 Task: Find connections with filter location Southall with filter topic #Personaldevelopmentwith filter profile language English with filter current company Entrepreneur First with filter school Arena Animation with filter industry Philanthropic Fundraising Services with filter service category Financial Planning with filter keywords title Human Resources
Action: Mouse moved to (673, 98)
Screenshot: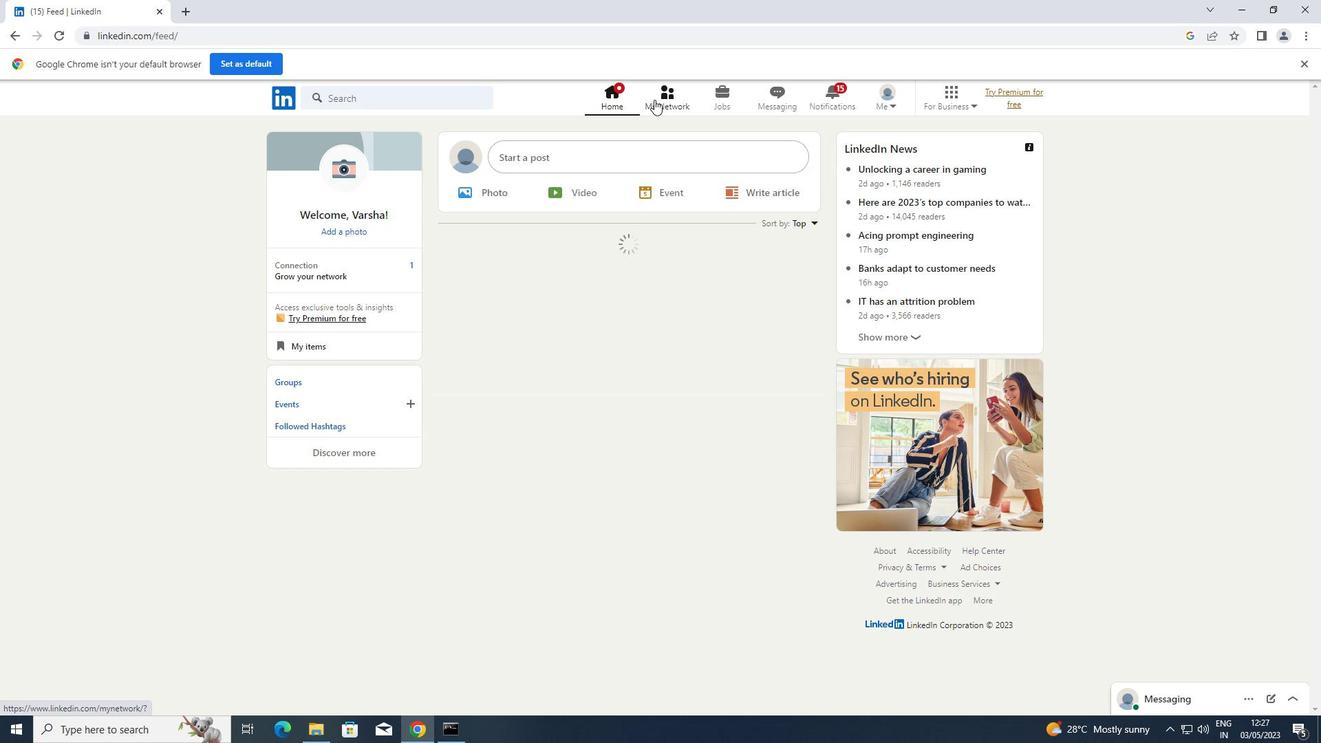 
Action: Mouse pressed left at (673, 98)
Screenshot: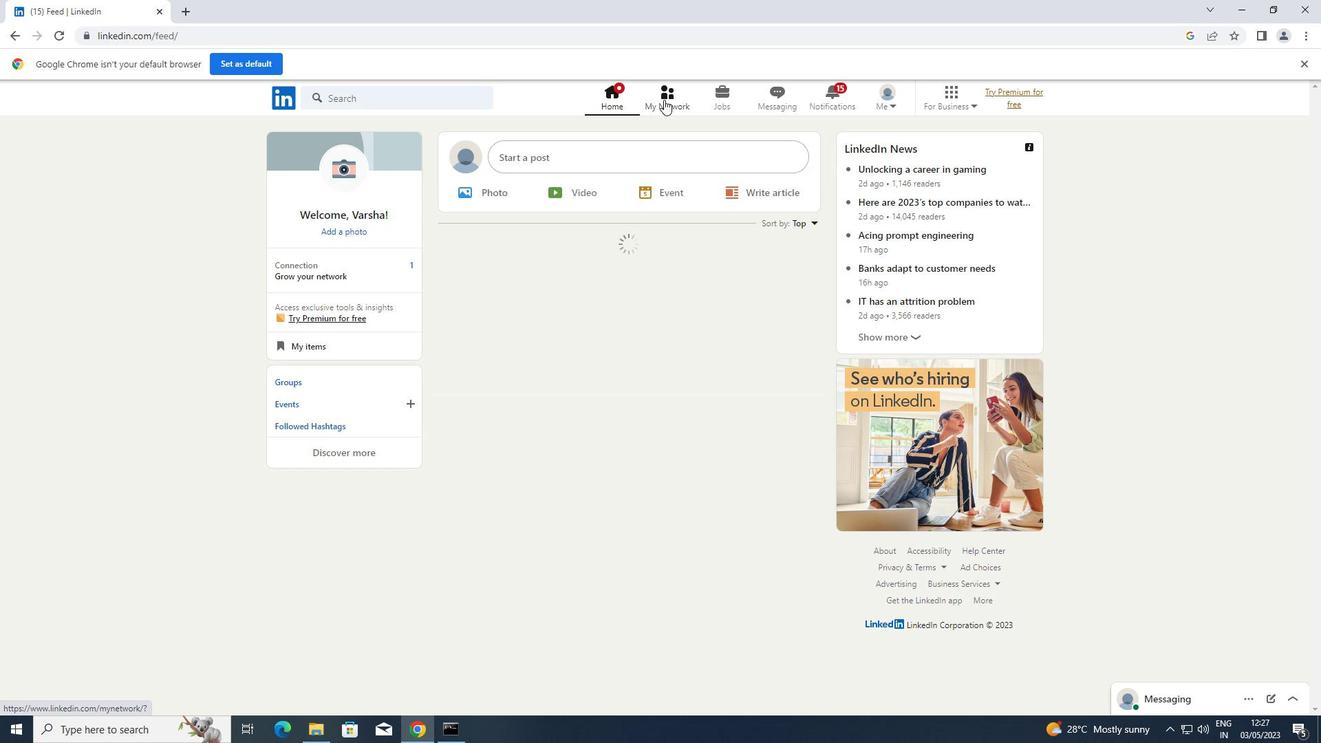 
Action: Mouse moved to (389, 181)
Screenshot: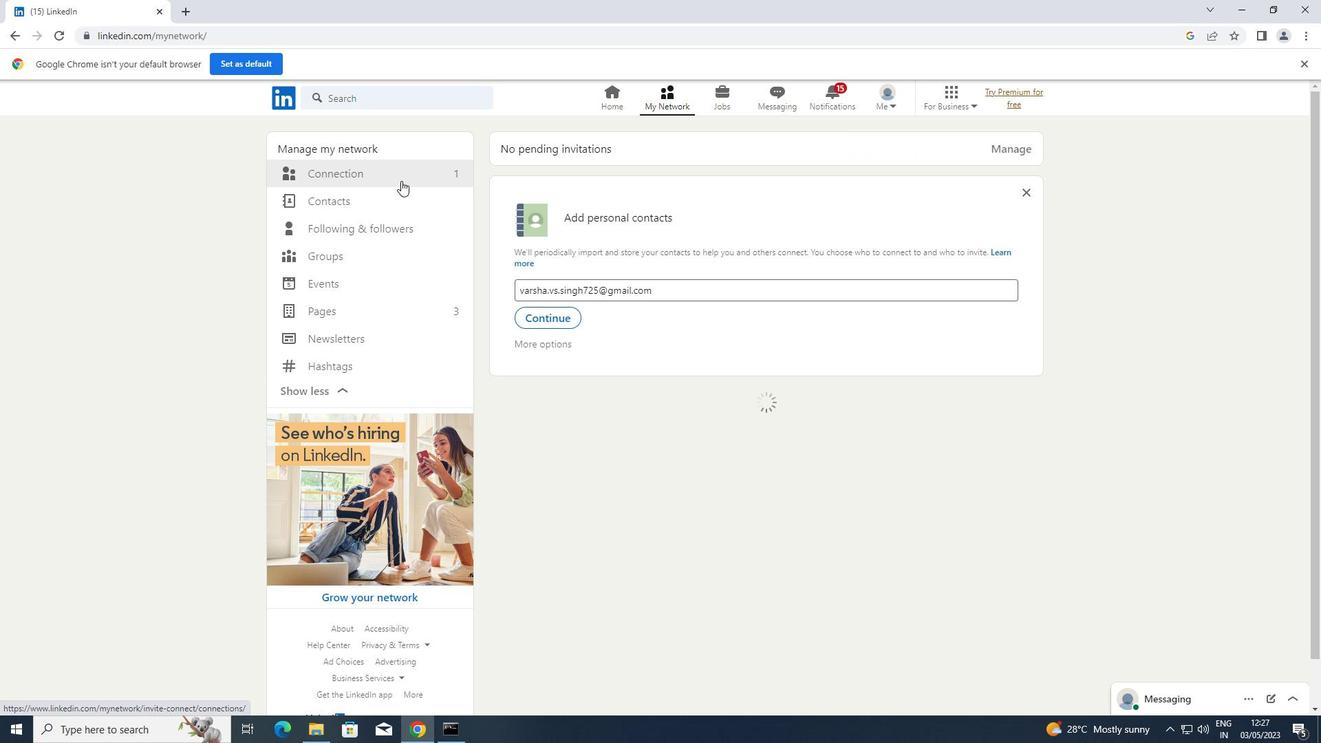 
Action: Mouse pressed left at (389, 181)
Screenshot: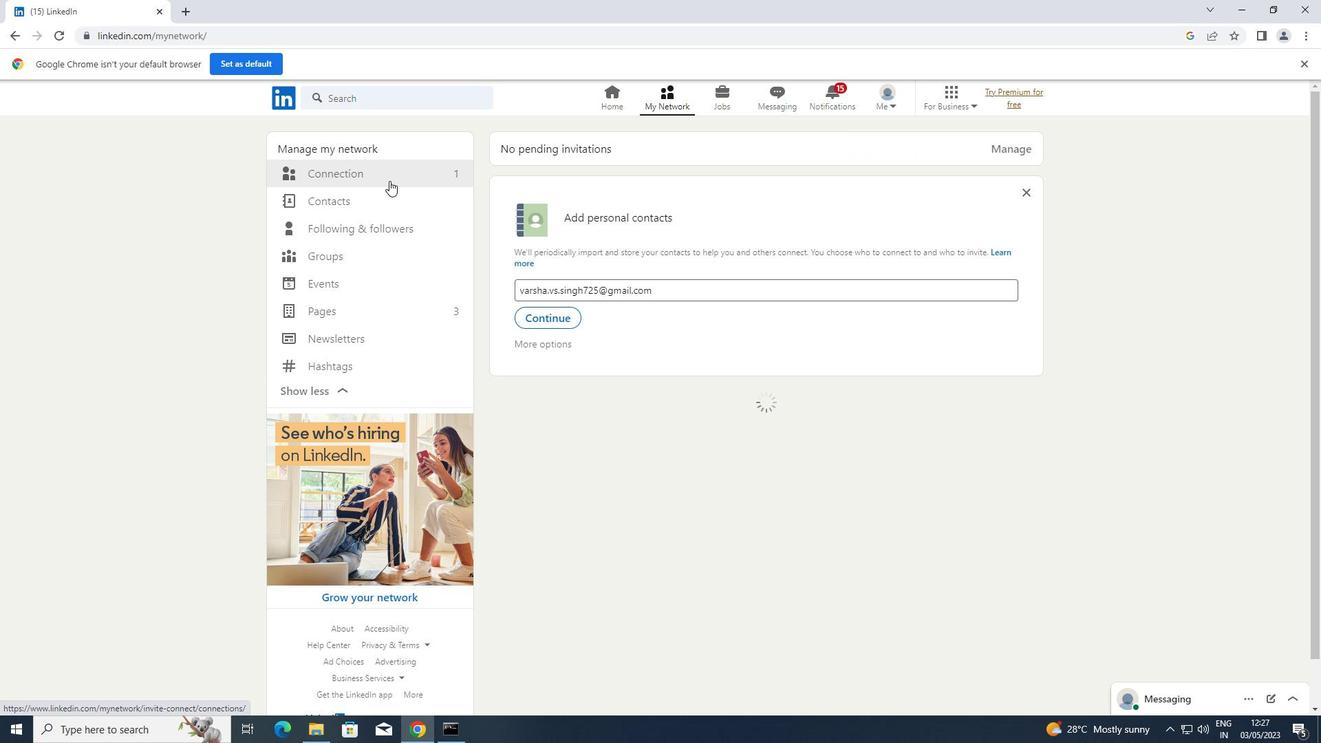 
Action: Mouse moved to (745, 167)
Screenshot: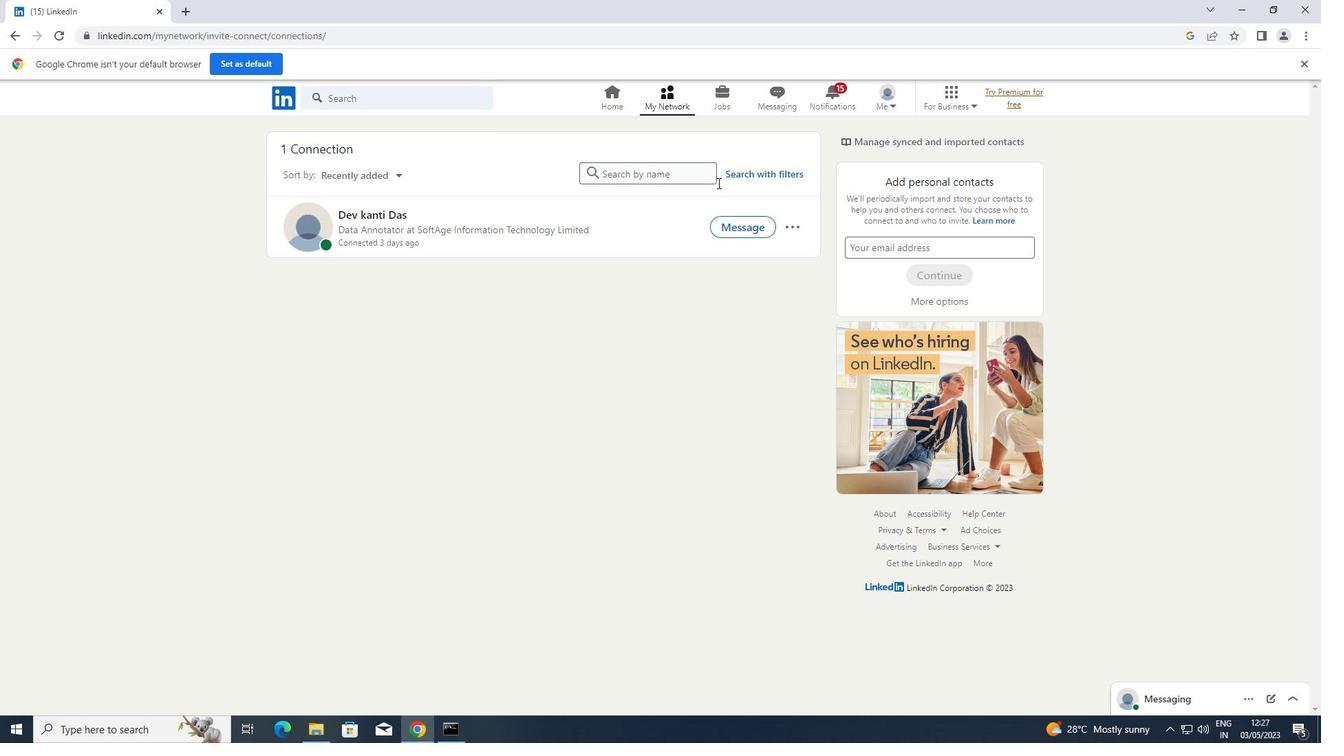
Action: Mouse pressed left at (745, 167)
Screenshot: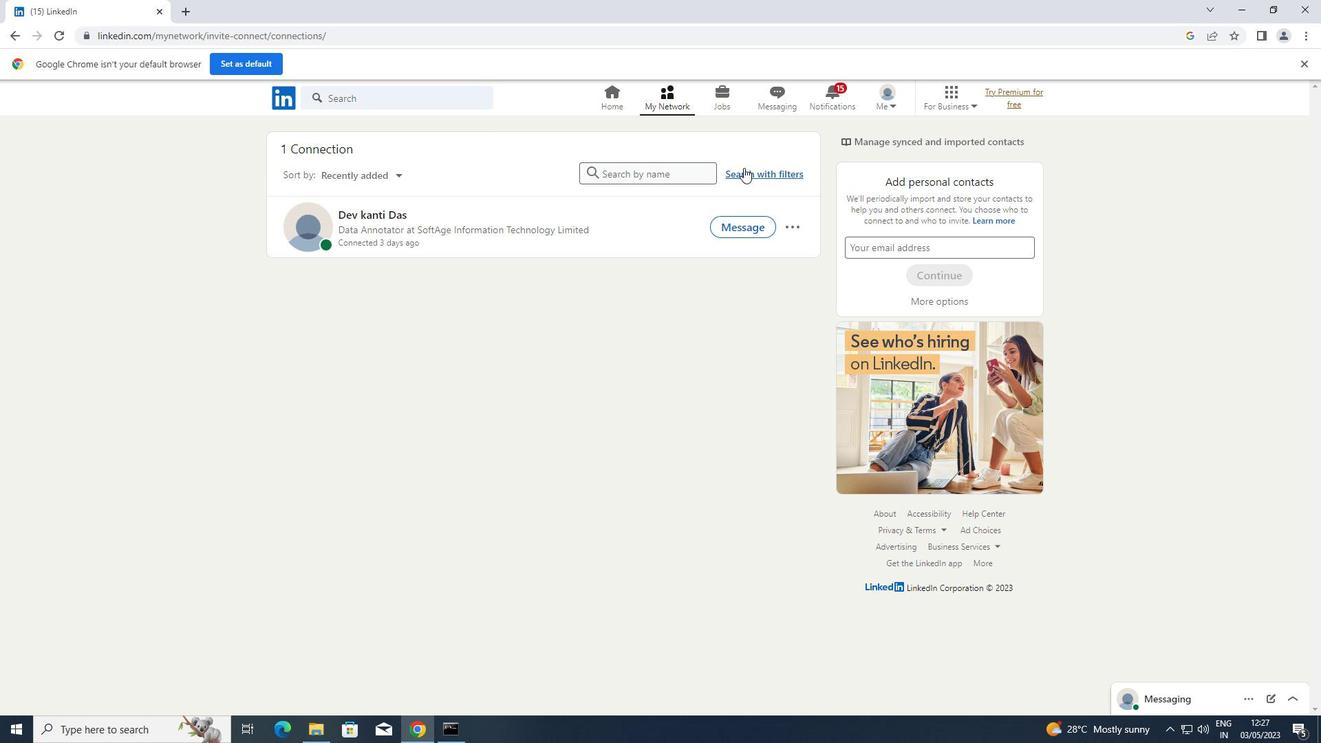 
Action: Mouse moved to (717, 138)
Screenshot: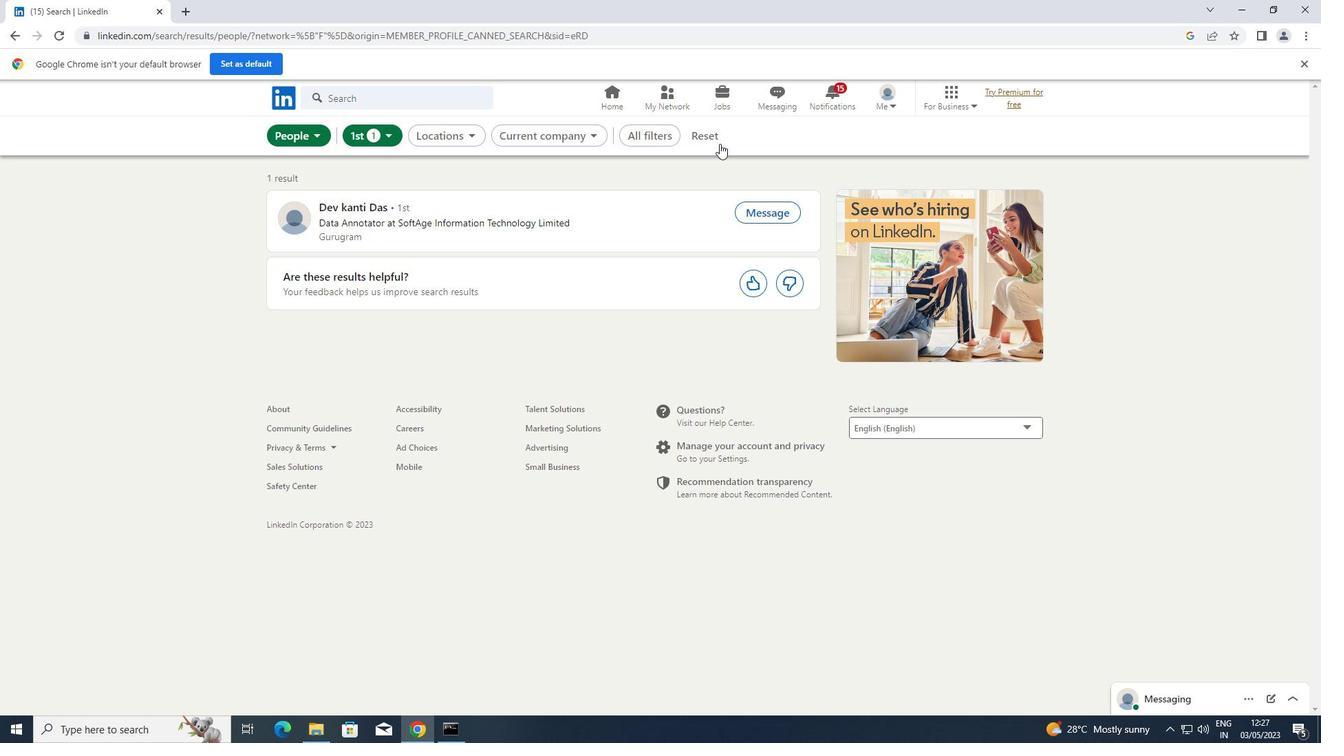 
Action: Mouse pressed left at (717, 138)
Screenshot: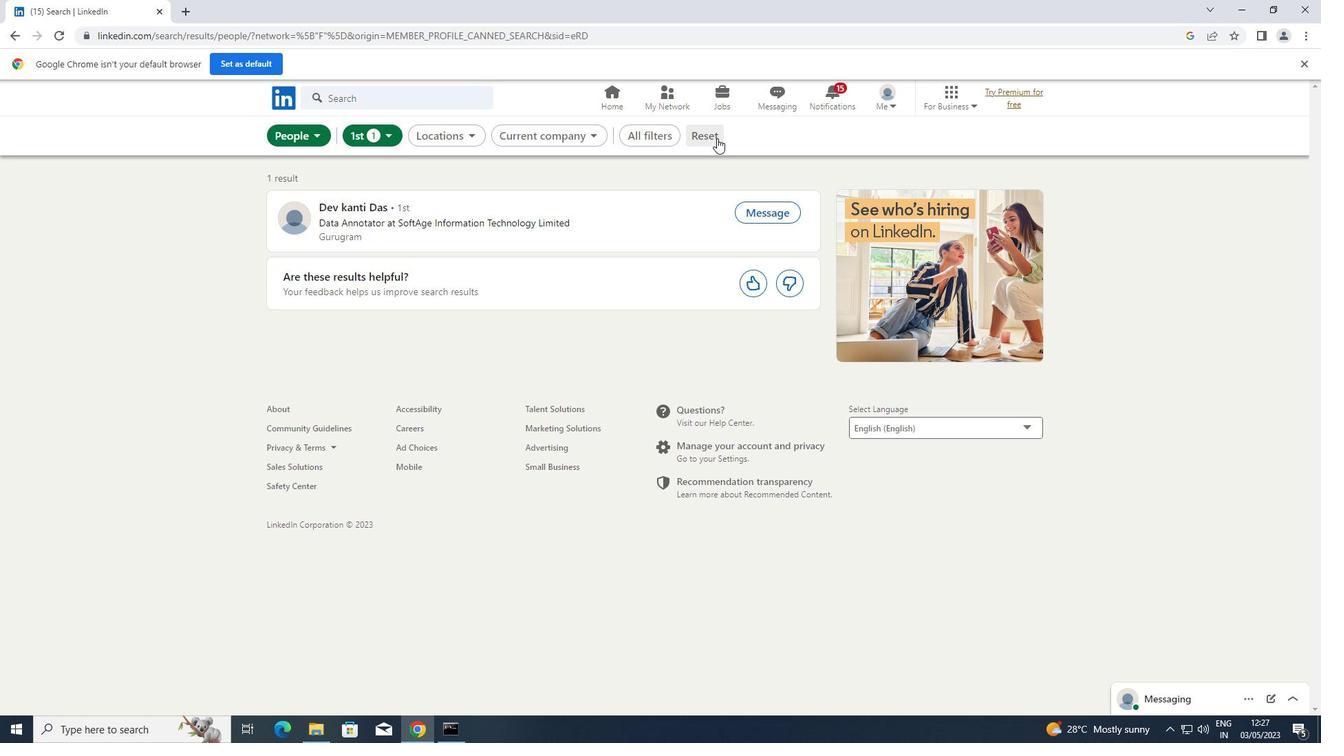 
Action: Mouse moved to (699, 135)
Screenshot: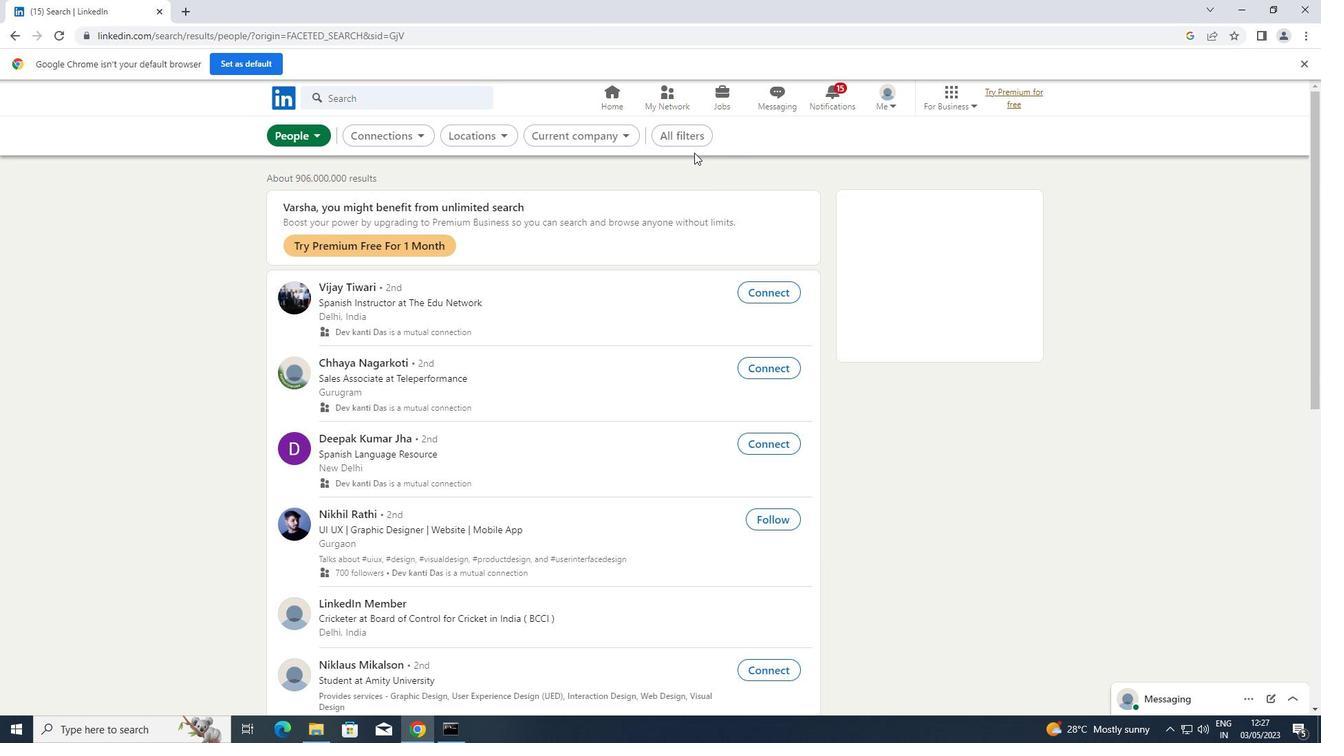 
Action: Mouse pressed left at (699, 135)
Screenshot: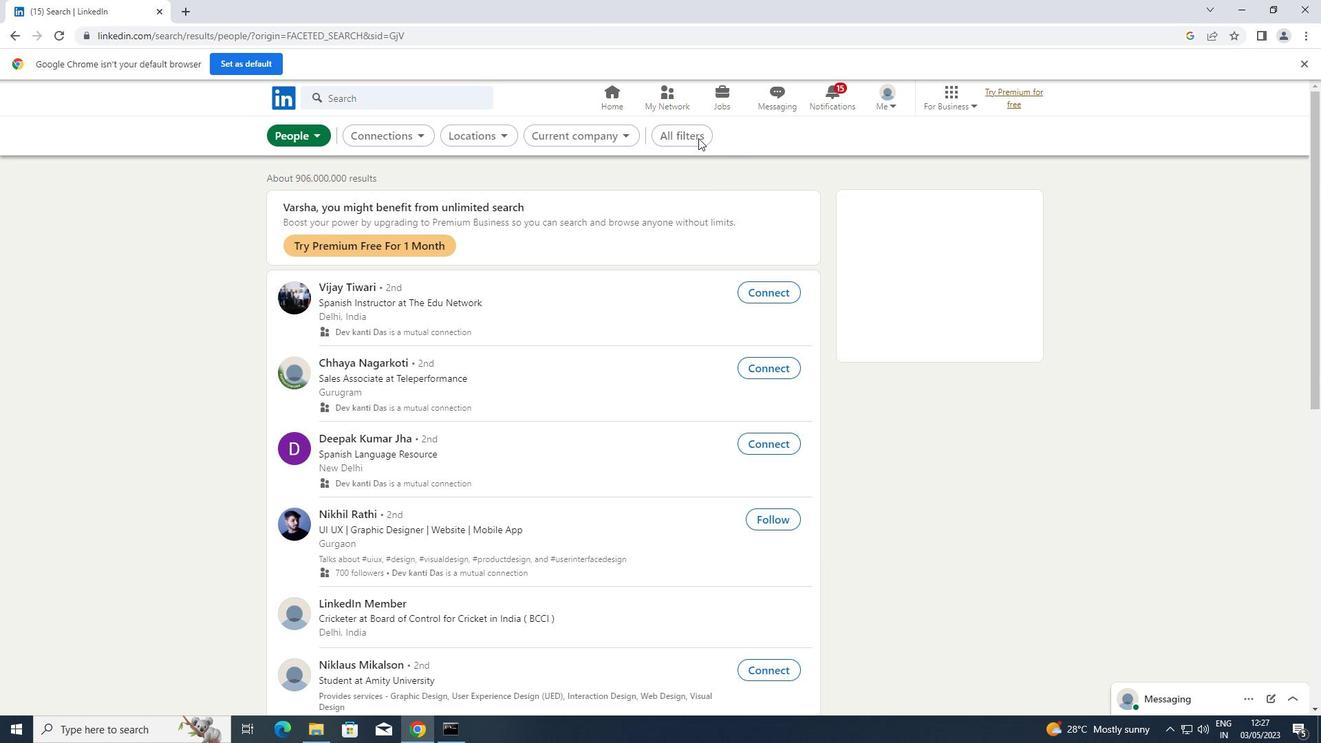 
Action: Mouse moved to (1037, 282)
Screenshot: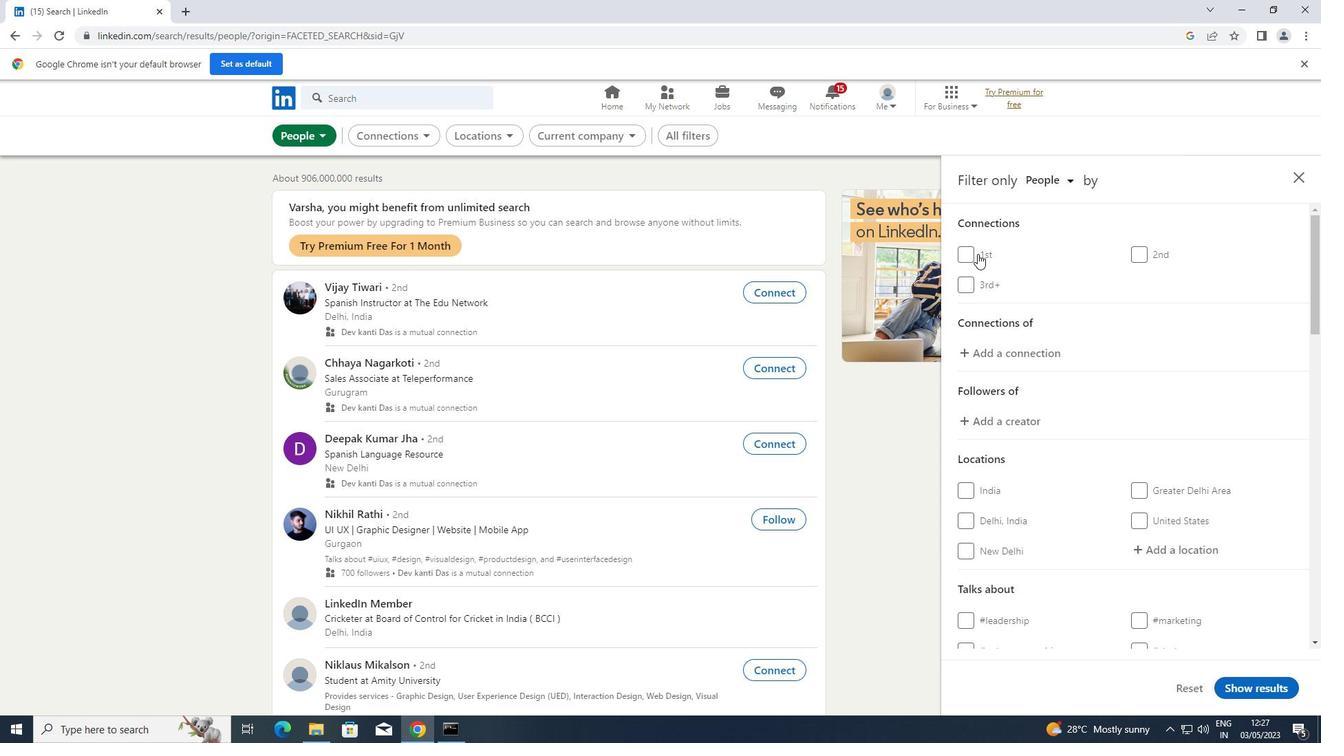 
Action: Mouse scrolled (1037, 281) with delta (0, 0)
Screenshot: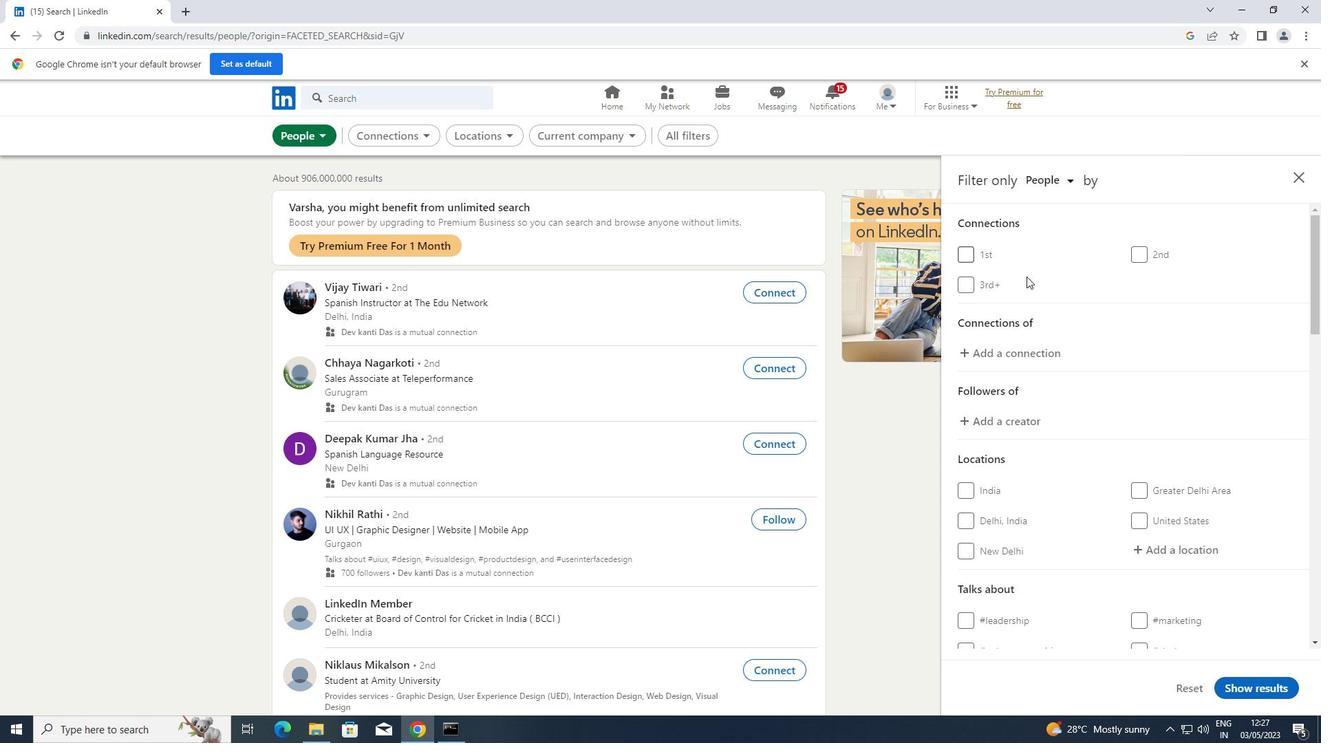 
Action: Mouse scrolled (1037, 281) with delta (0, 0)
Screenshot: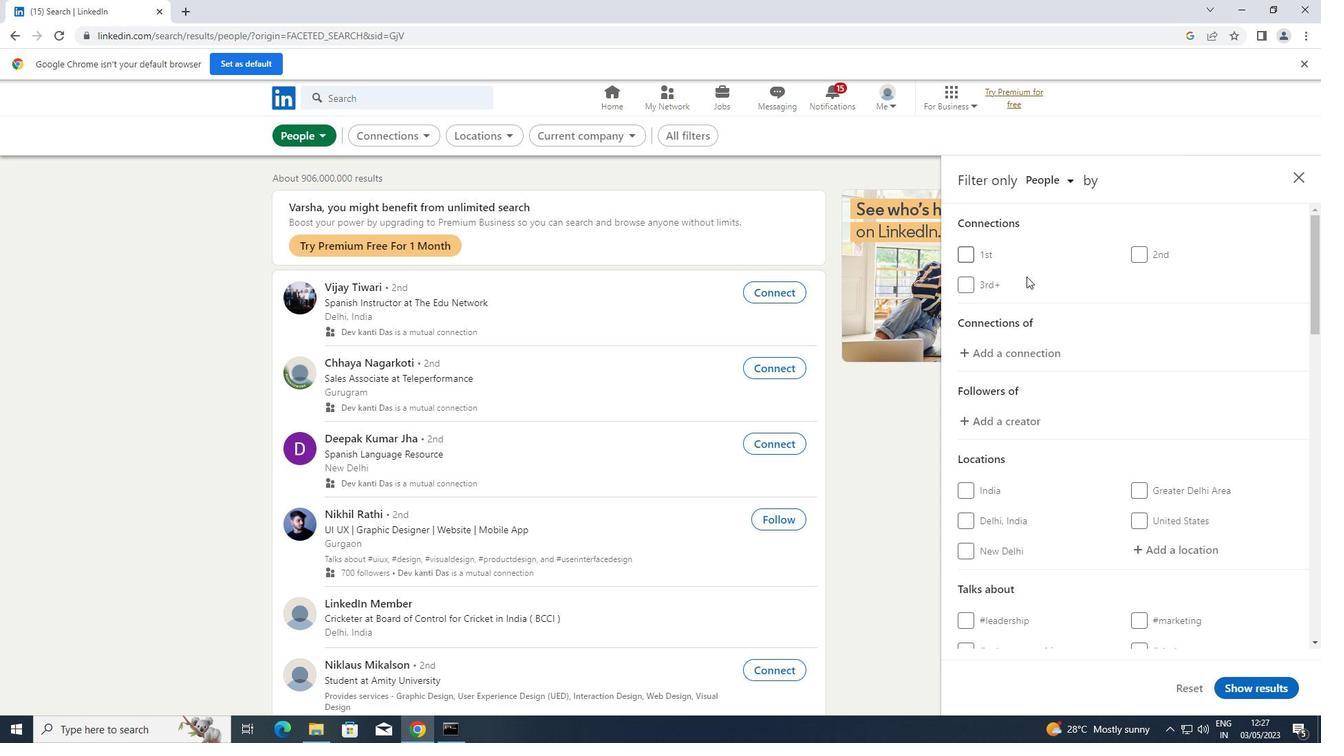 
Action: Mouse scrolled (1037, 281) with delta (0, 0)
Screenshot: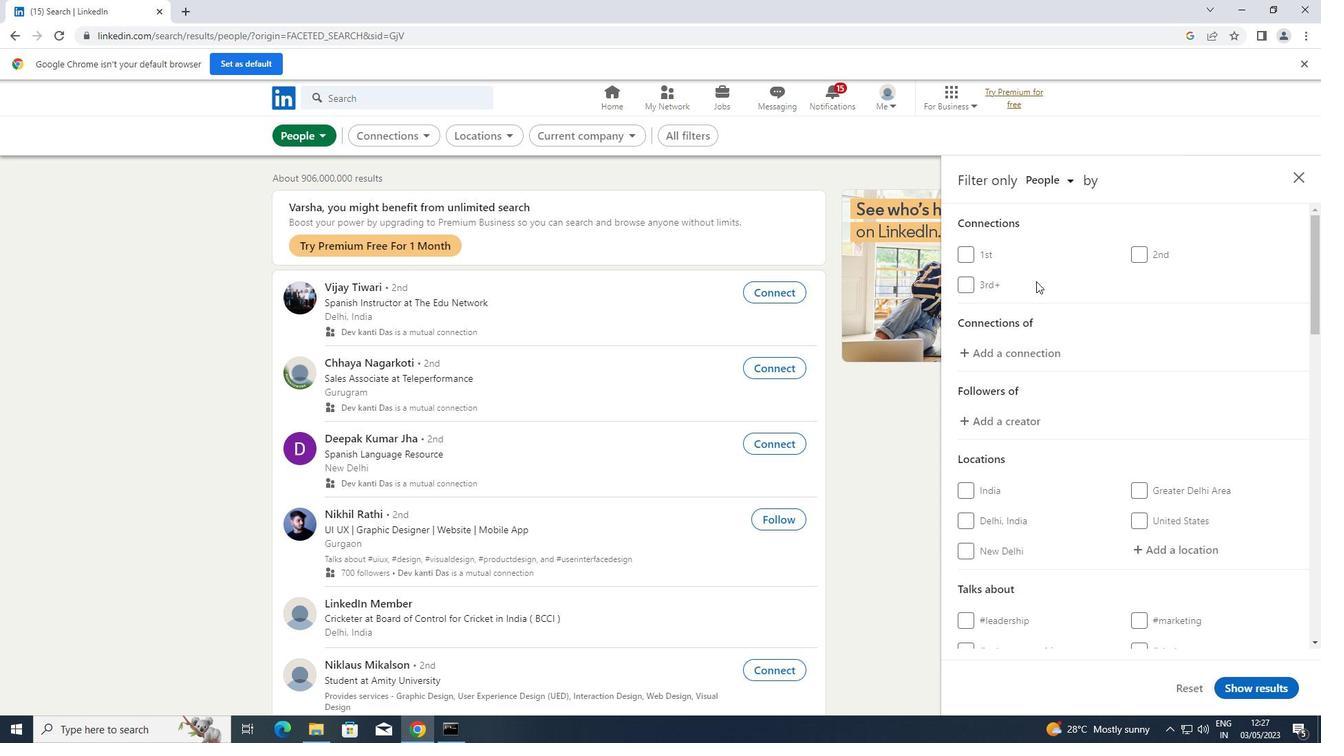 
Action: Mouse moved to (1179, 337)
Screenshot: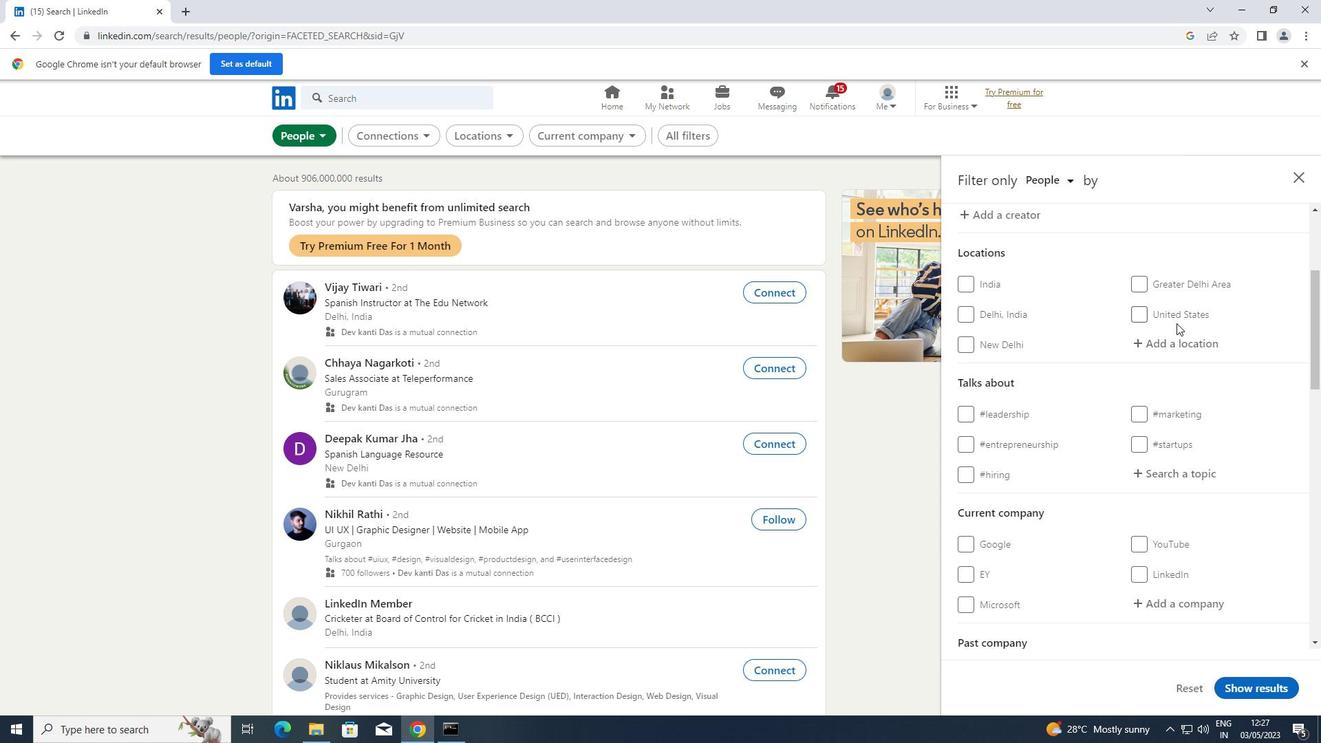 
Action: Mouse pressed left at (1179, 337)
Screenshot: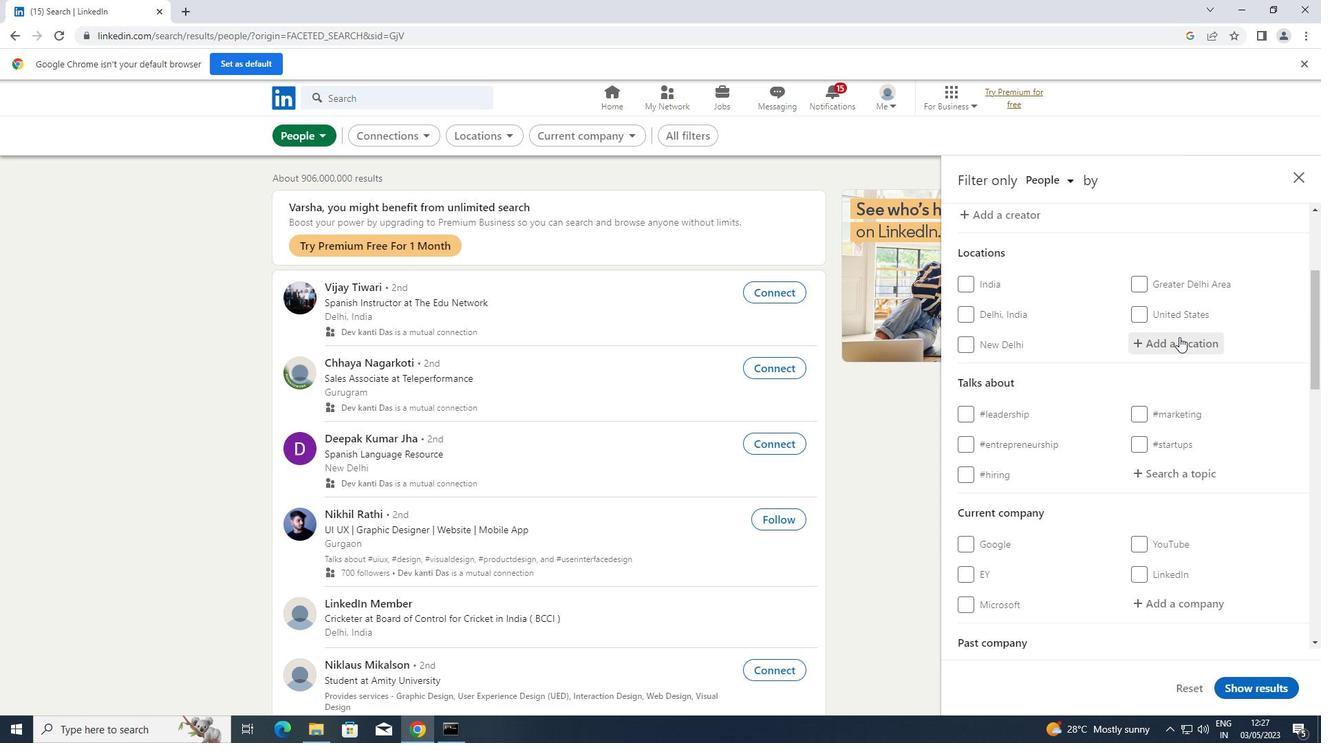 
Action: Key pressed <Key.shift>SOUTHALL
Screenshot: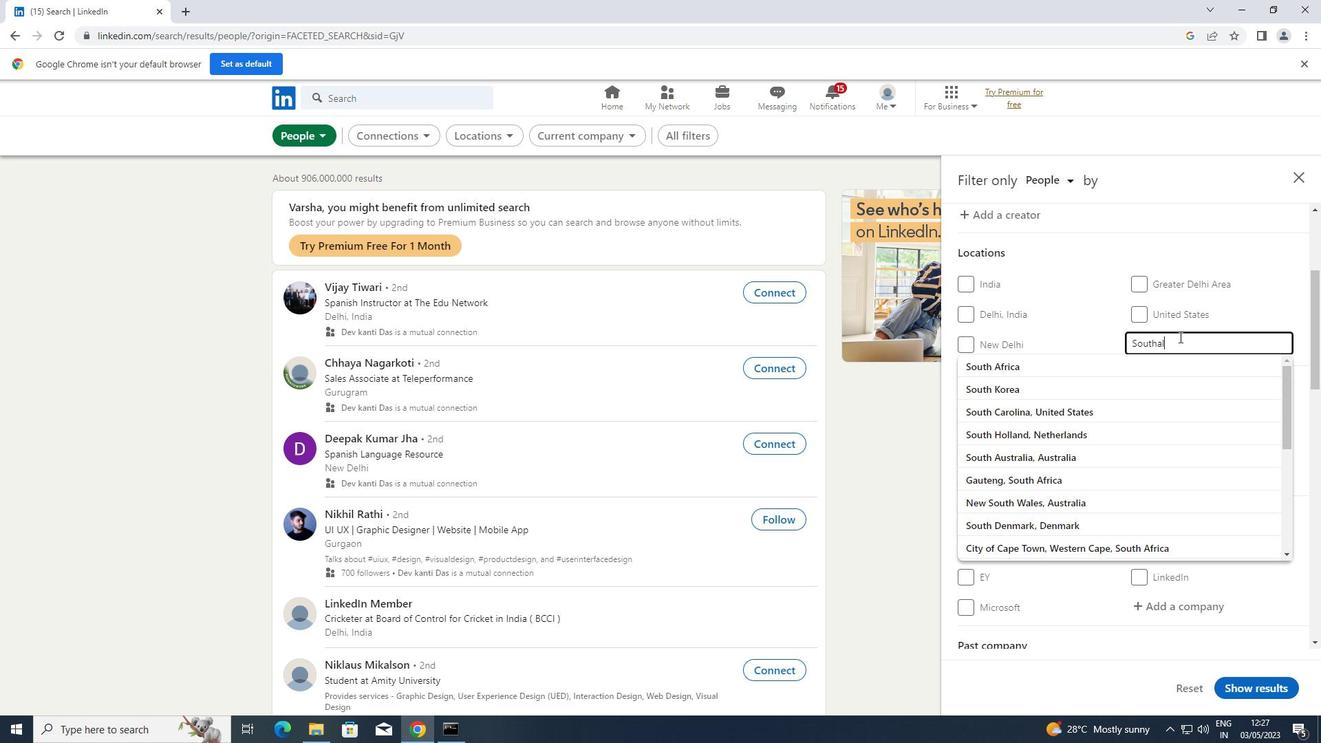 
Action: Mouse moved to (1126, 346)
Screenshot: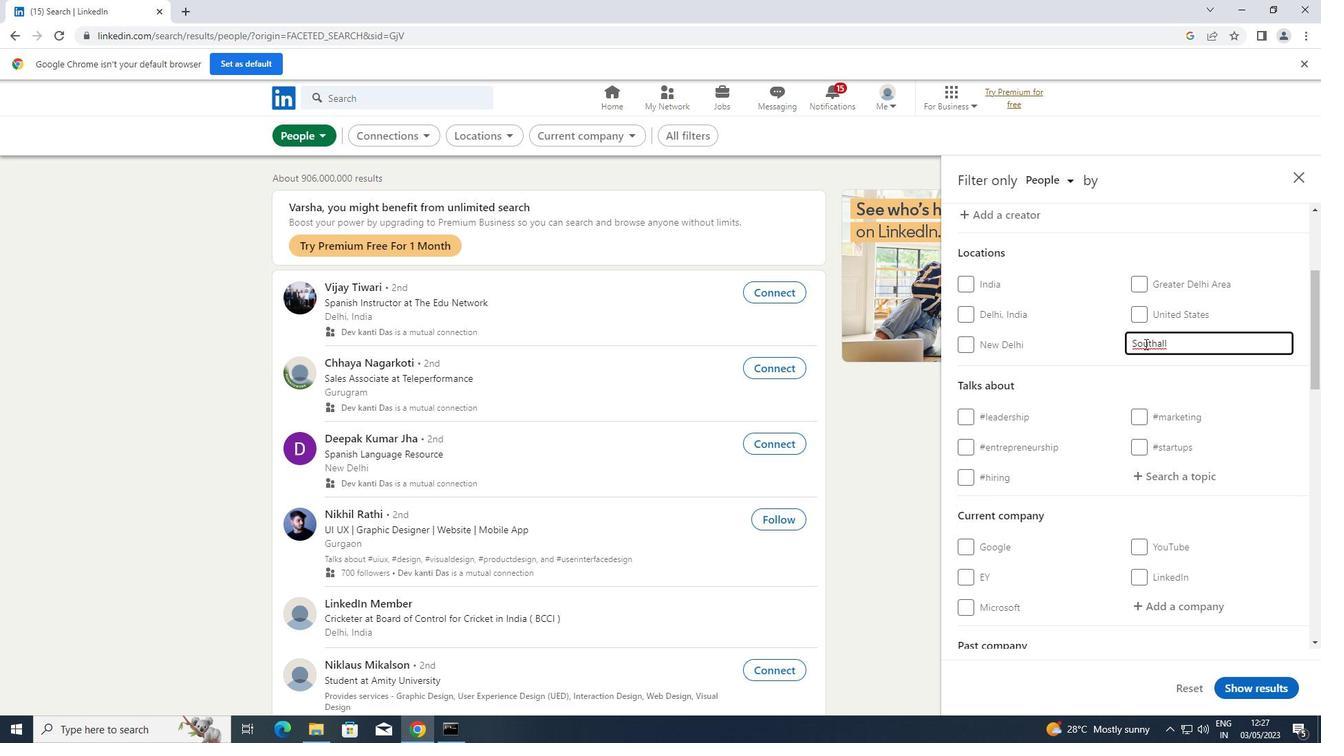 
Action: Mouse scrolled (1126, 345) with delta (0, 0)
Screenshot: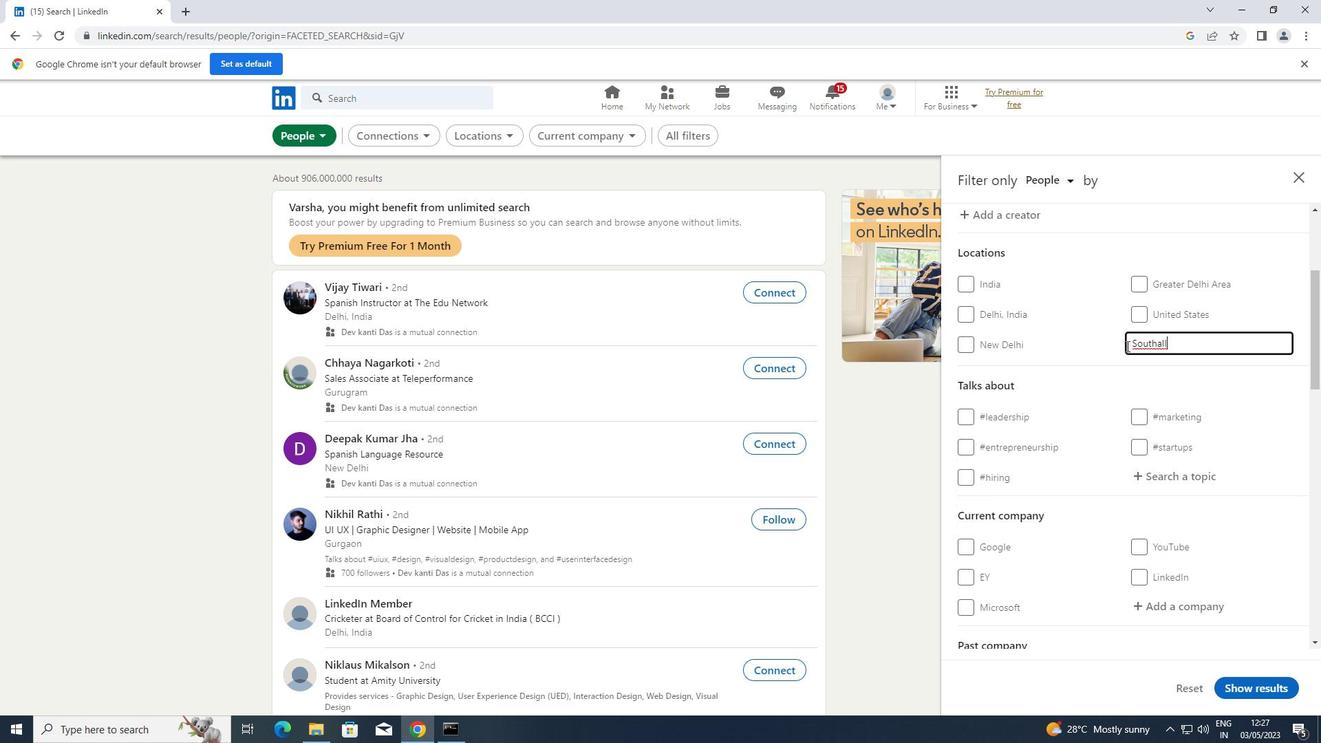 
Action: Mouse scrolled (1126, 345) with delta (0, 0)
Screenshot: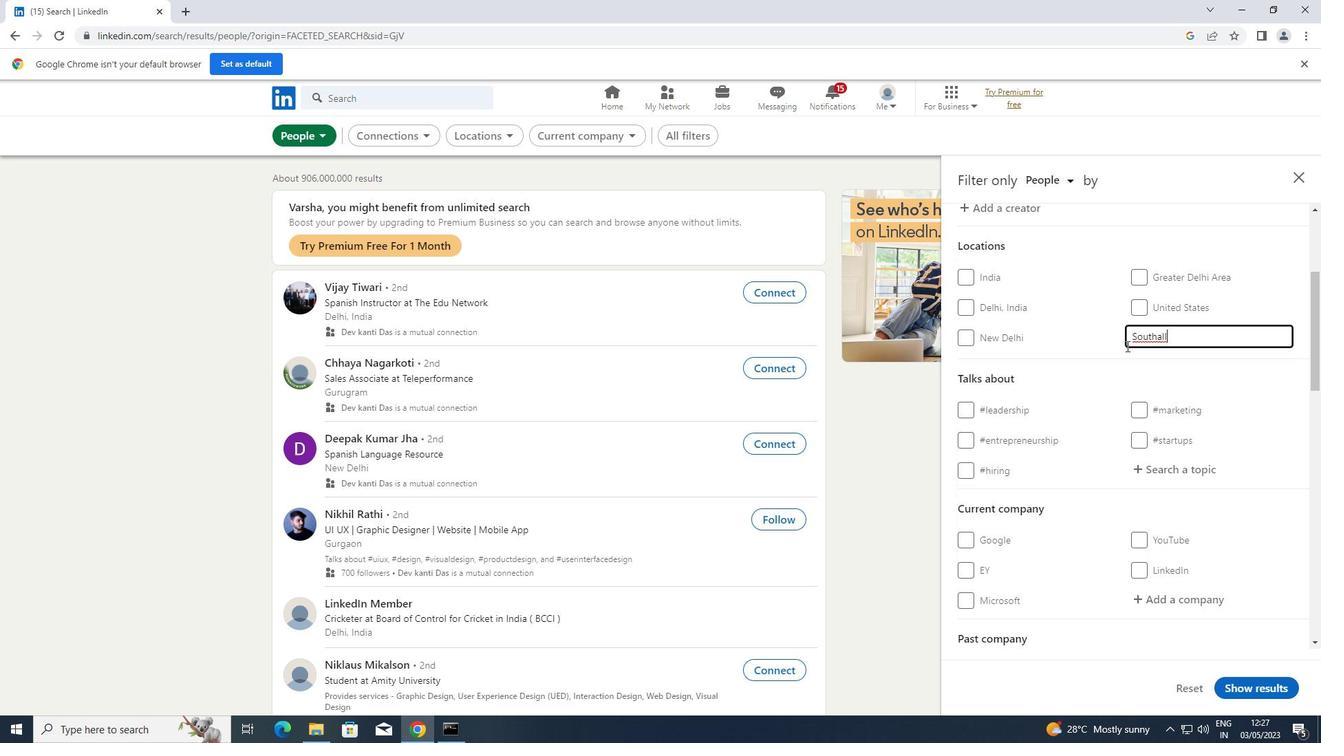 
Action: Mouse moved to (1172, 333)
Screenshot: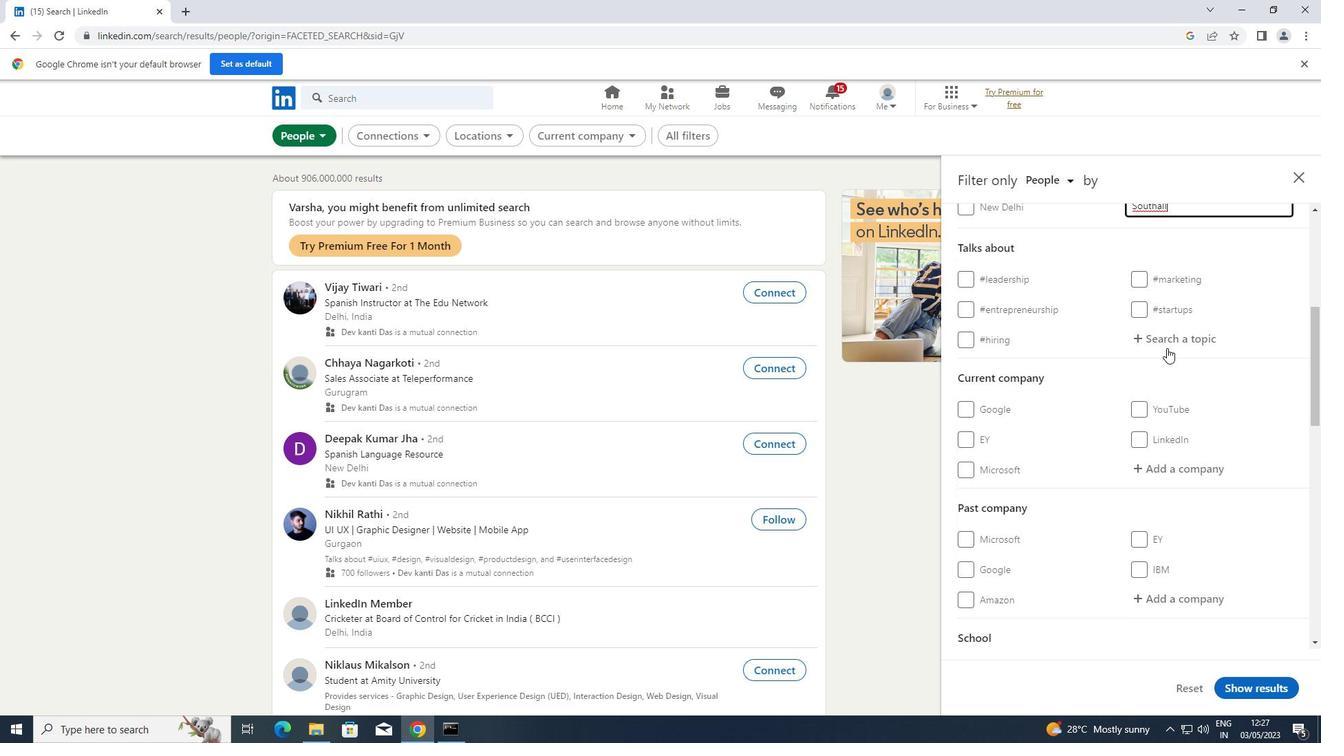 
Action: Mouse pressed left at (1172, 333)
Screenshot: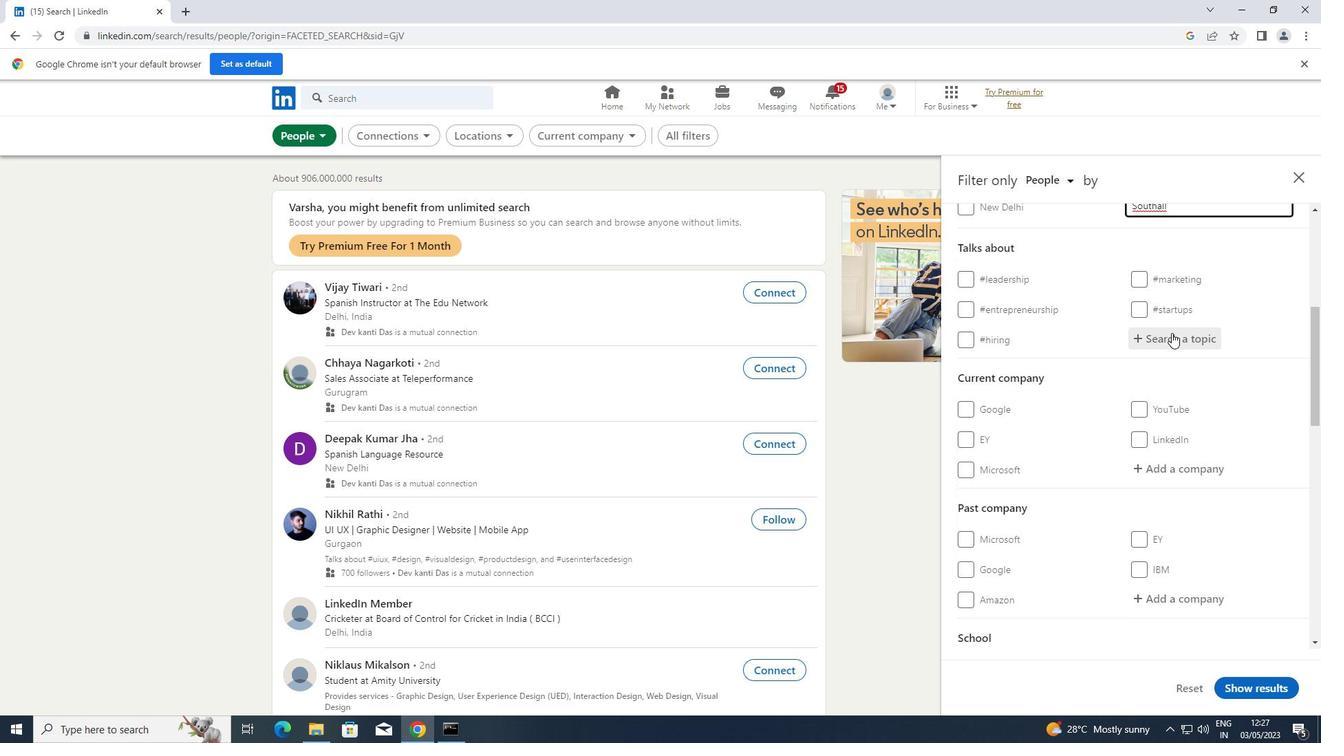 
Action: Key pressed PERSONALDEVE
Screenshot: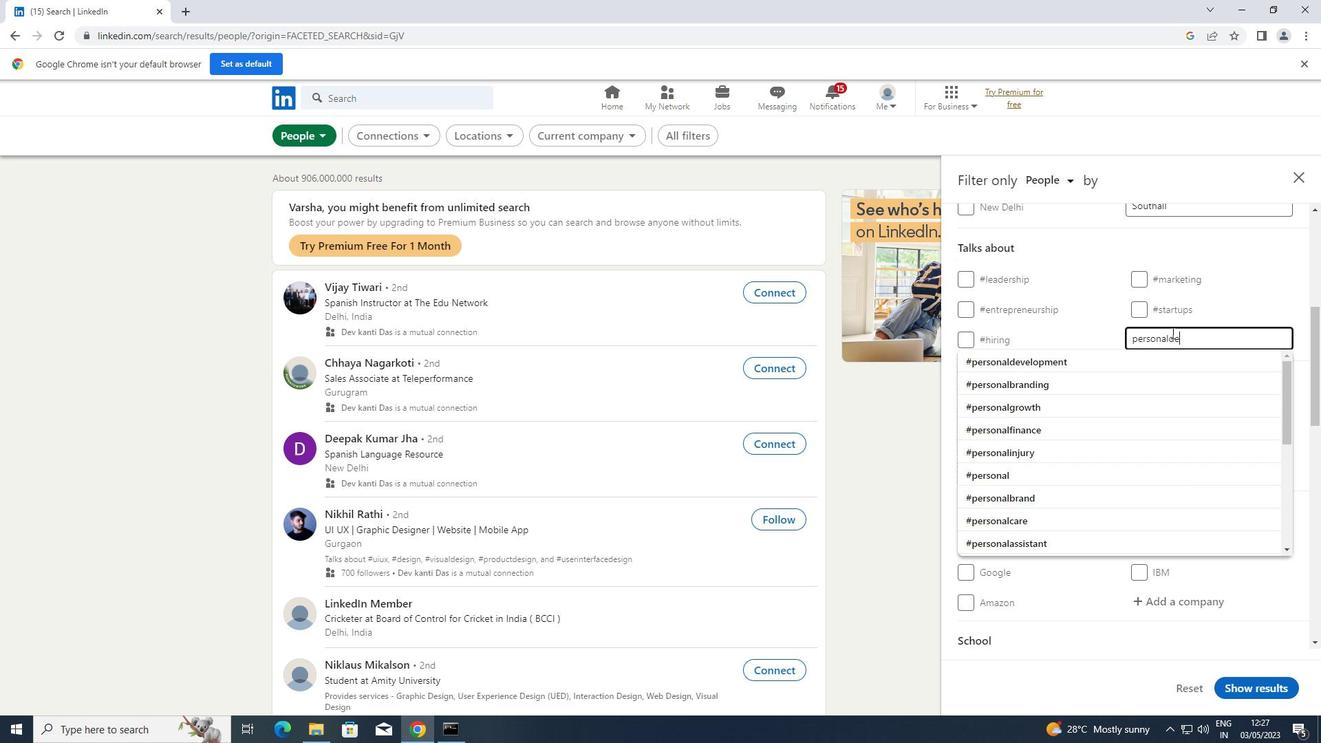 
Action: Mouse moved to (1082, 362)
Screenshot: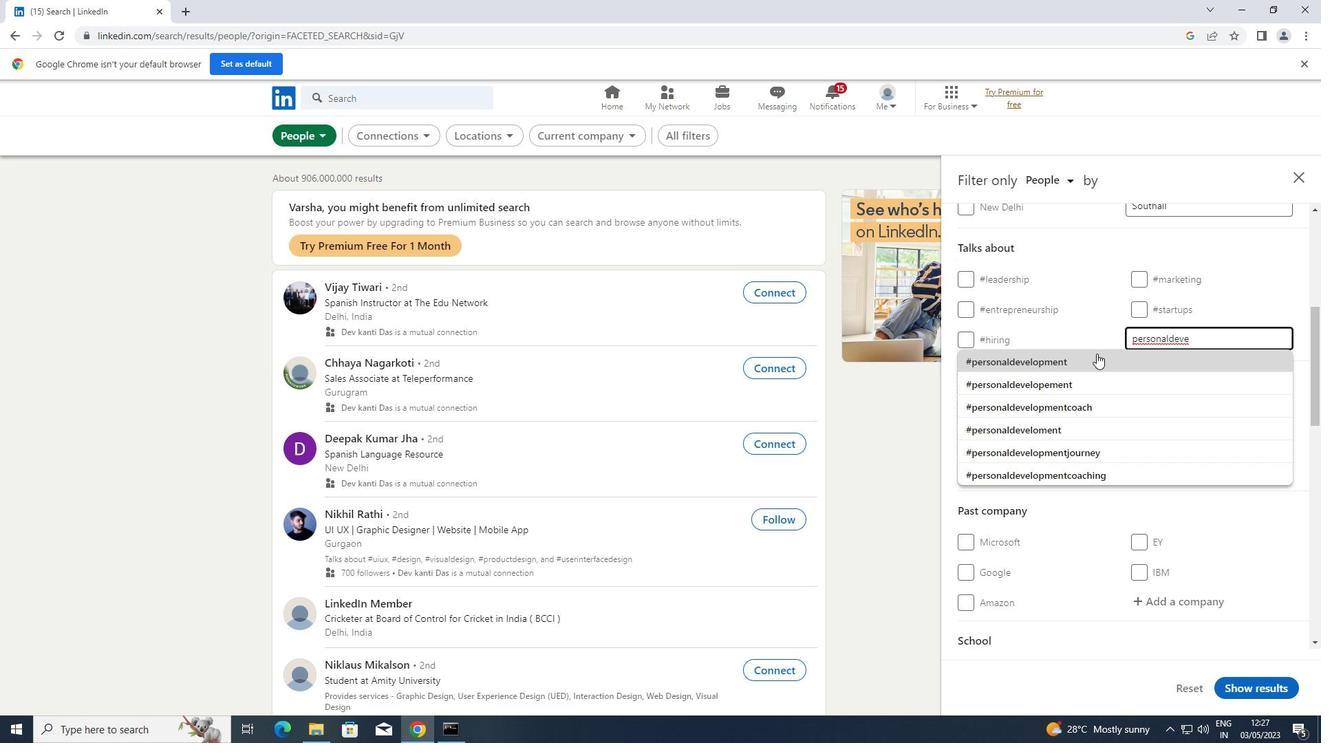 
Action: Mouse pressed left at (1082, 362)
Screenshot: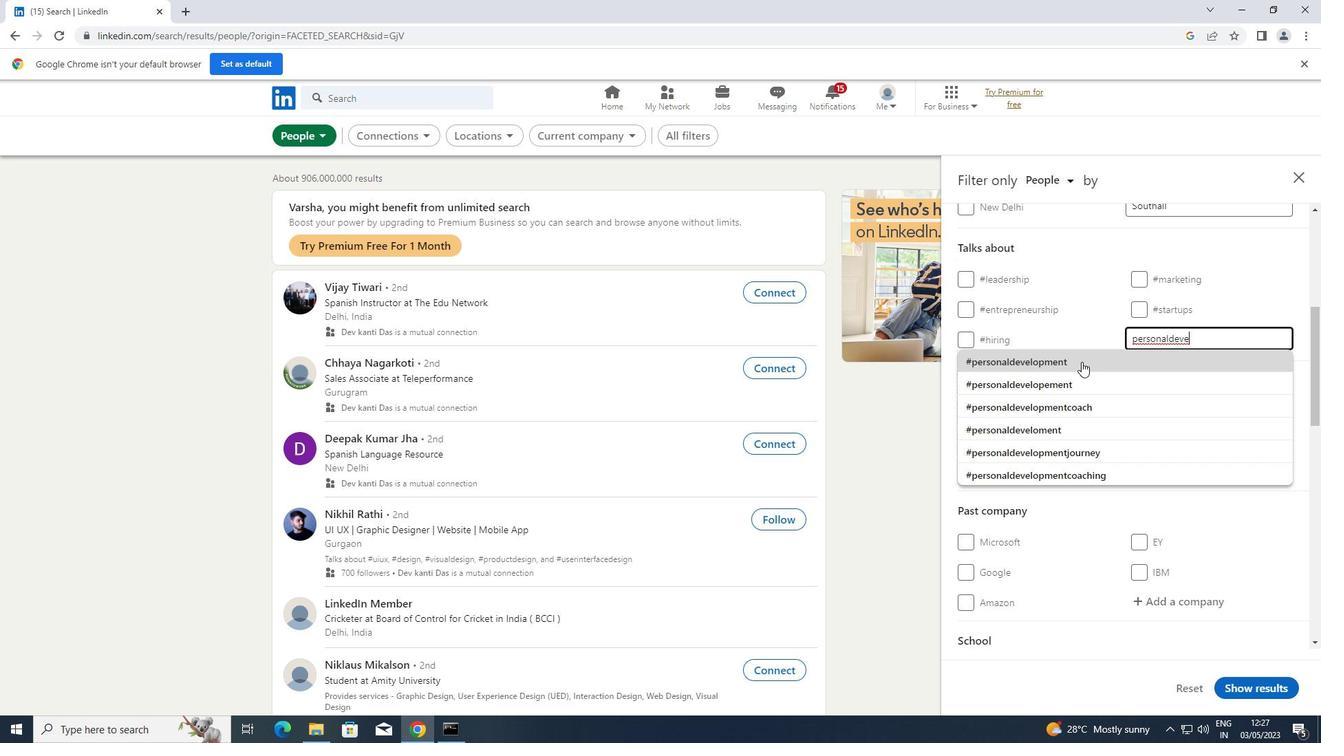 
Action: Mouse scrolled (1082, 361) with delta (0, 0)
Screenshot: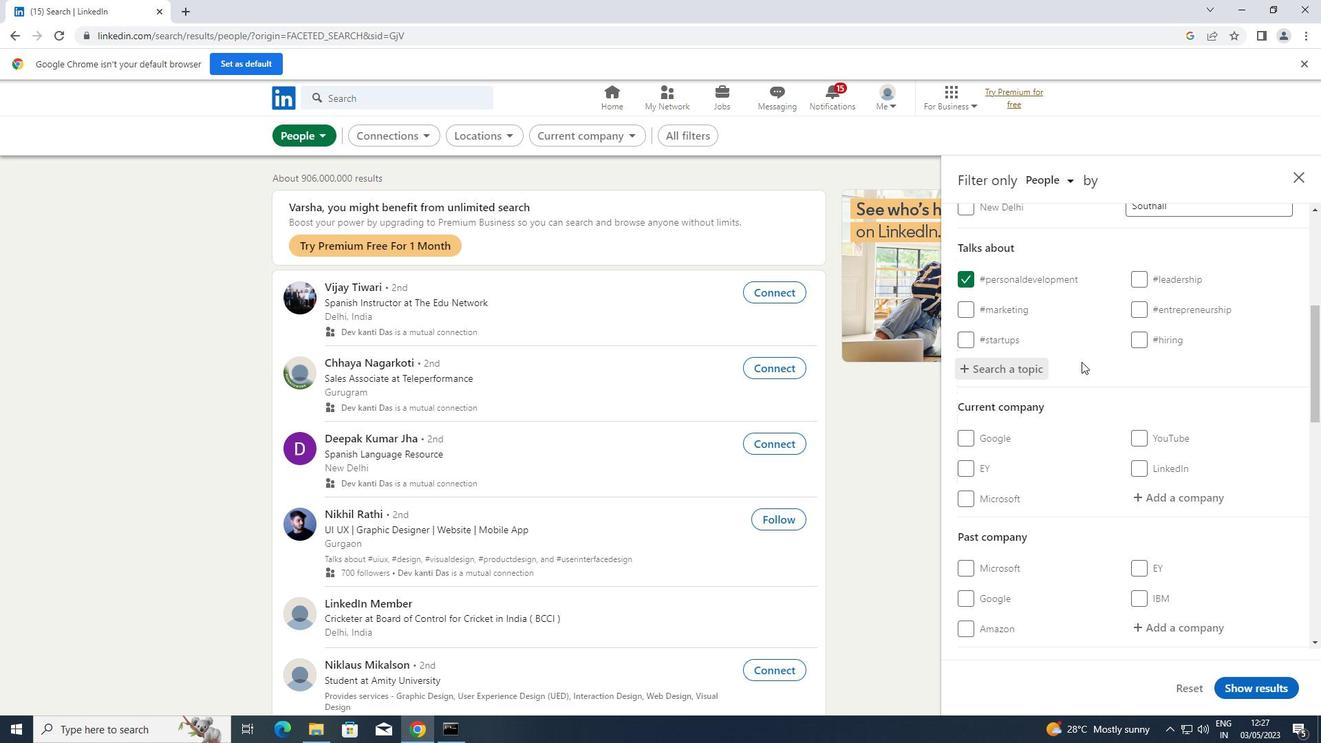 
Action: Mouse scrolled (1082, 361) with delta (0, 0)
Screenshot: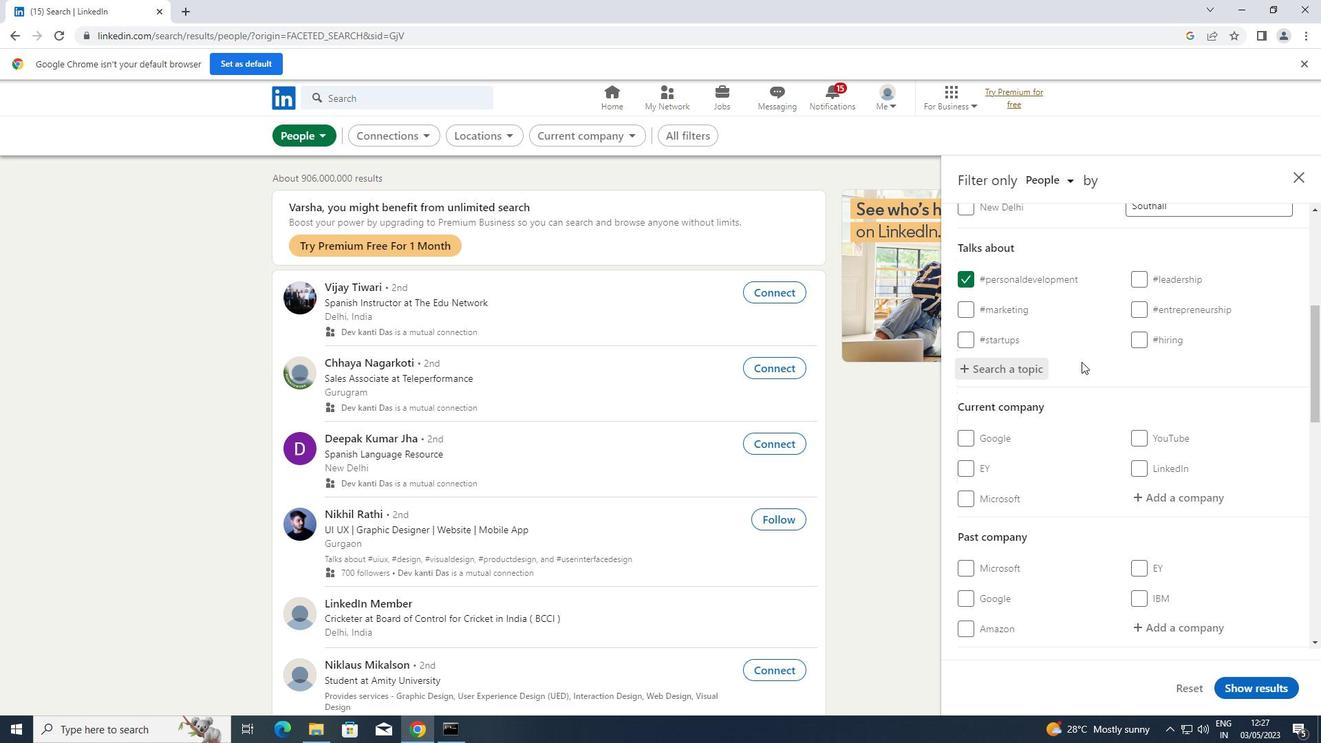 
Action: Mouse scrolled (1082, 361) with delta (0, 0)
Screenshot: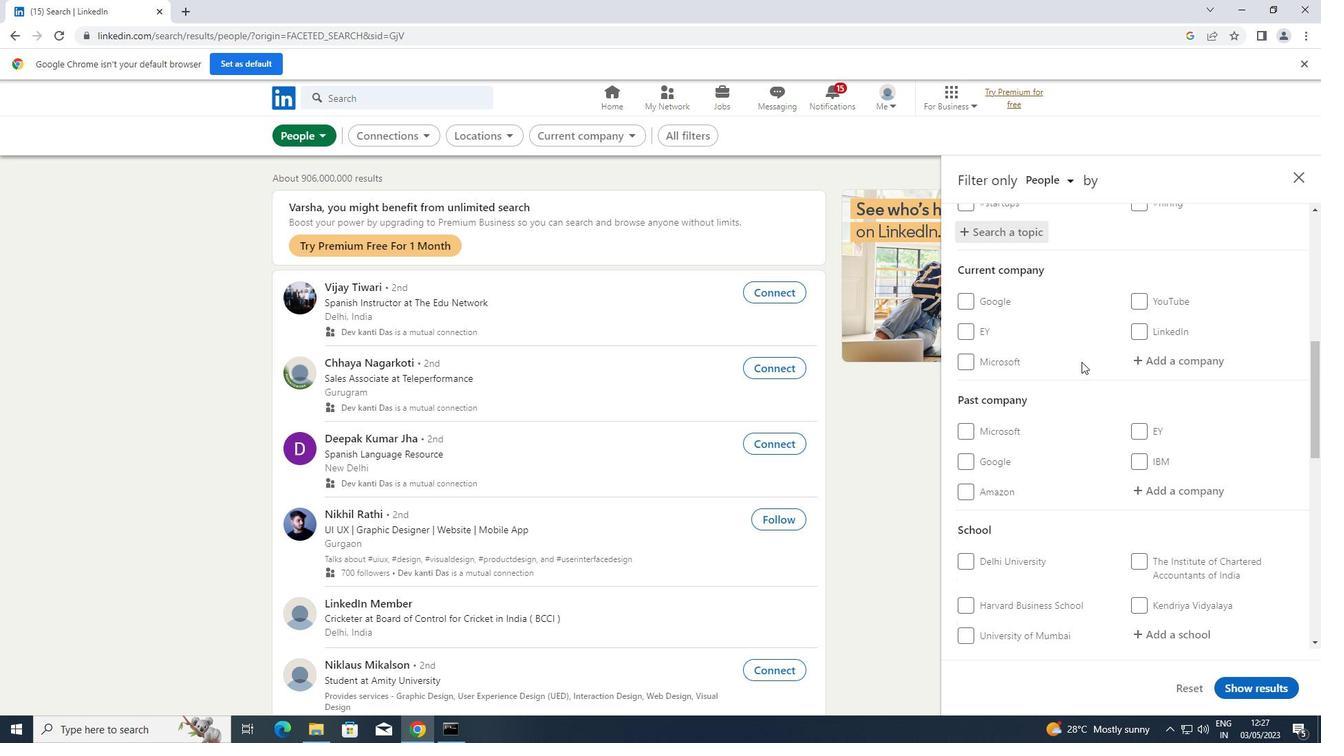 
Action: Mouse scrolled (1082, 361) with delta (0, 0)
Screenshot: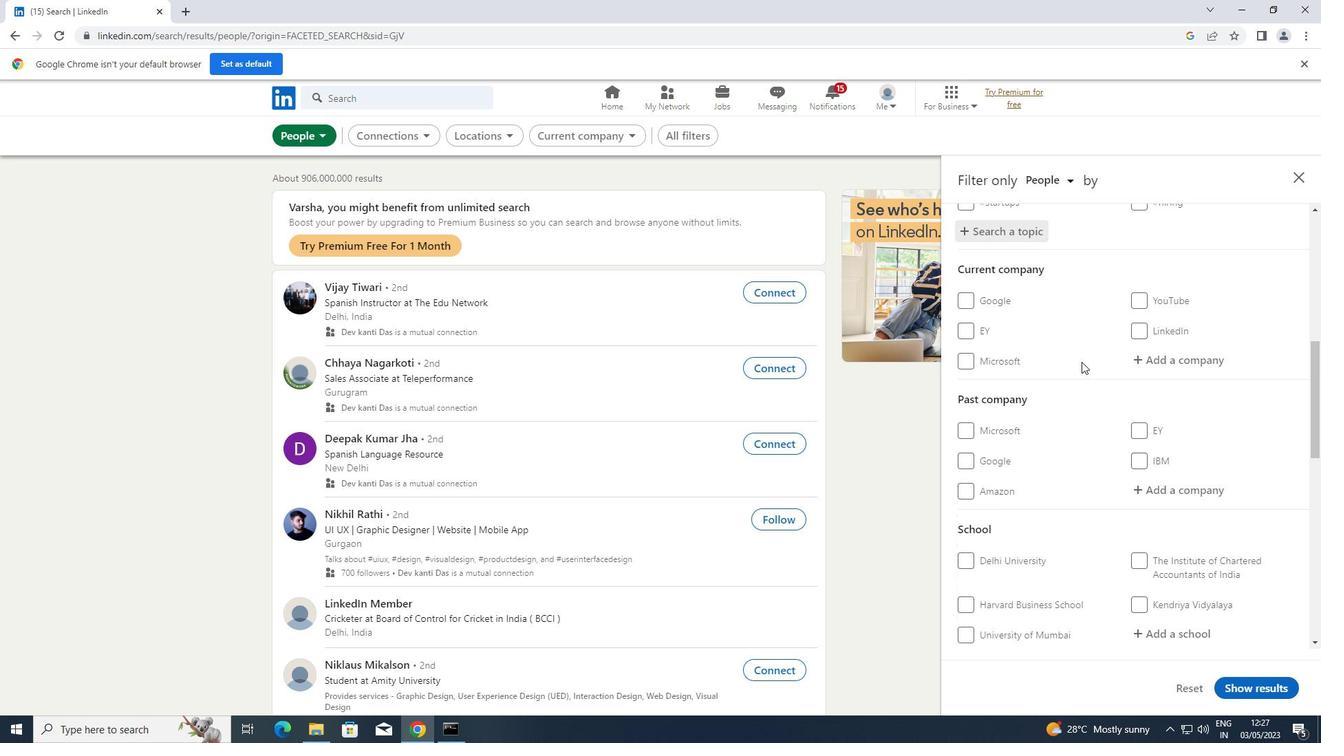 
Action: Mouse scrolled (1082, 361) with delta (0, 0)
Screenshot: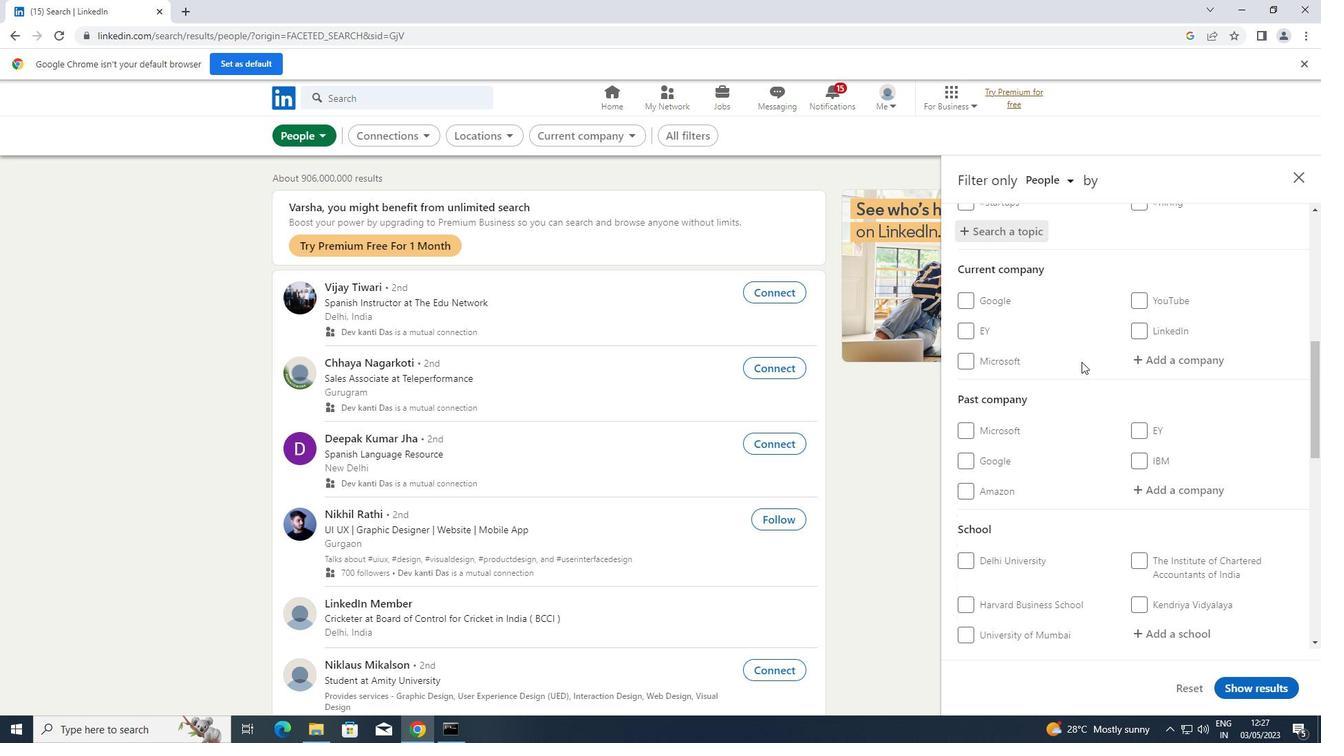 
Action: Mouse scrolled (1082, 361) with delta (0, 0)
Screenshot: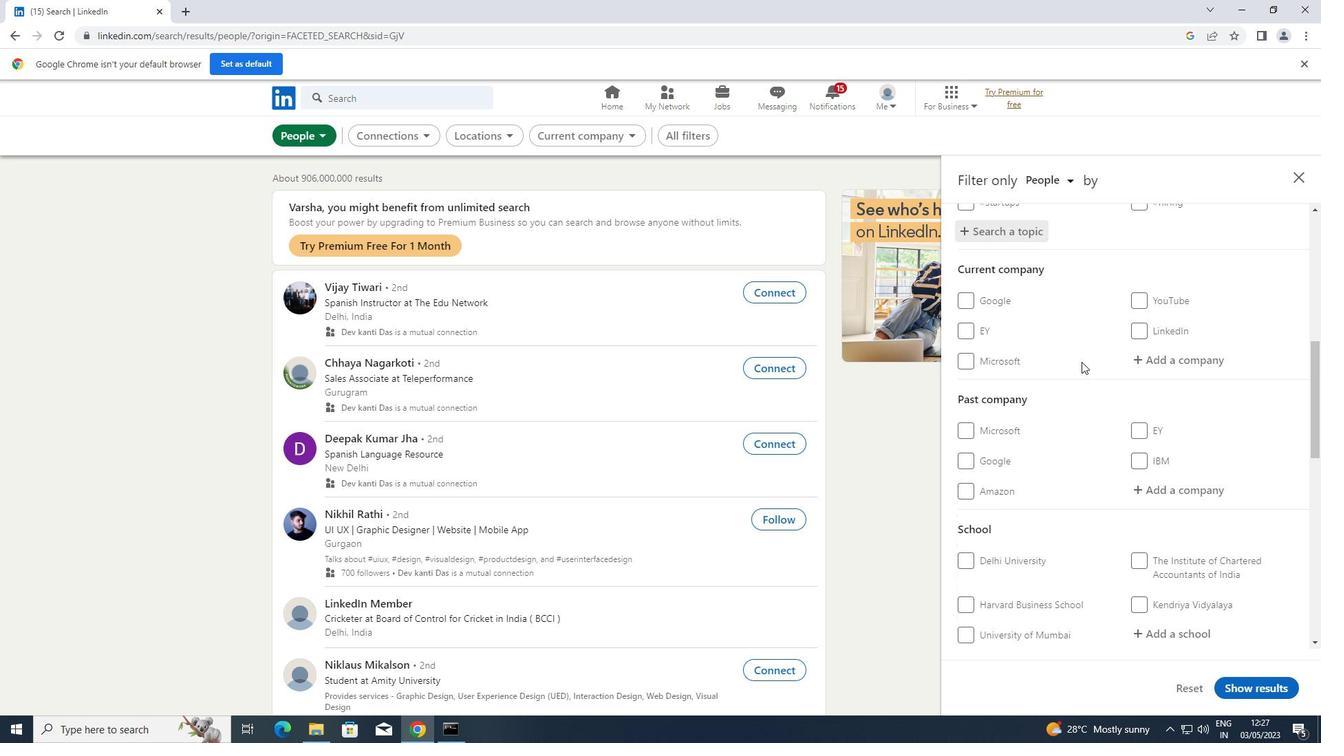 
Action: Mouse moved to (966, 585)
Screenshot: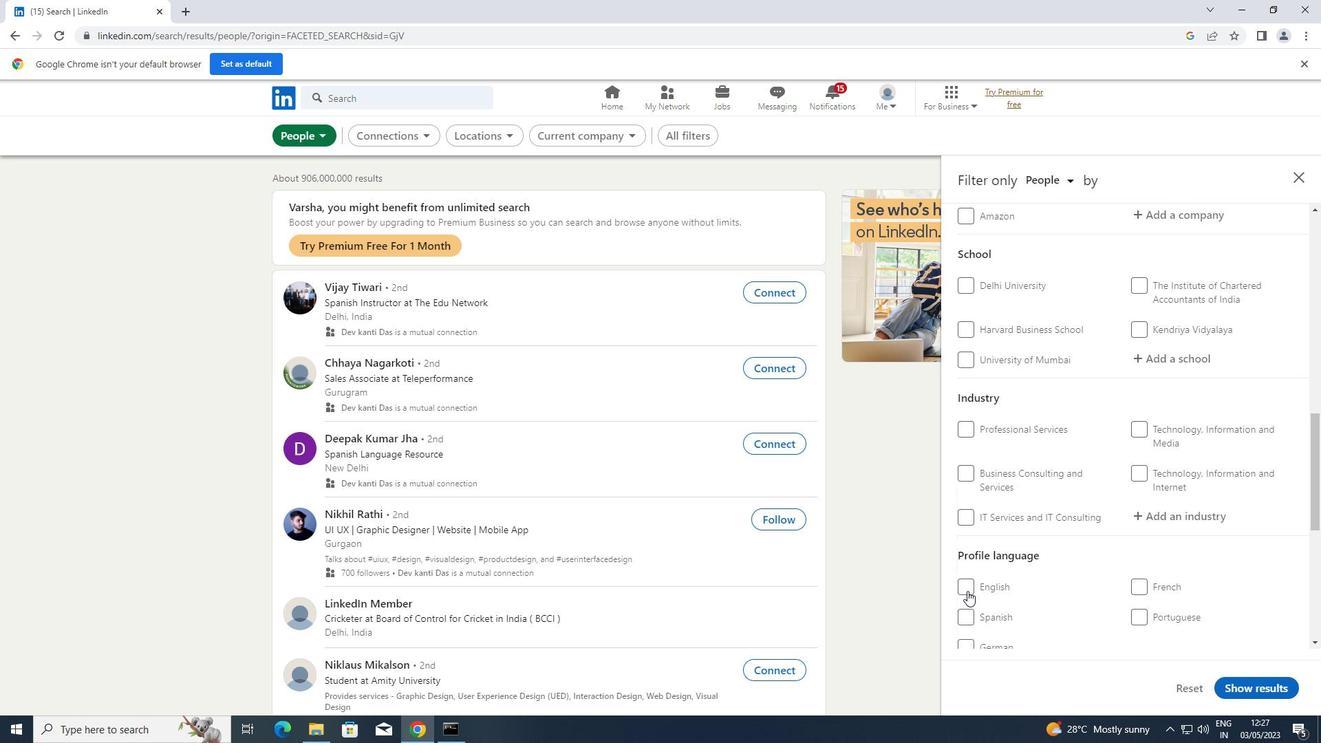 
Action: Mouse pressed left at (966, 585)
Screenshot: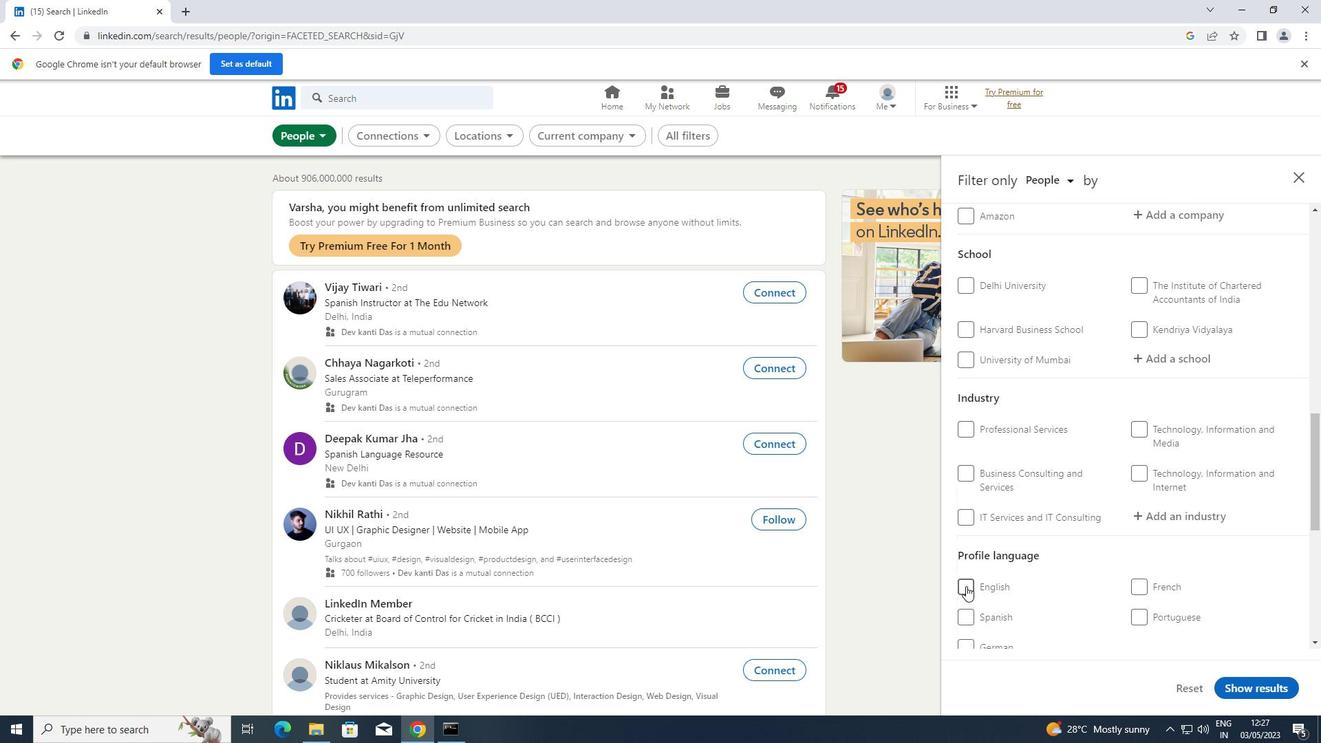 
Action: Mouse moved to (987, 482)
Screenshot: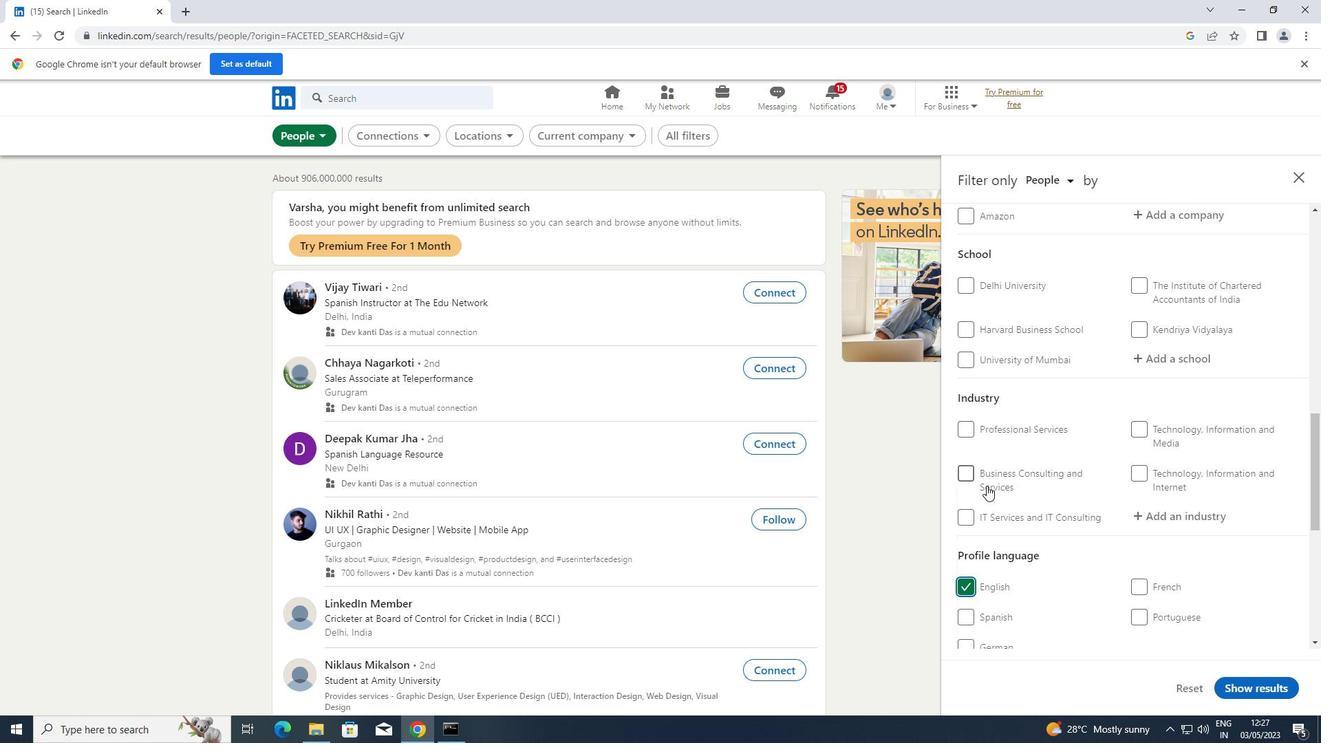 
Action: Mouse scrolled (987, 483) with delta (0, 0)
Screenshot: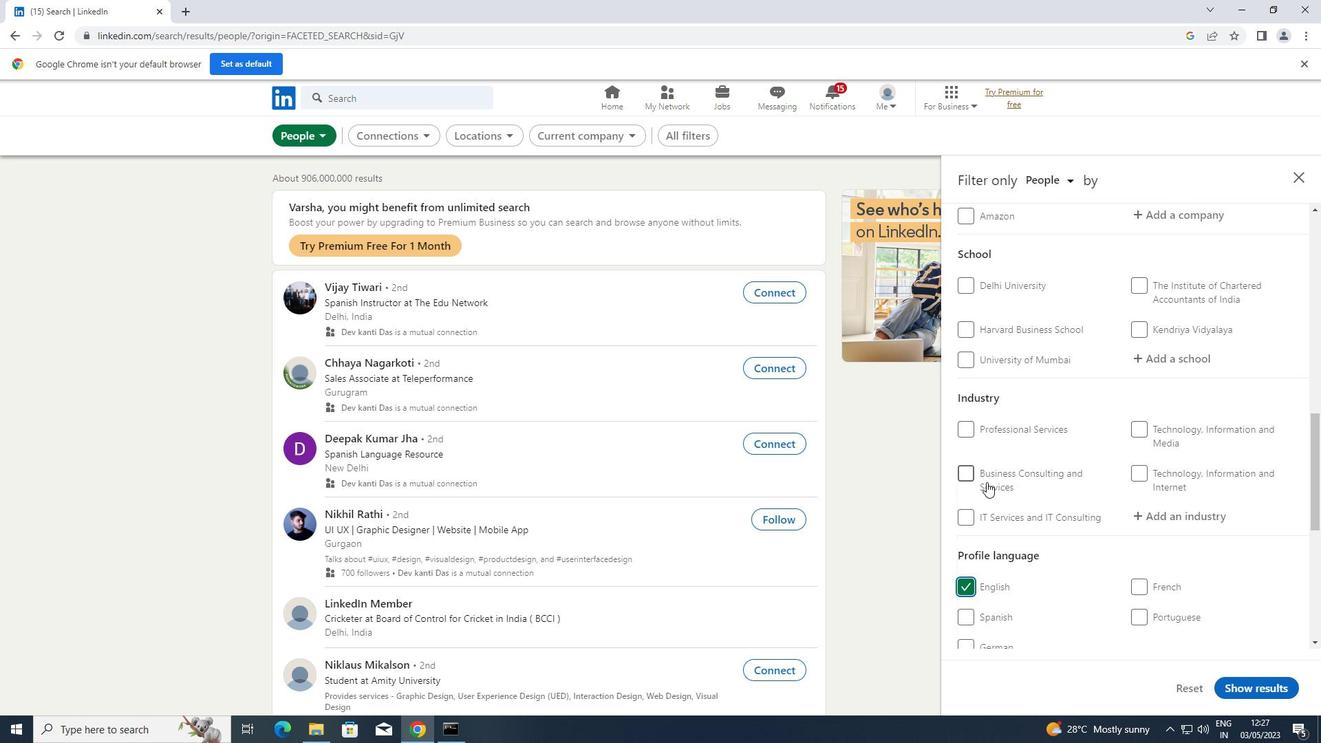 
Action: Mouse scrolled (987, 483) with delta (0, 0)
Screenshot: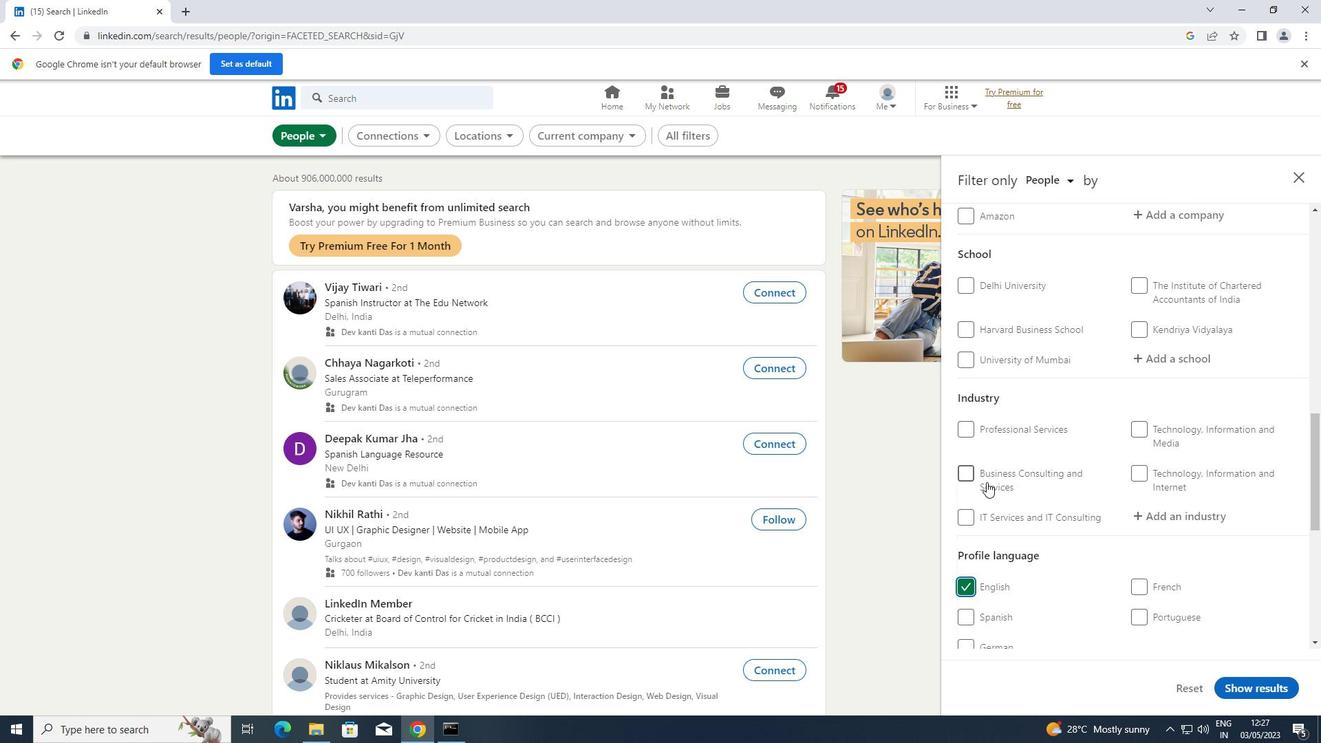
Action: Mouse scrolled (987, 483) with delta (0, 0)
Screenshot: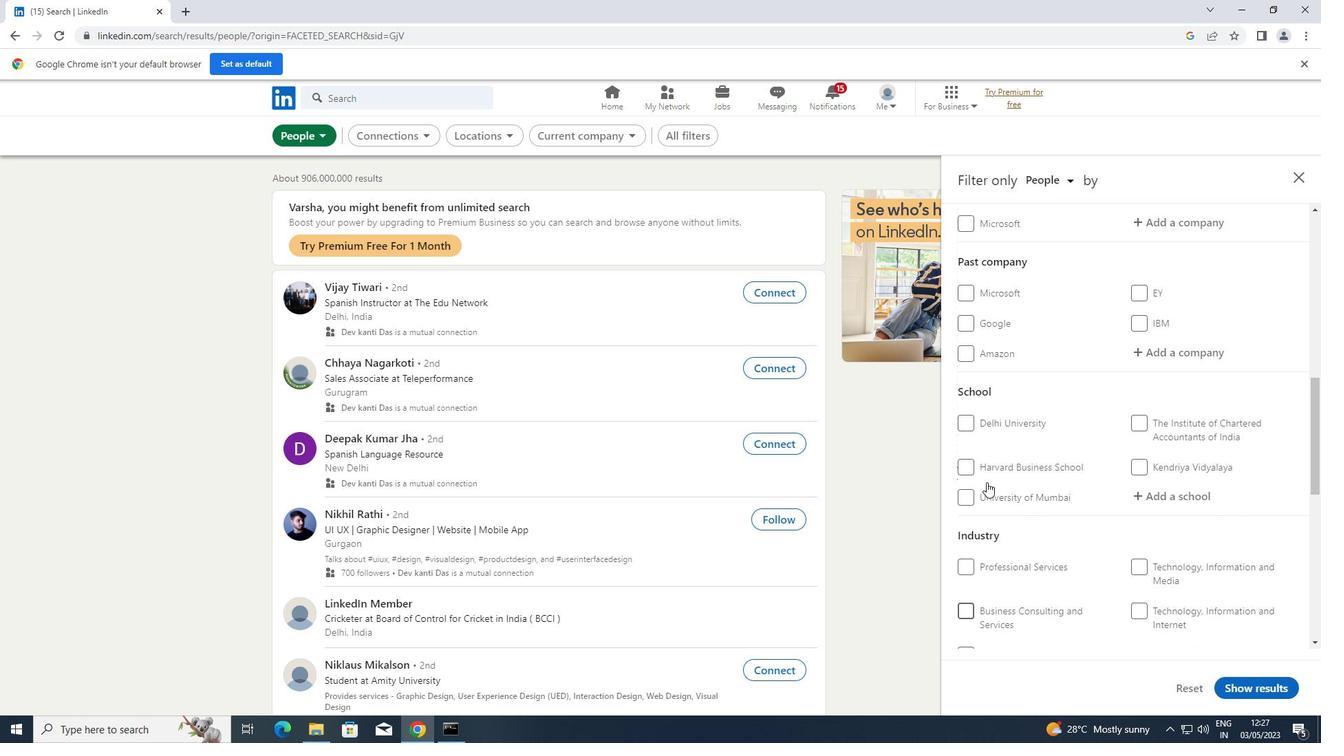 
Action: Mouse moved to (996, 477)
Screenshot: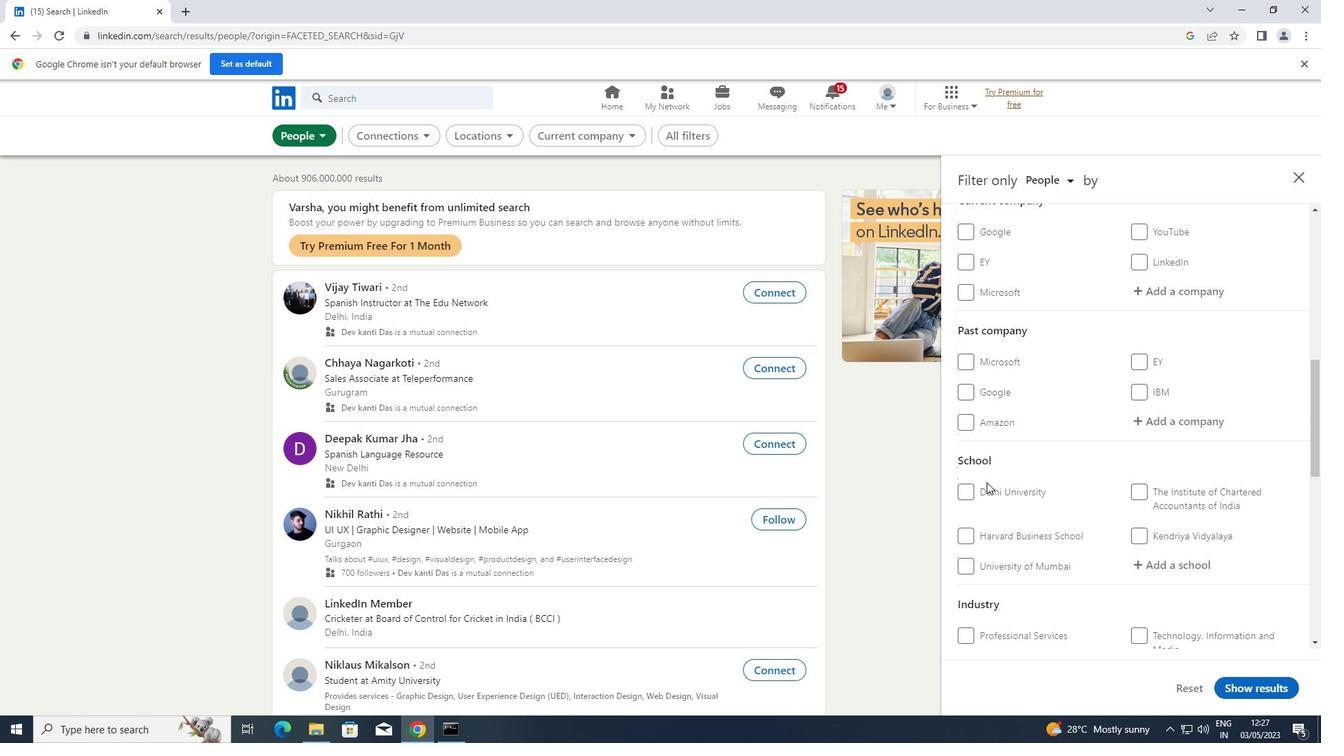 
Action: Mouse scrolled (996, 478) with delta (0, 0)
Screenshot: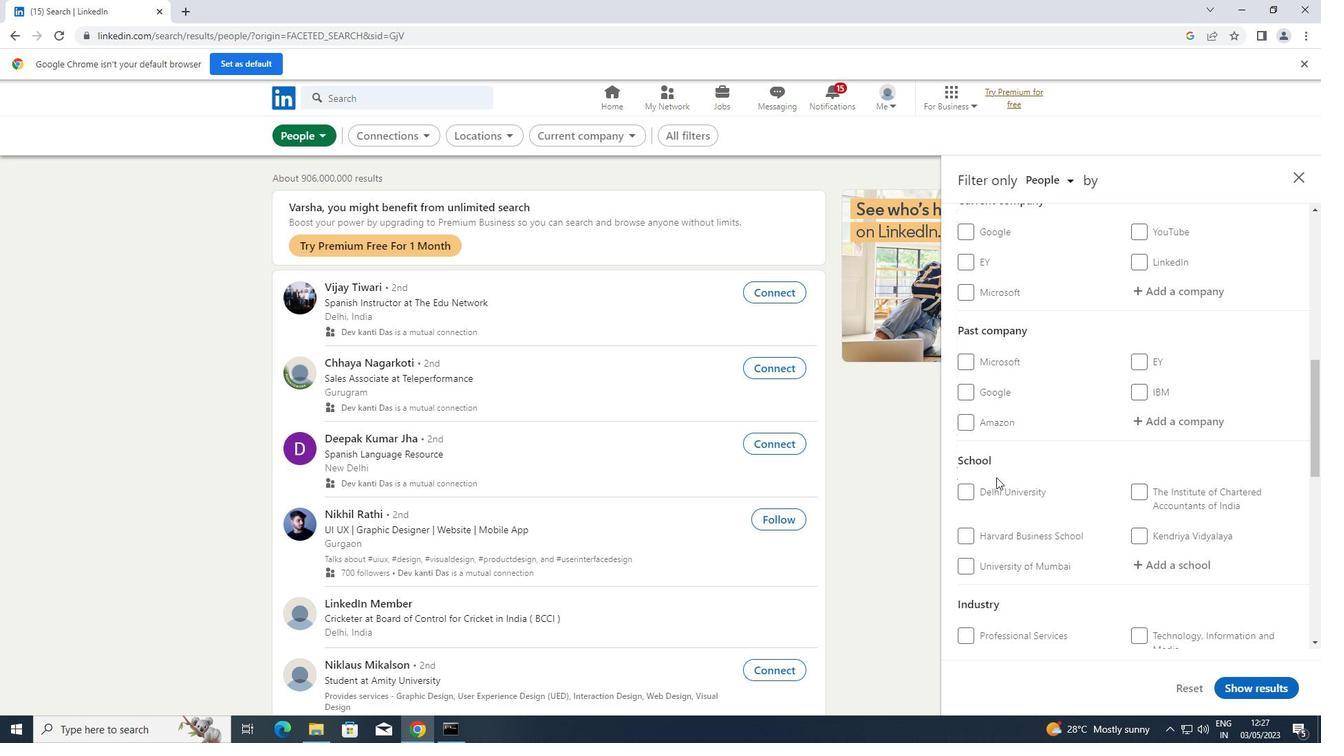 
Action: Mouse moved to (1146, 357)
Screenshot: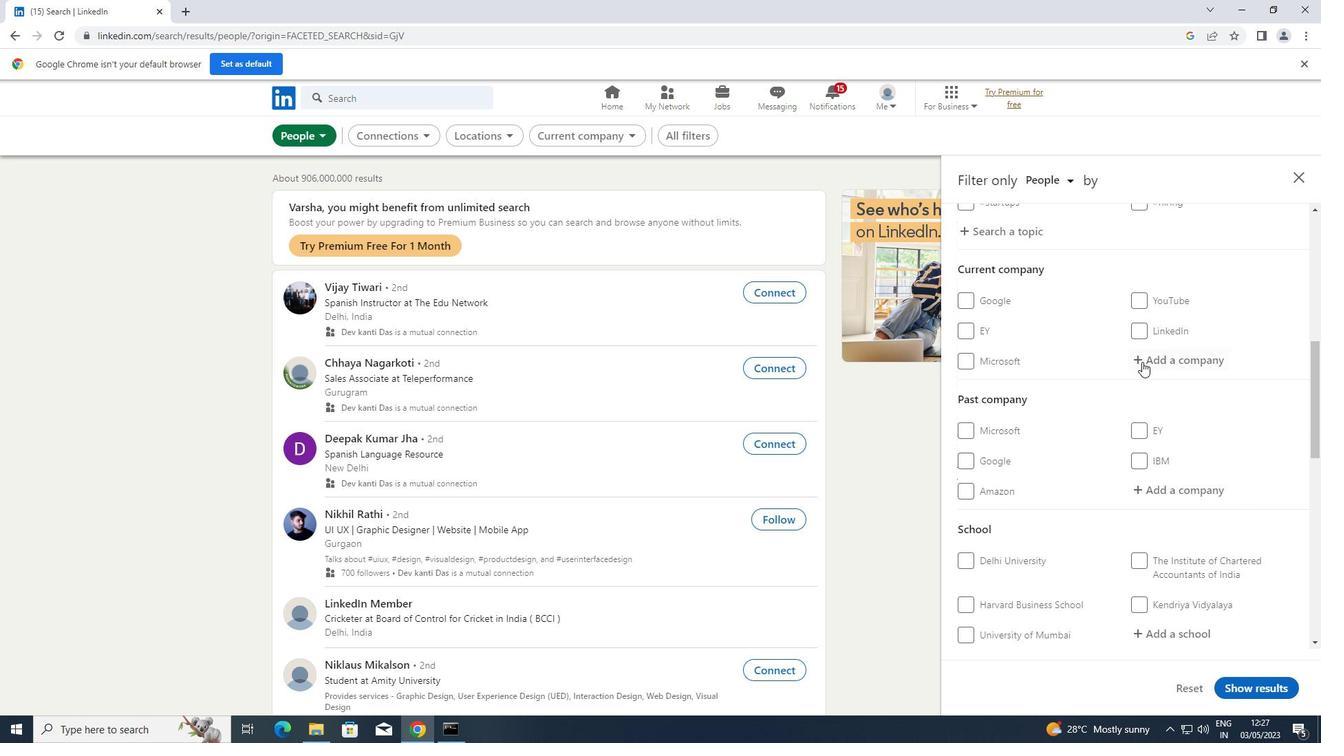 
Action: Mouse pressed left at (1146, 357)
Screenshot: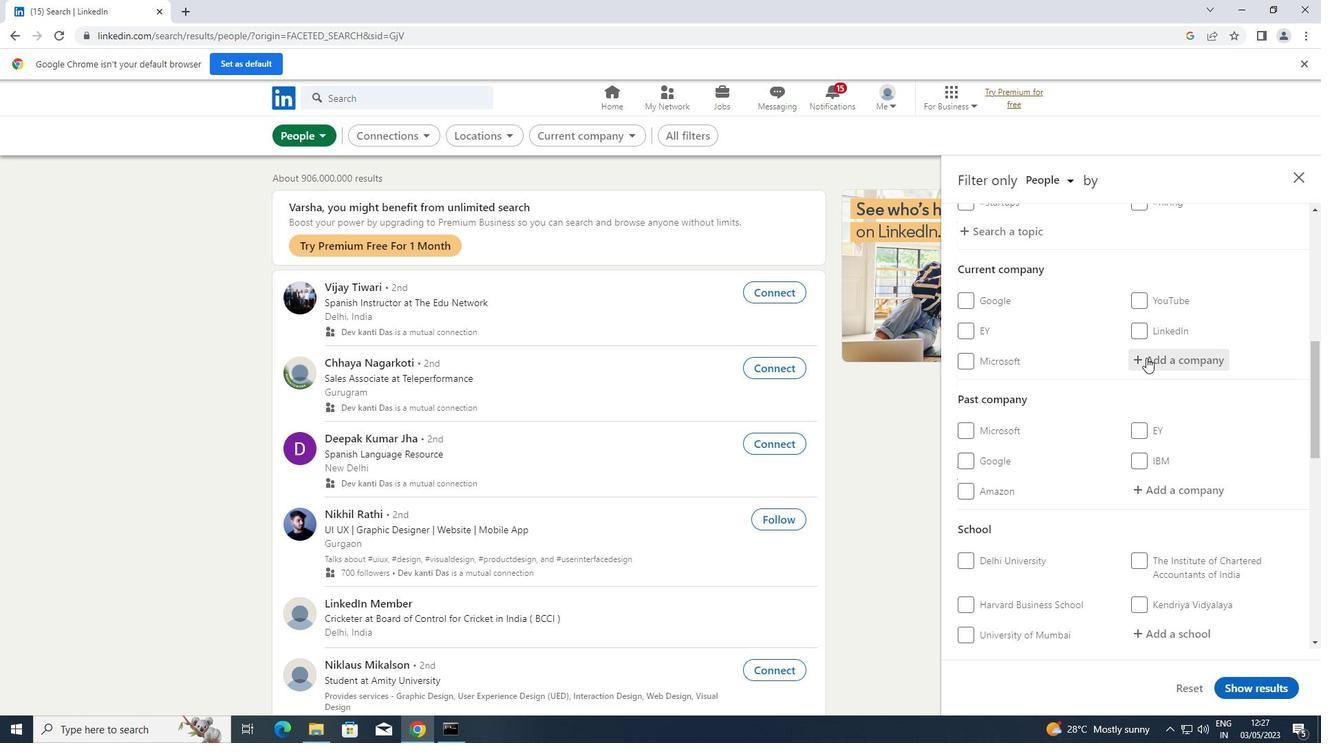 
Action: Key pressed EM<Key.backspace>NTREPRENEUR
Screenshot: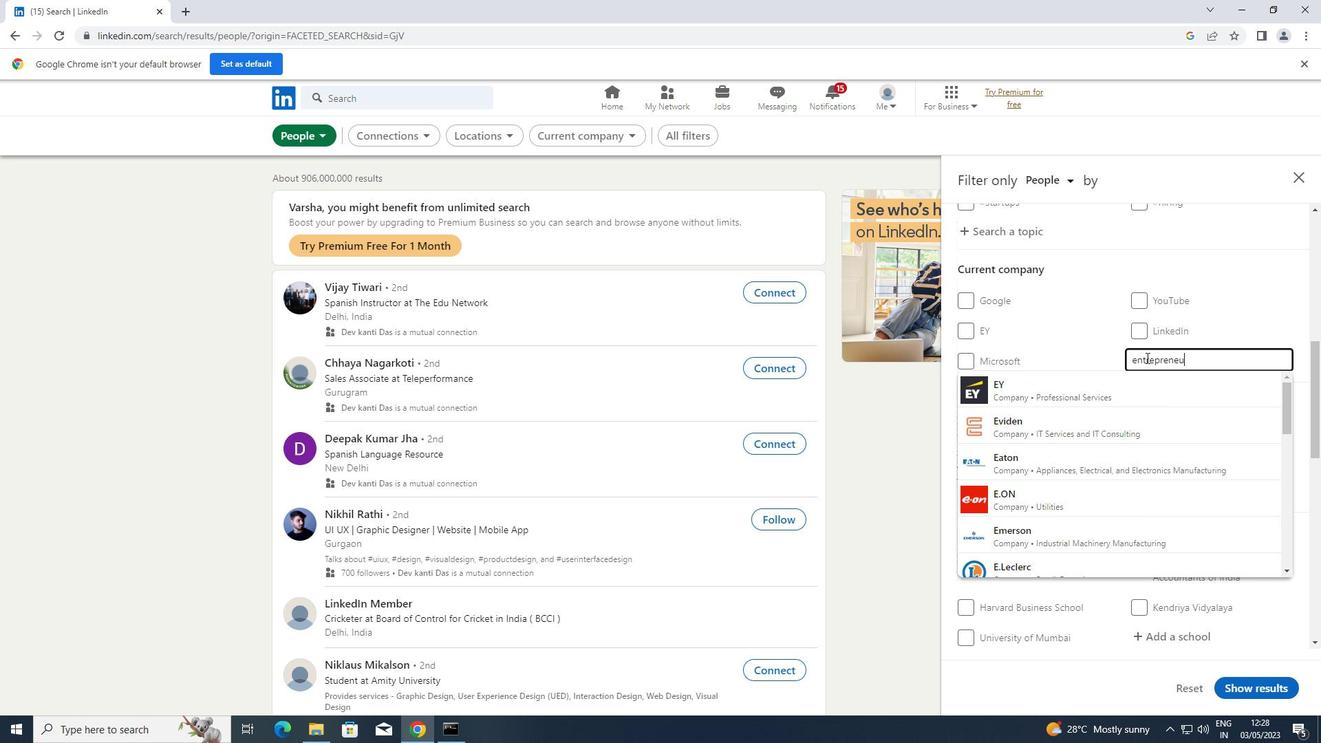 
Action: Mouse moved to (1089, 387)
Screenshot: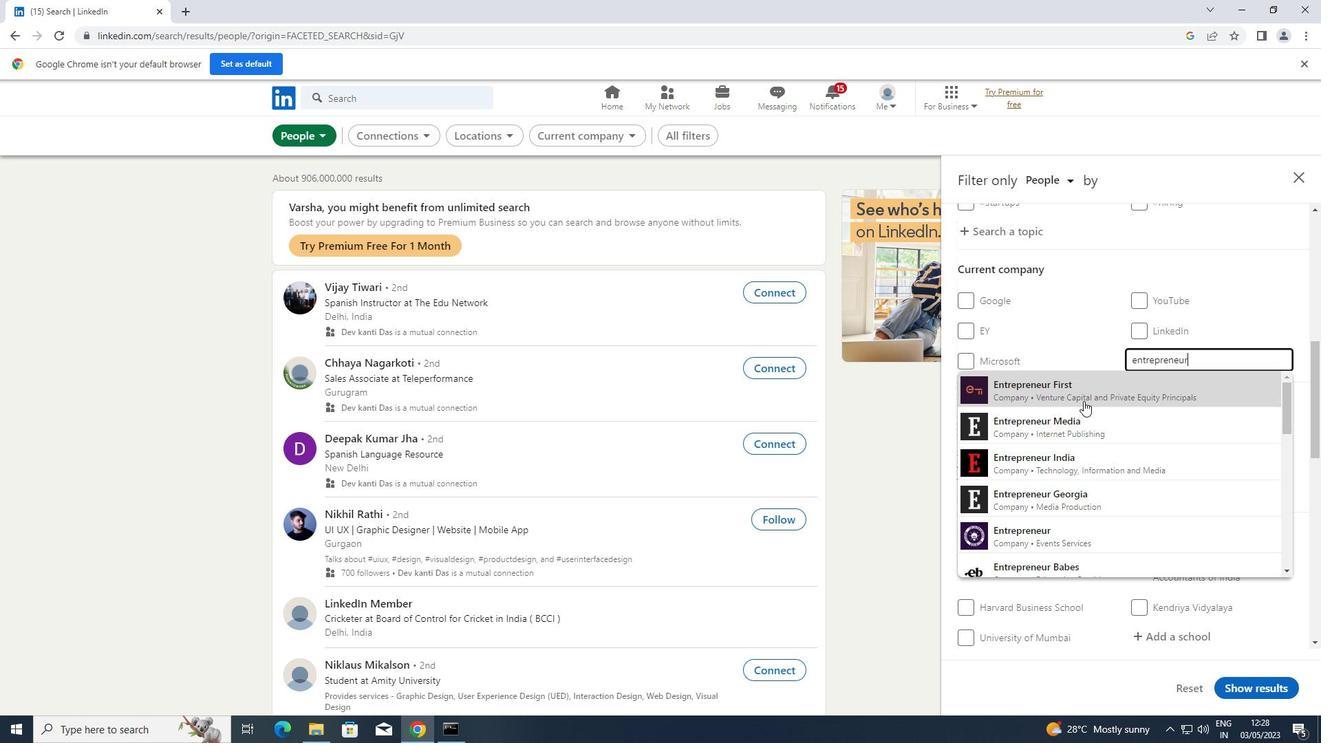 
Action: Mouse pressed left at (1089, 387)
Screenshot: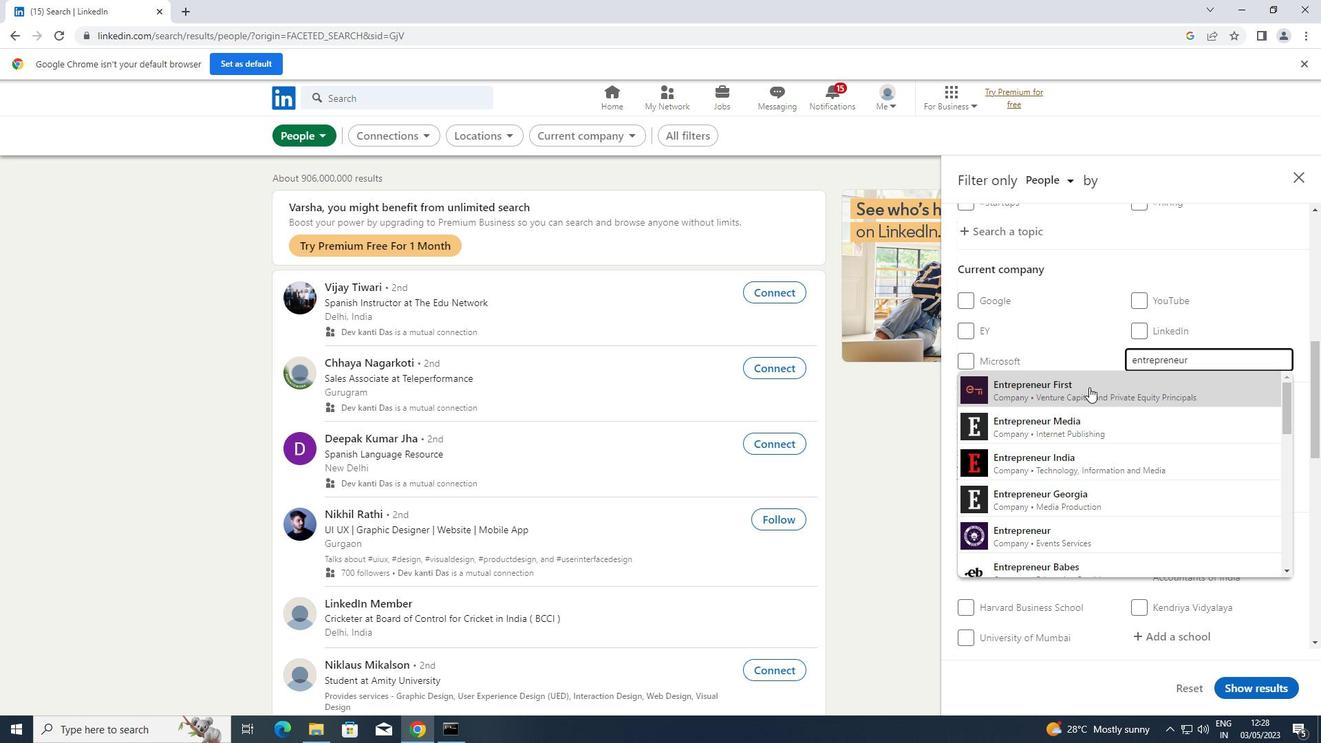 
Action: Mouse scrolled (1089, 386) with delta (0, 0)
Screenshot: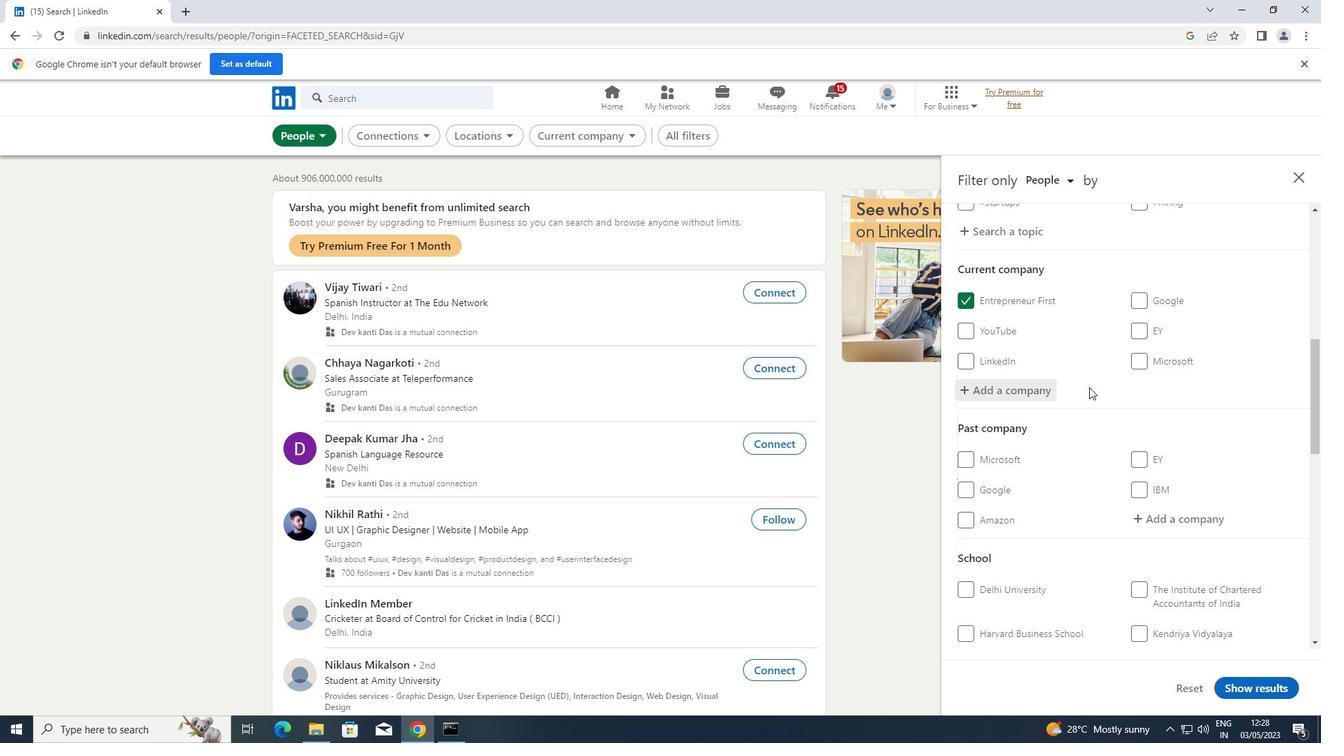 
Action: Mouse scrolled (1089, 386) with delta (0, 0)
Screenshot: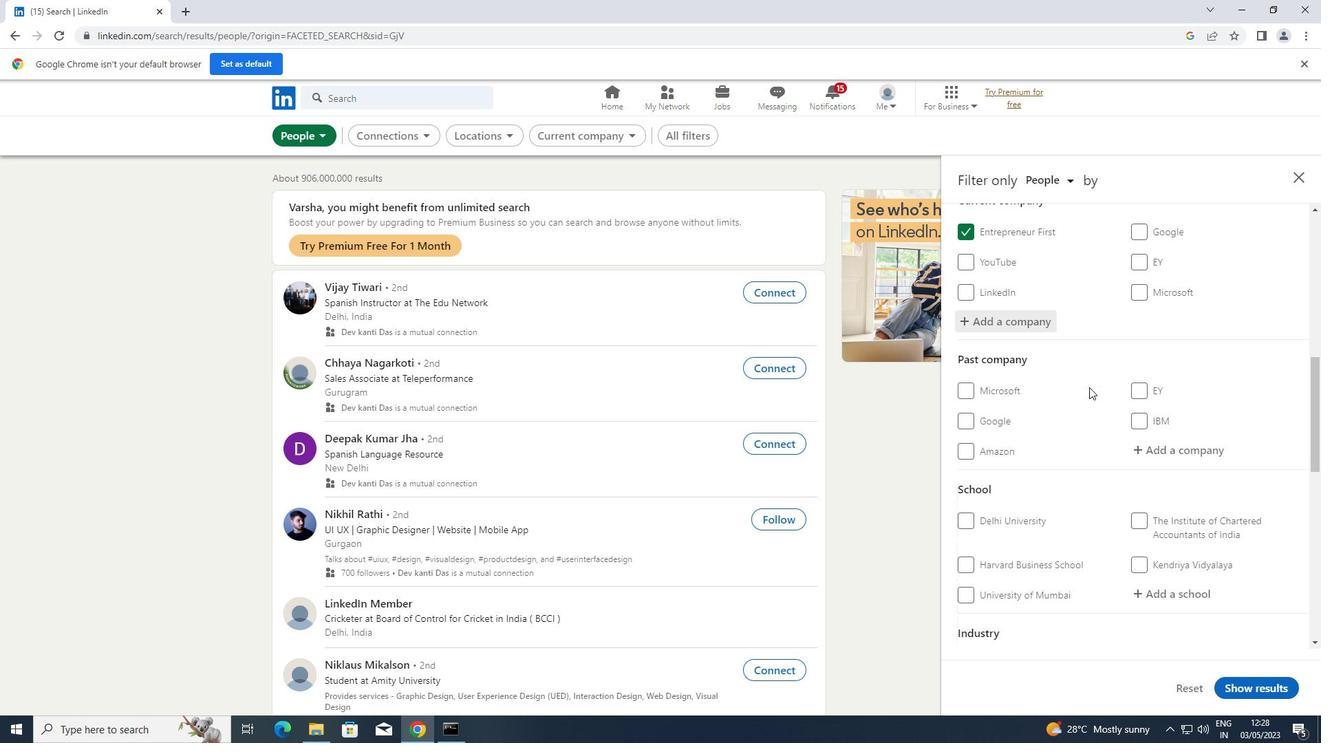 
Action: Mouse moved to (1176, 524)
Screenshot: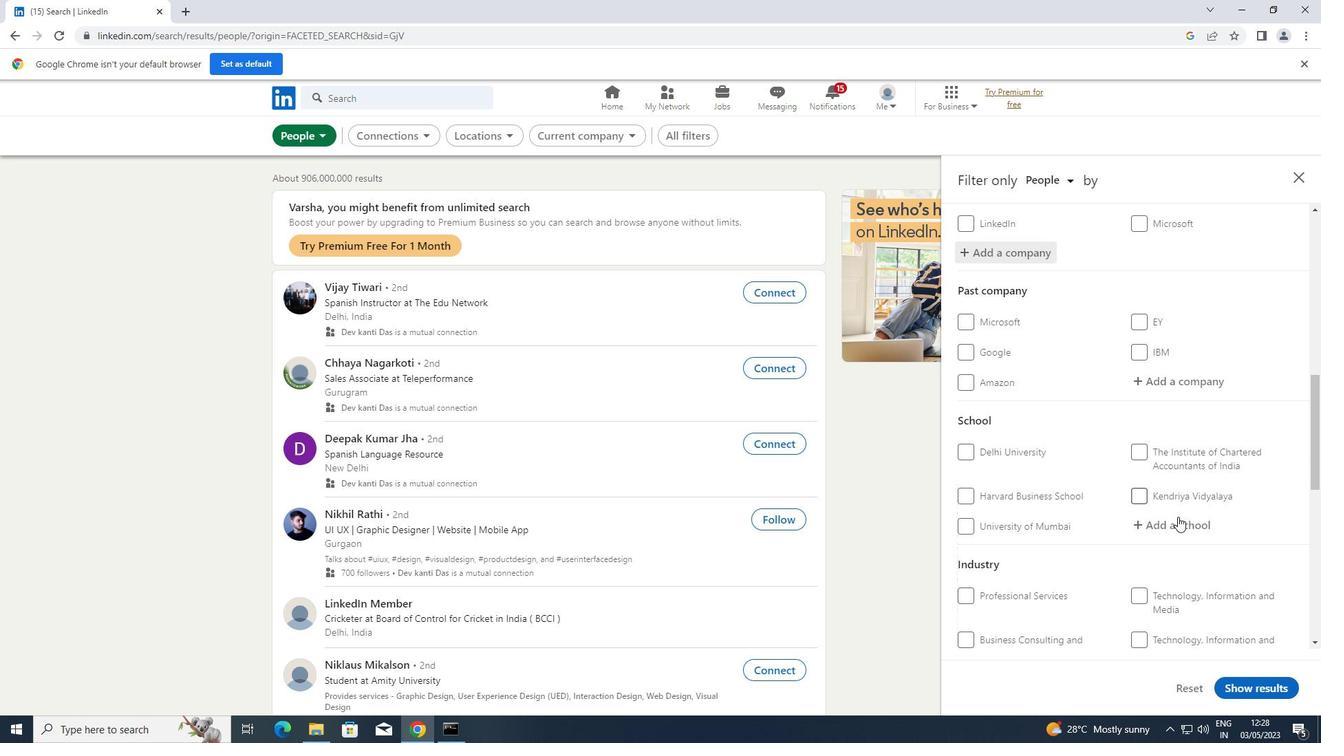 
Action: Mouse pressed left at (1176, 524)
Screenshot: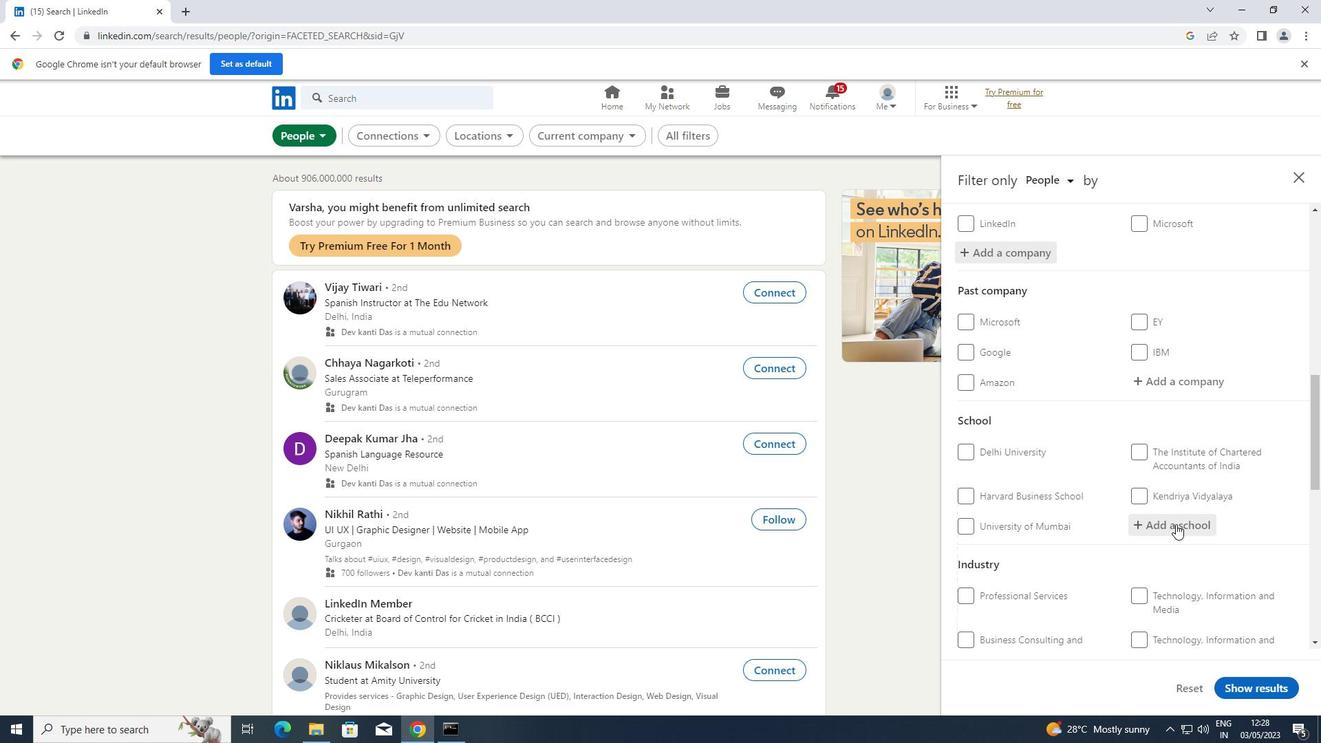 
Action: Key pressed <Key.shift>ARENA
Screenshot: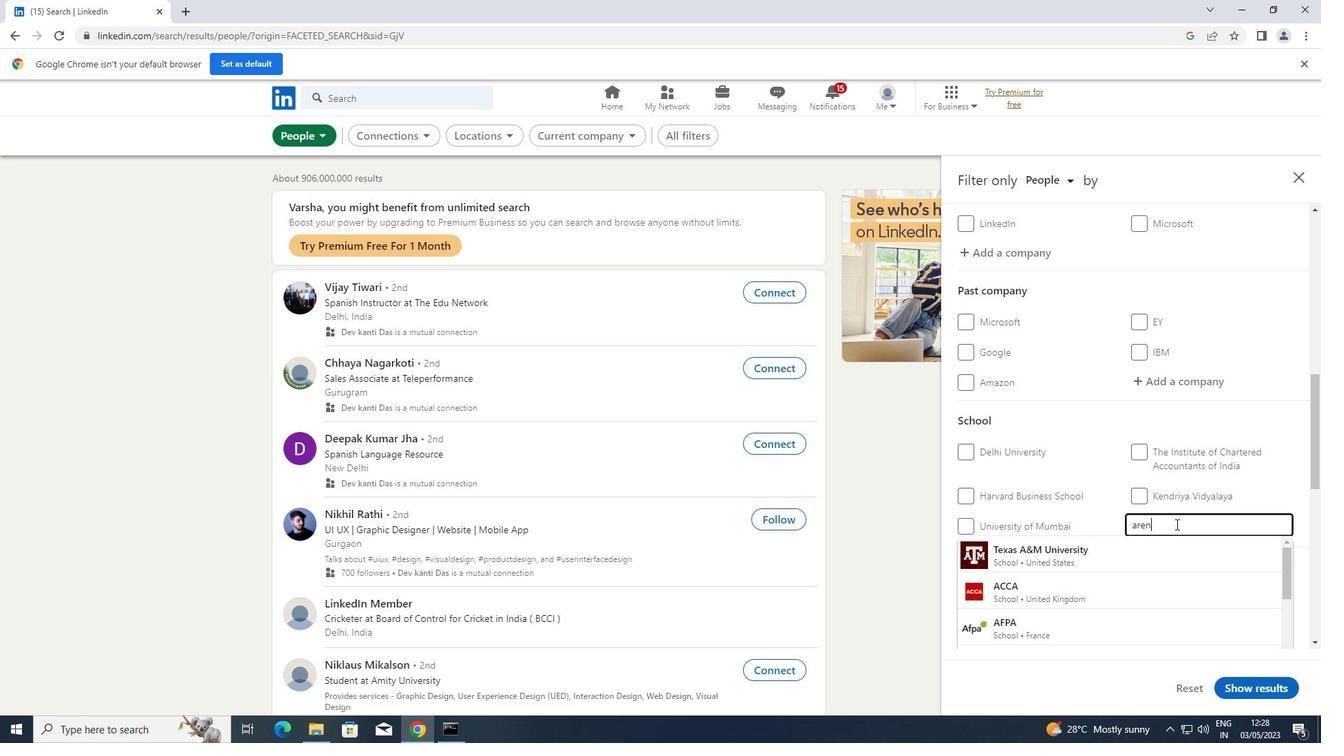 
Action: Mouse moved to (1093, 555)
Screenshot: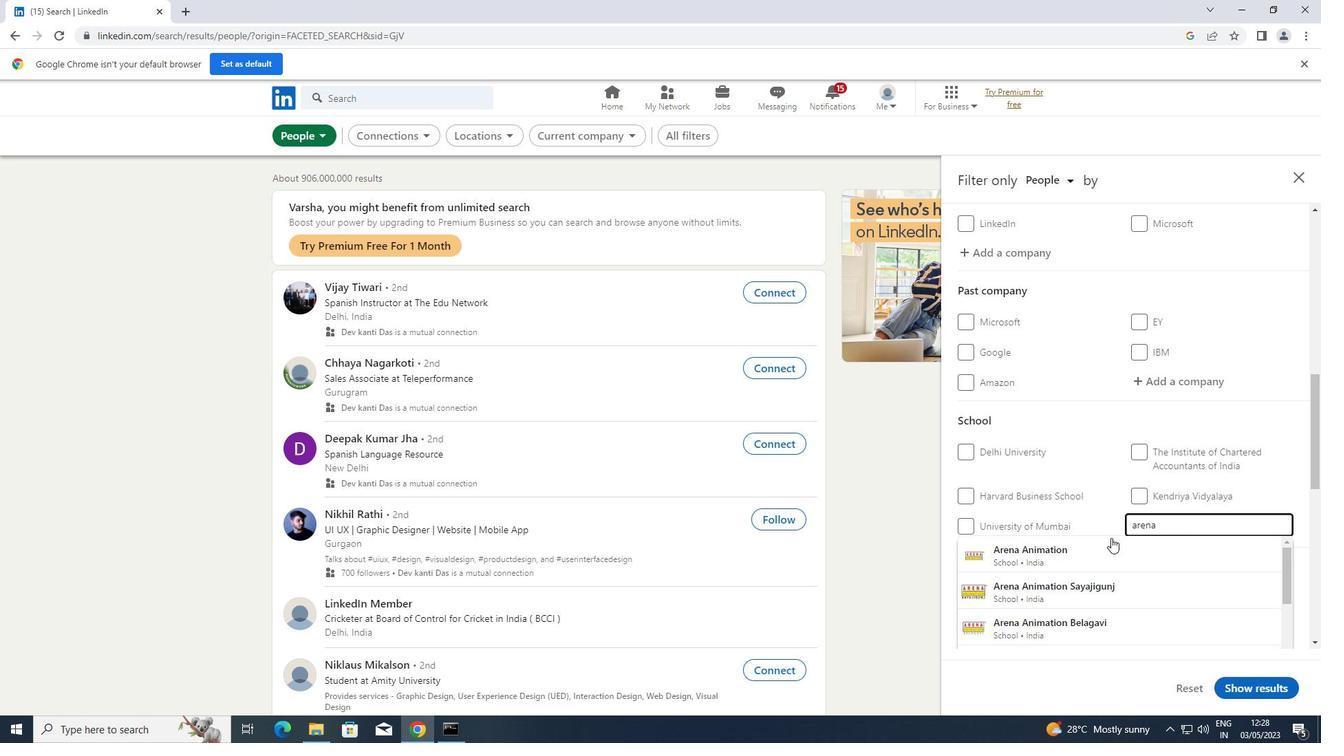 
Action: Mouse pressed left at (1093, 555)
Screenshot: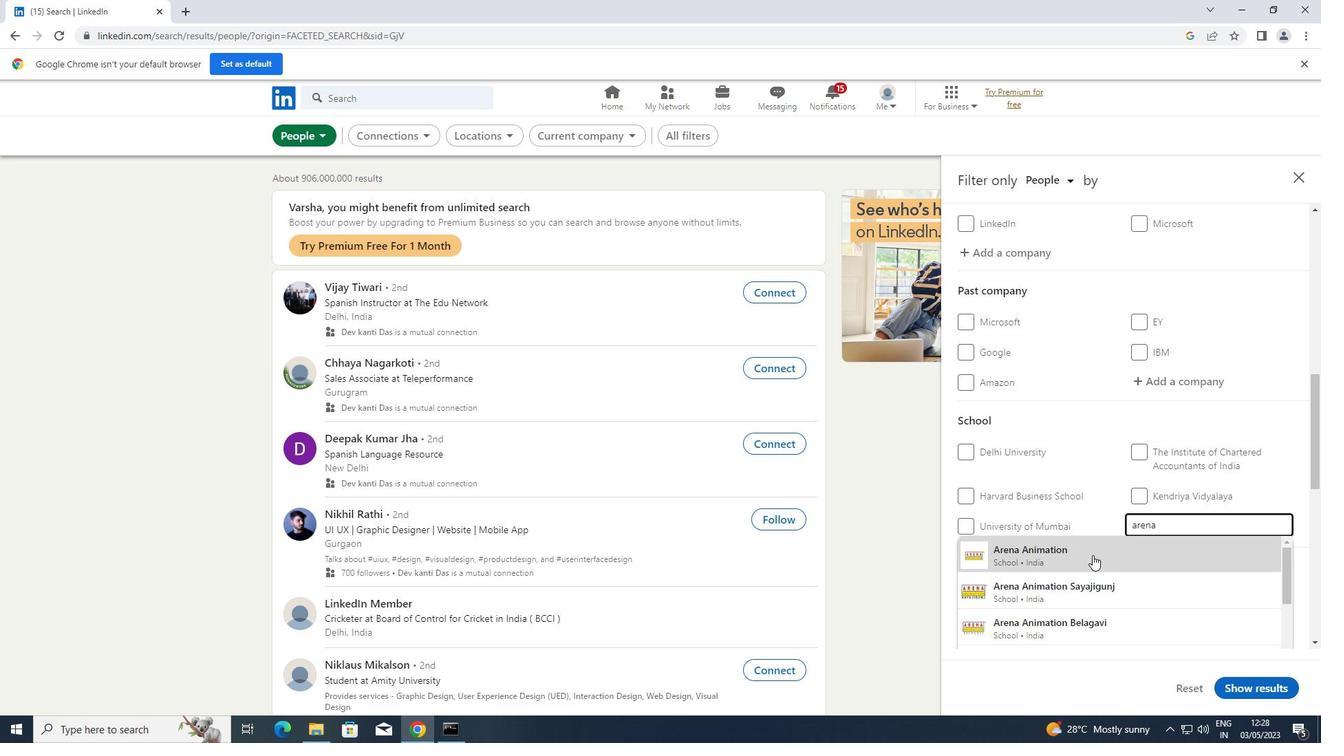
Action: Mouse scrolled (1093, 554) with delta (0, 0)
Screenshot: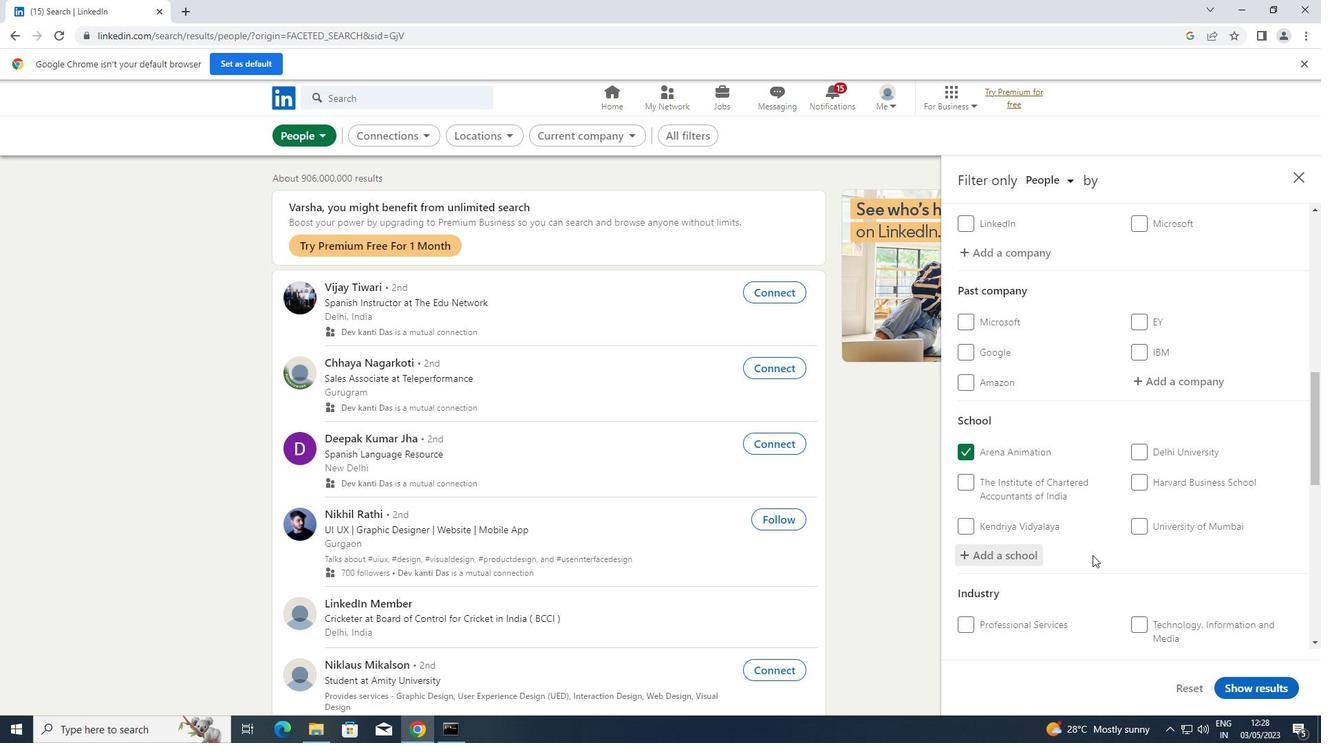 
Action: Mouse scrolled (1093, 554) with delta (0, 0)
Screenshot: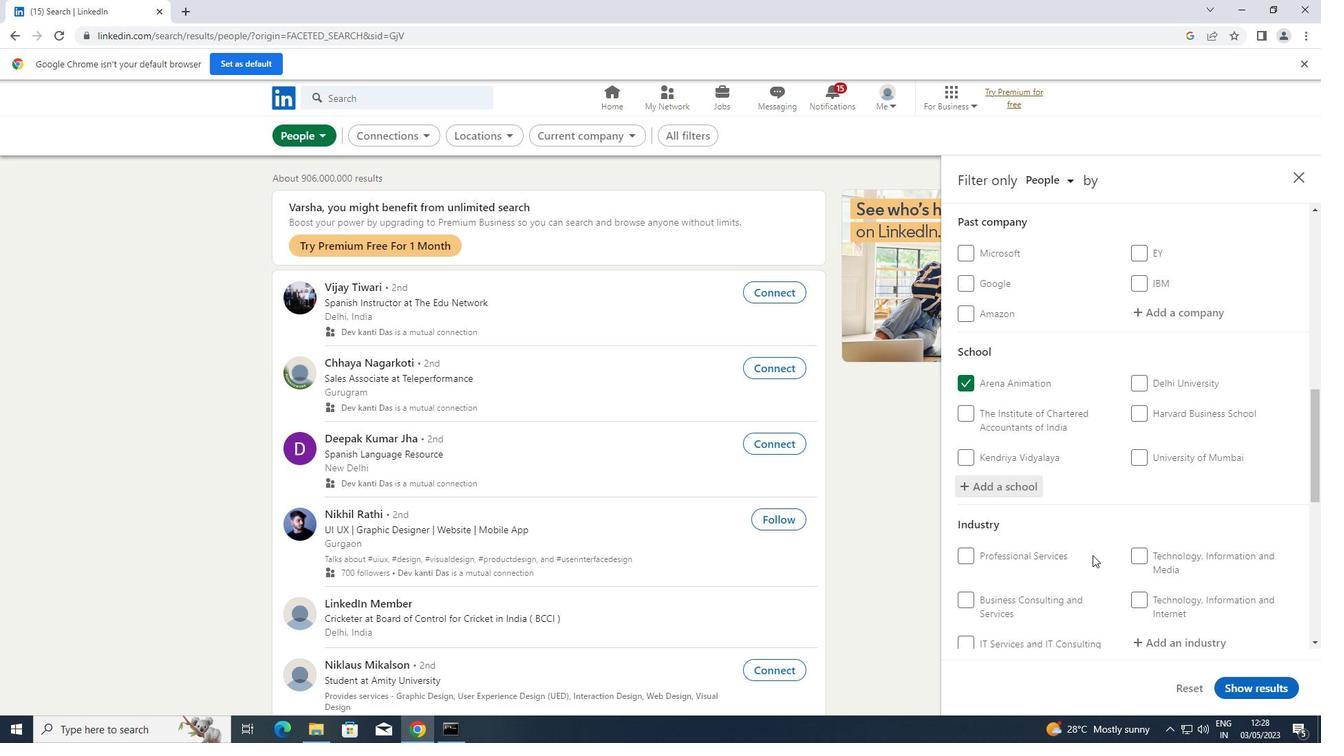 
Action: Mouse scrolled (1093, 554) with delta (0, 0)
Screenshot: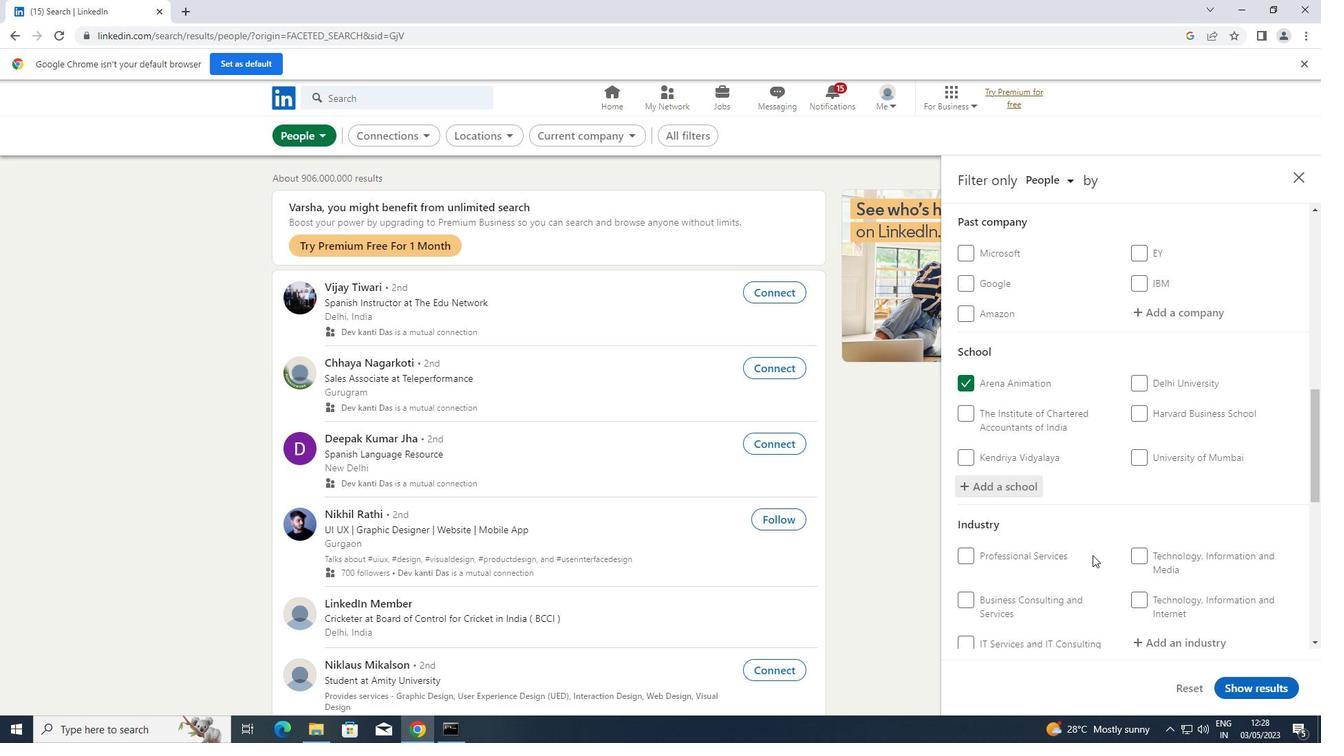 
Action: Mouse moved to (1185, 504)
Screenshot: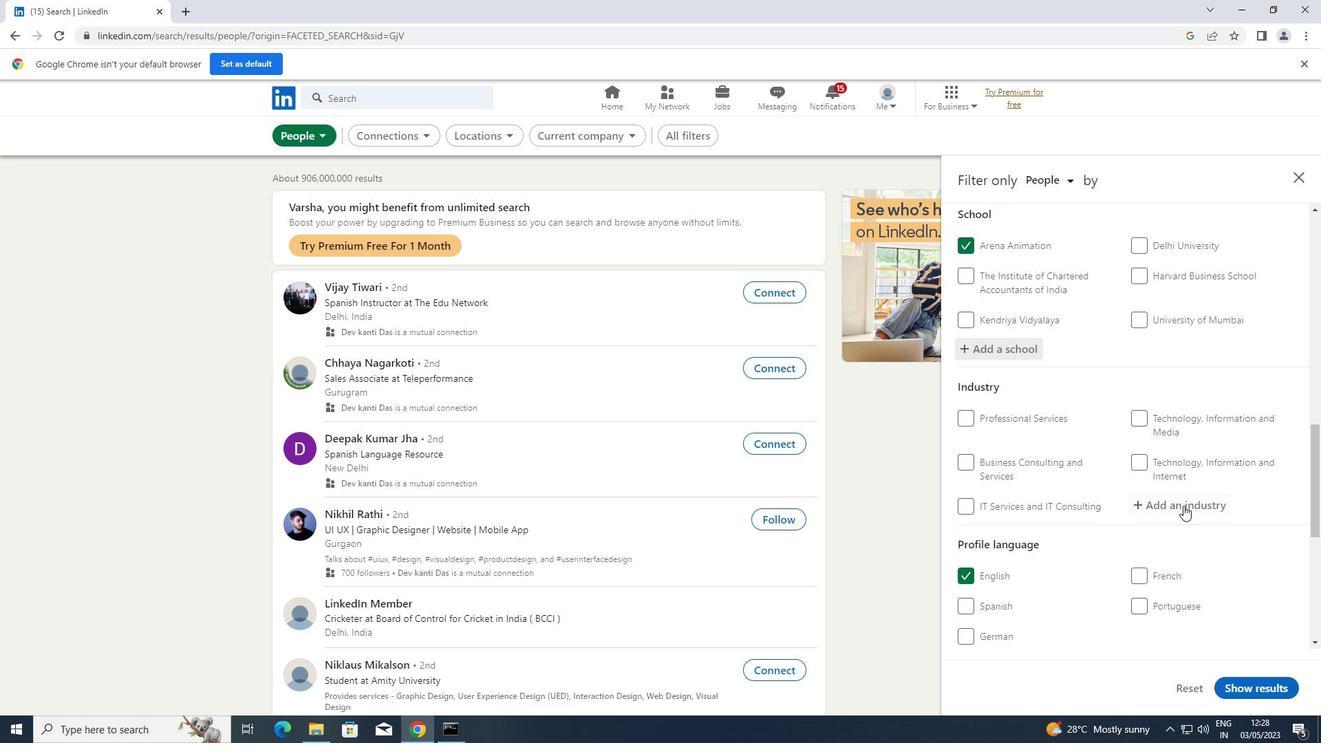 
Action: Mouse pressed left at (1185, 504)
Screenshot: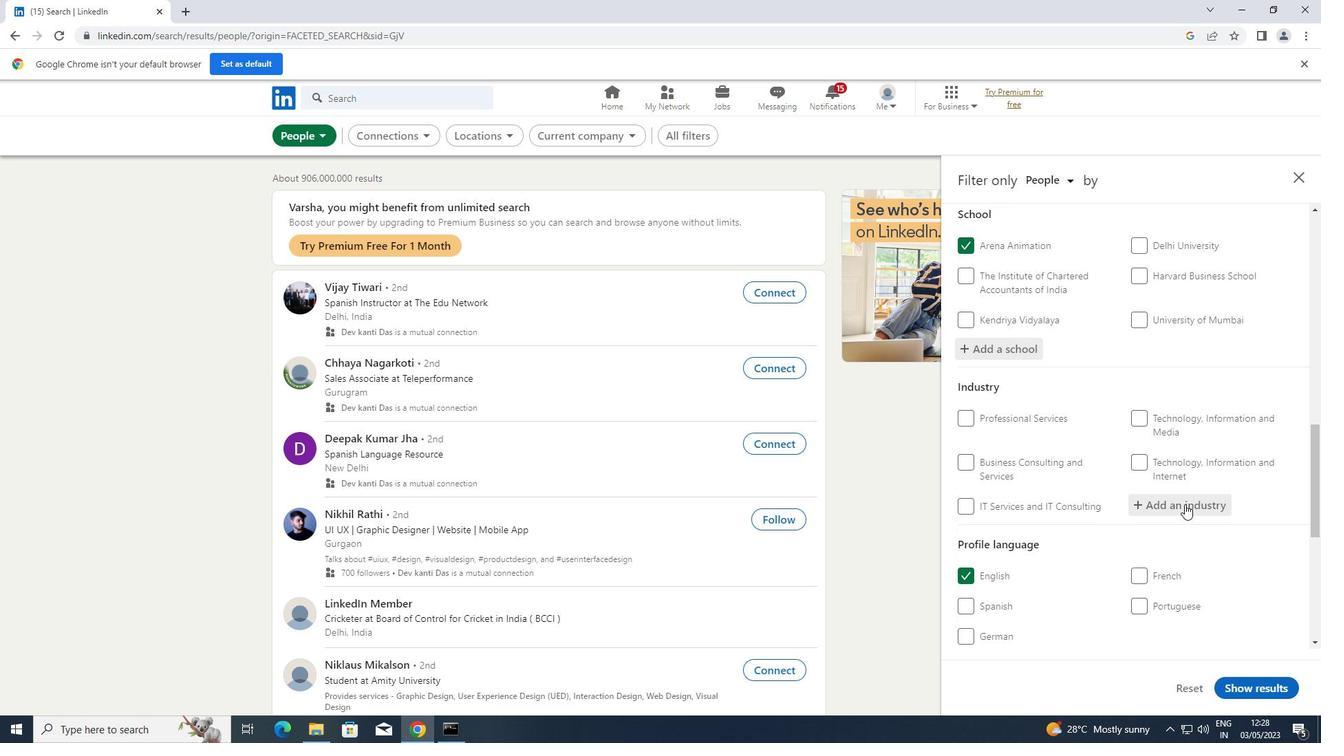 
Action: Key pressed <Key.shift>PHILANTHROPIC
Screenshot: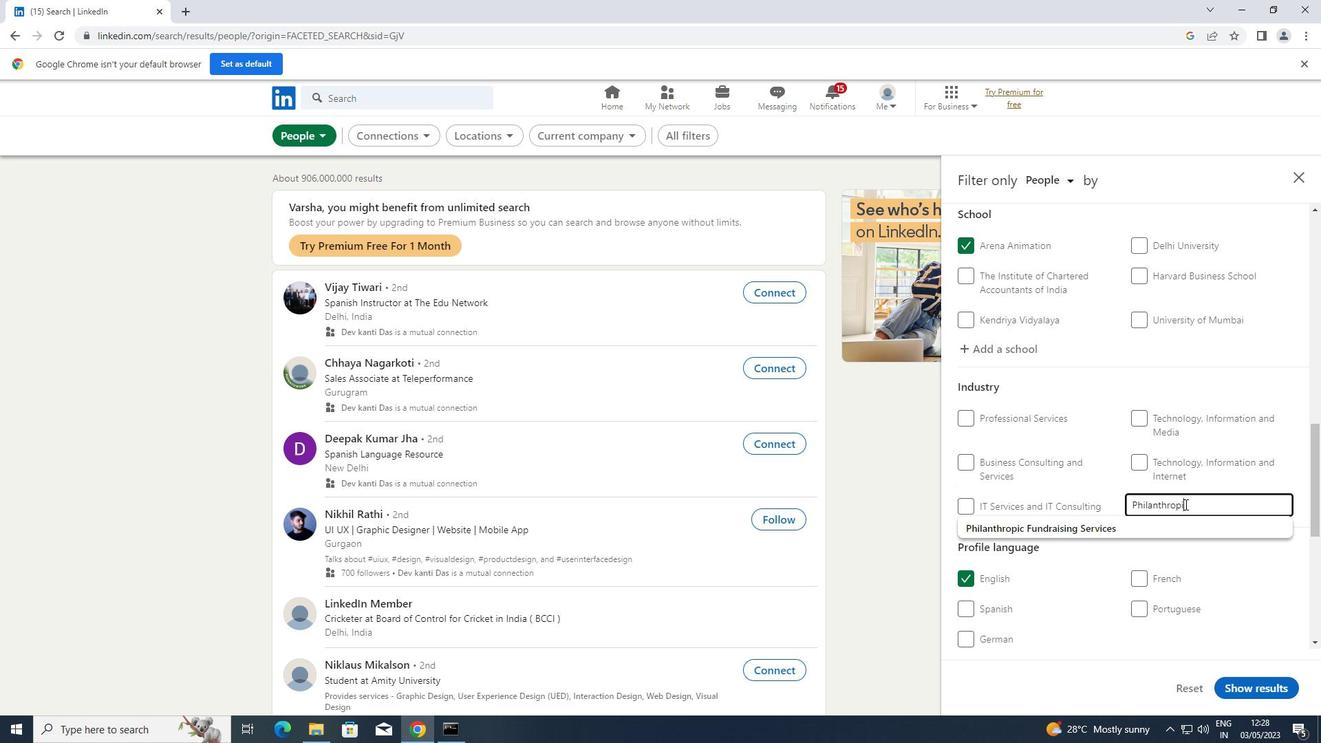 
Action: Mouse moved to (1082, 527)
Screenshot: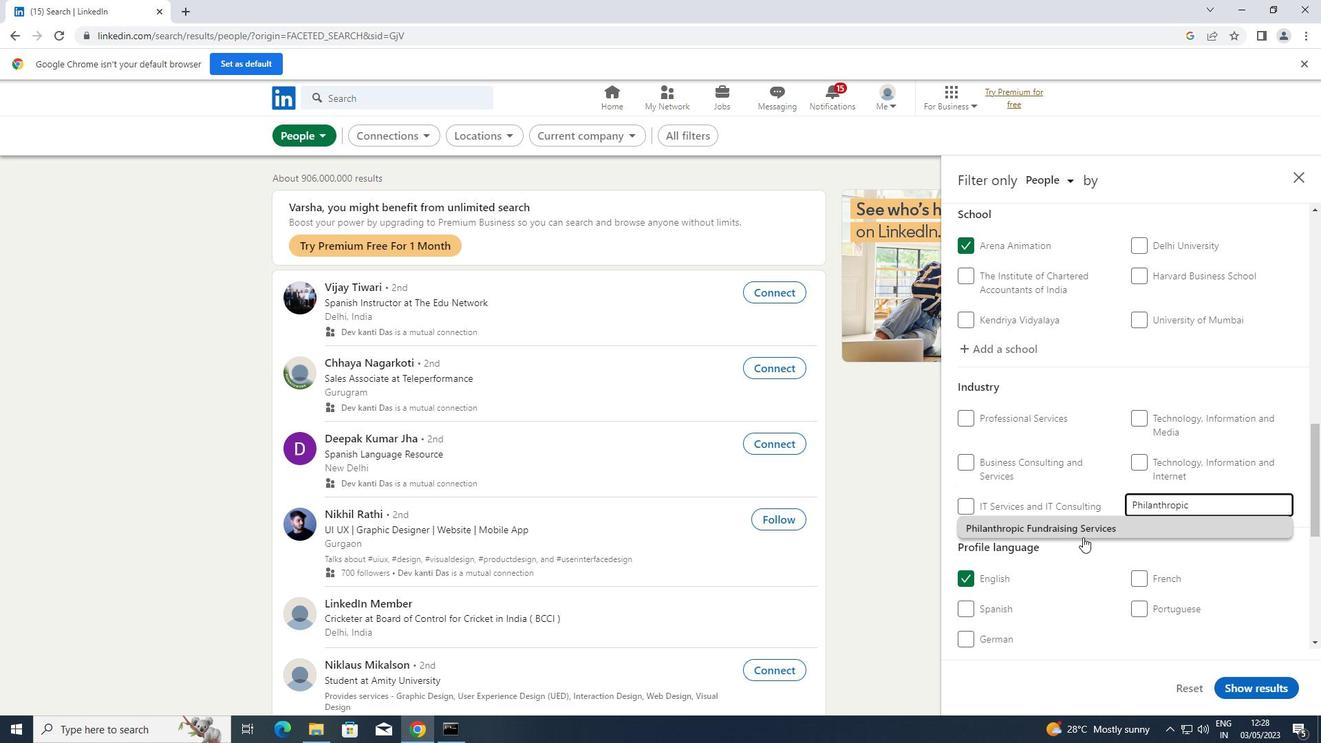 
Action: Mouse pressed left at (1082, 527)
Screenshot: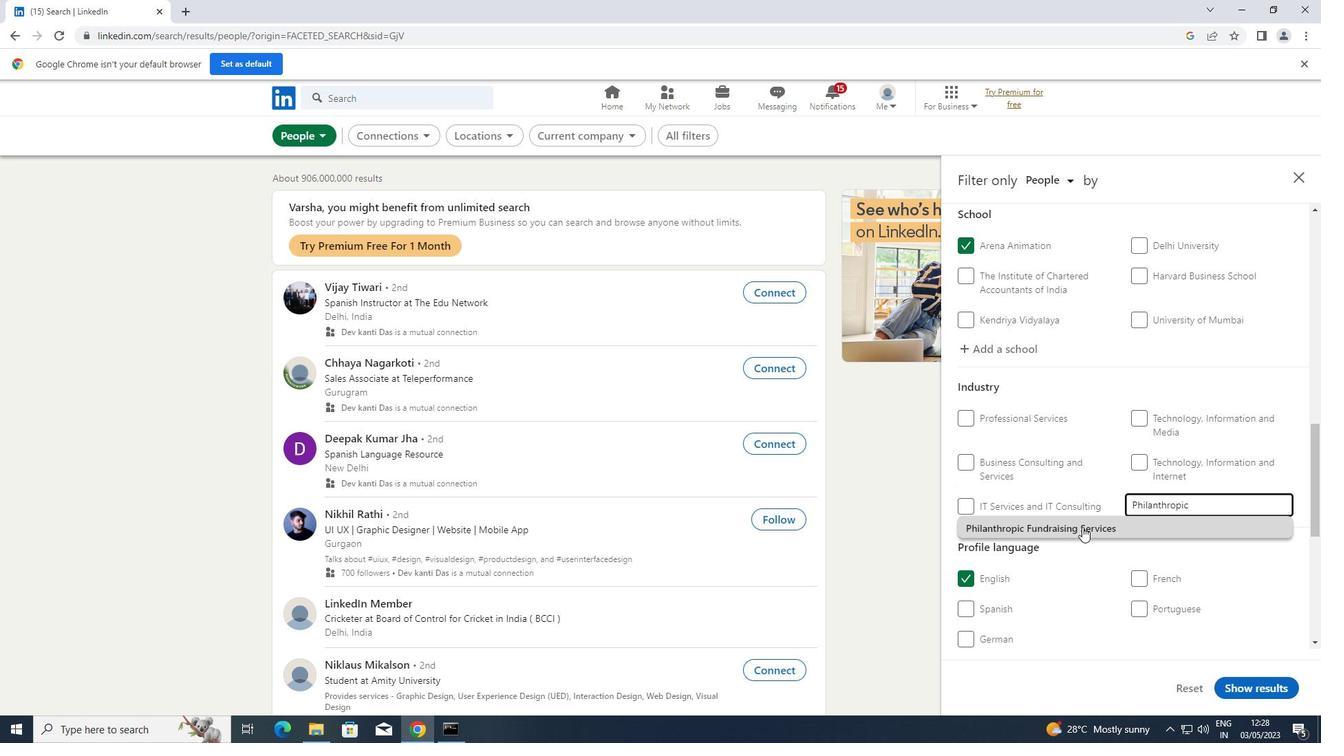 
Action: Mouse scrolled (1082, 526) with delta (0, 0)
Screenshot: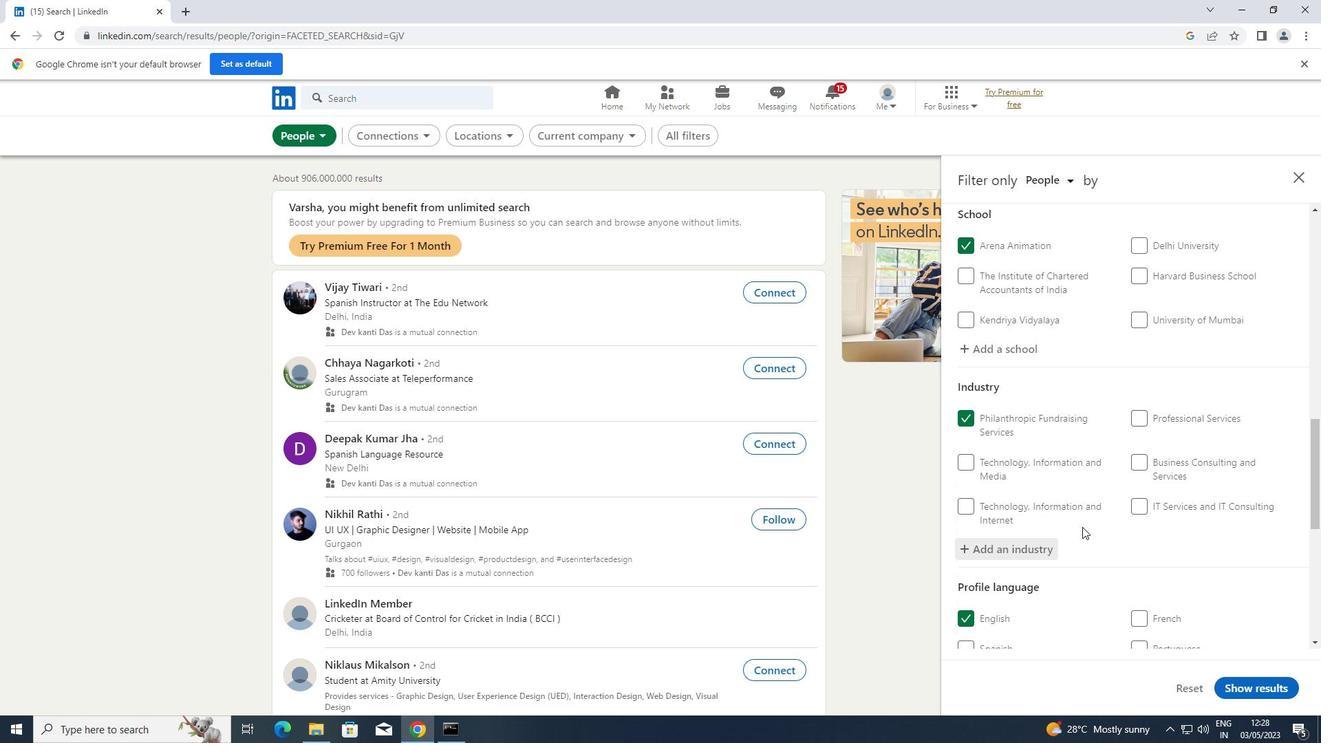 
Action: Mouse scrolled (1082, 526) with delta (0, 0)
Screenshot: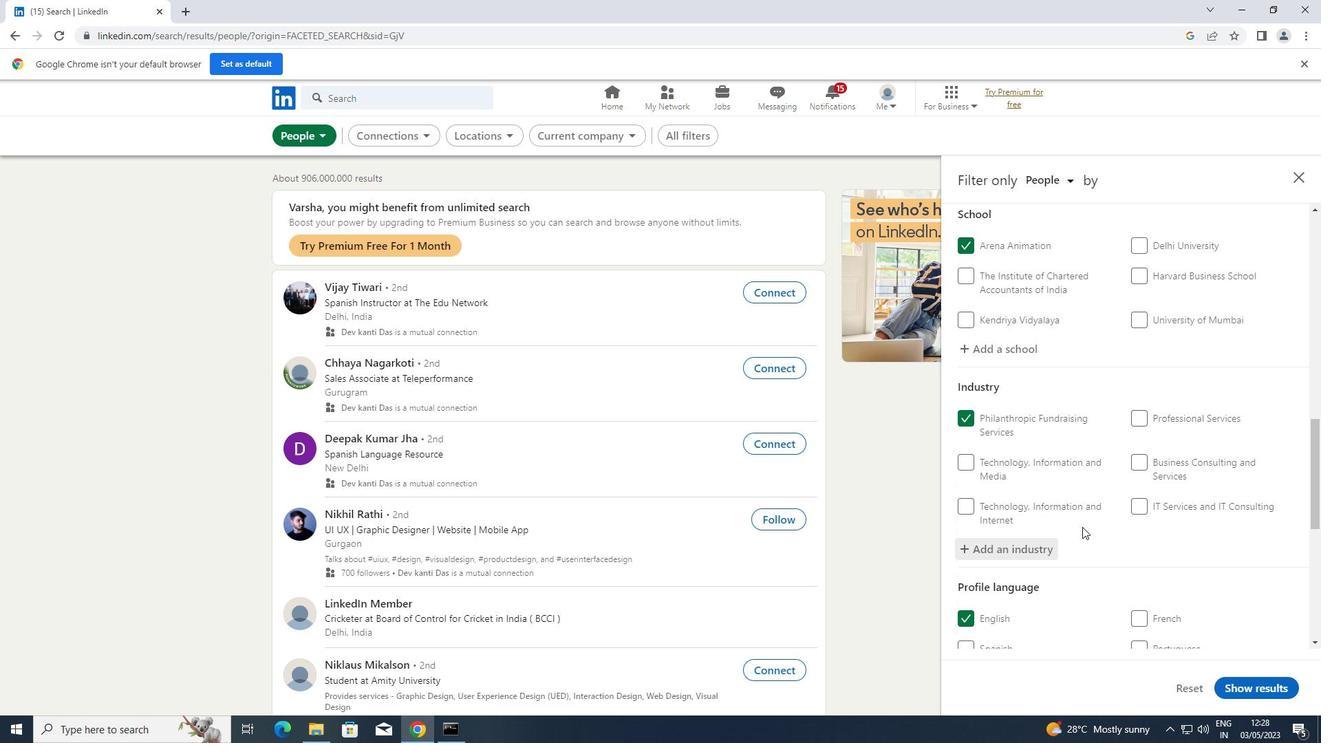 
Action: Mouse scrolled (1082, 526) with delta (0, 0)
Screenshot: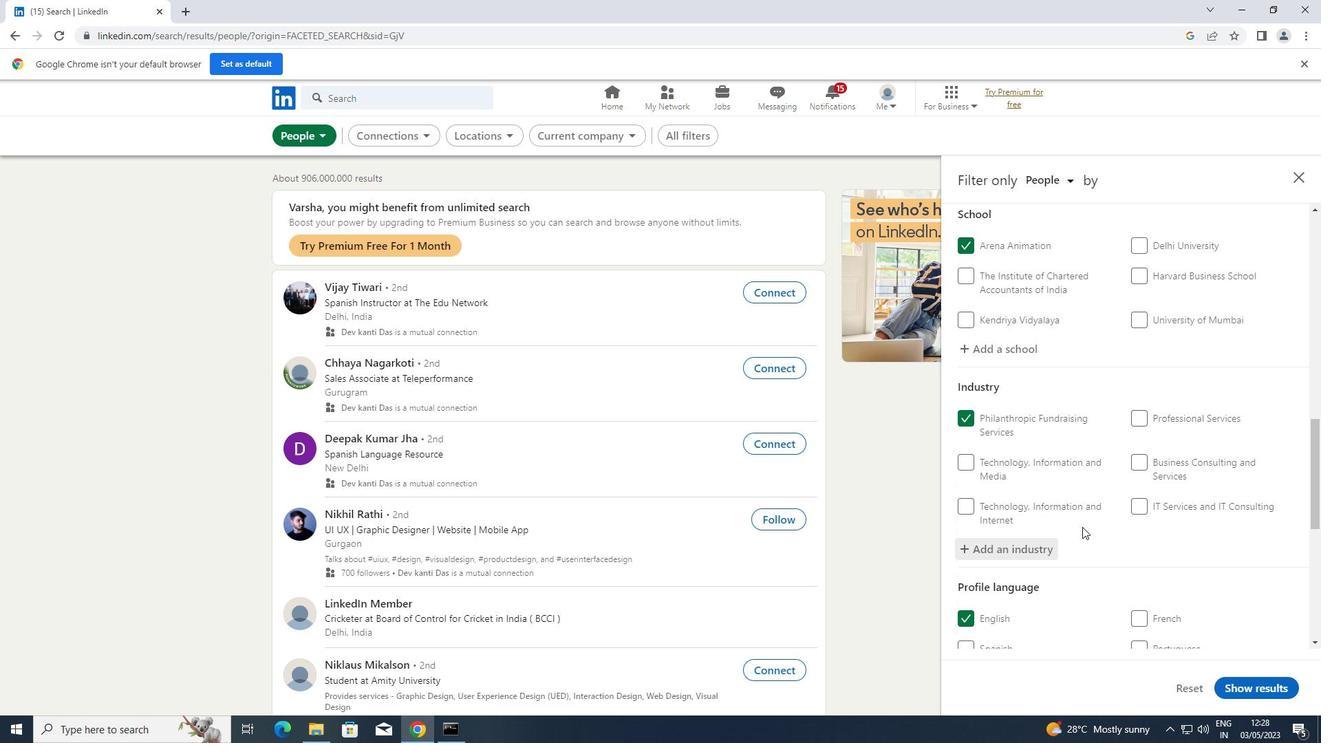 
Action: Mouse scrolled (1082, 526) with delta (0, 0)
Screenshot: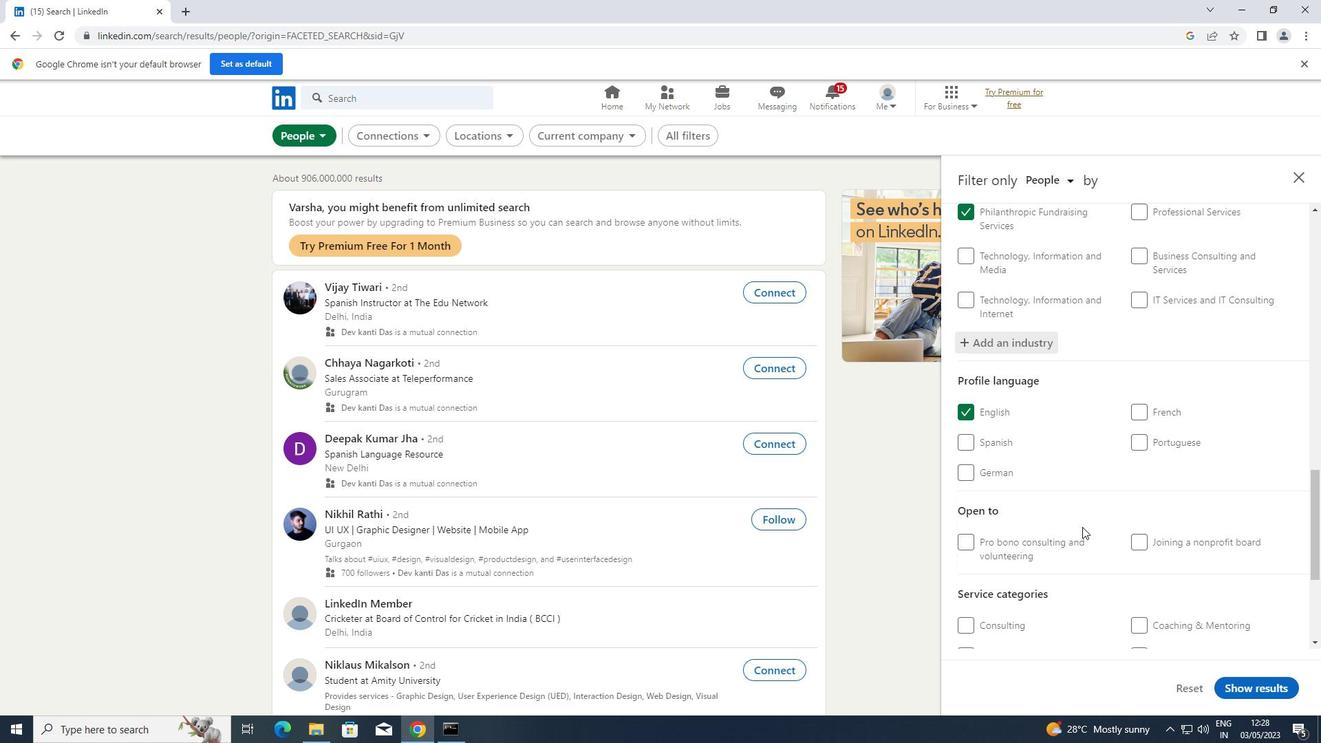 
Action: Mouse scrolled (1082, 526) with delta (0, 0)
Screenshot: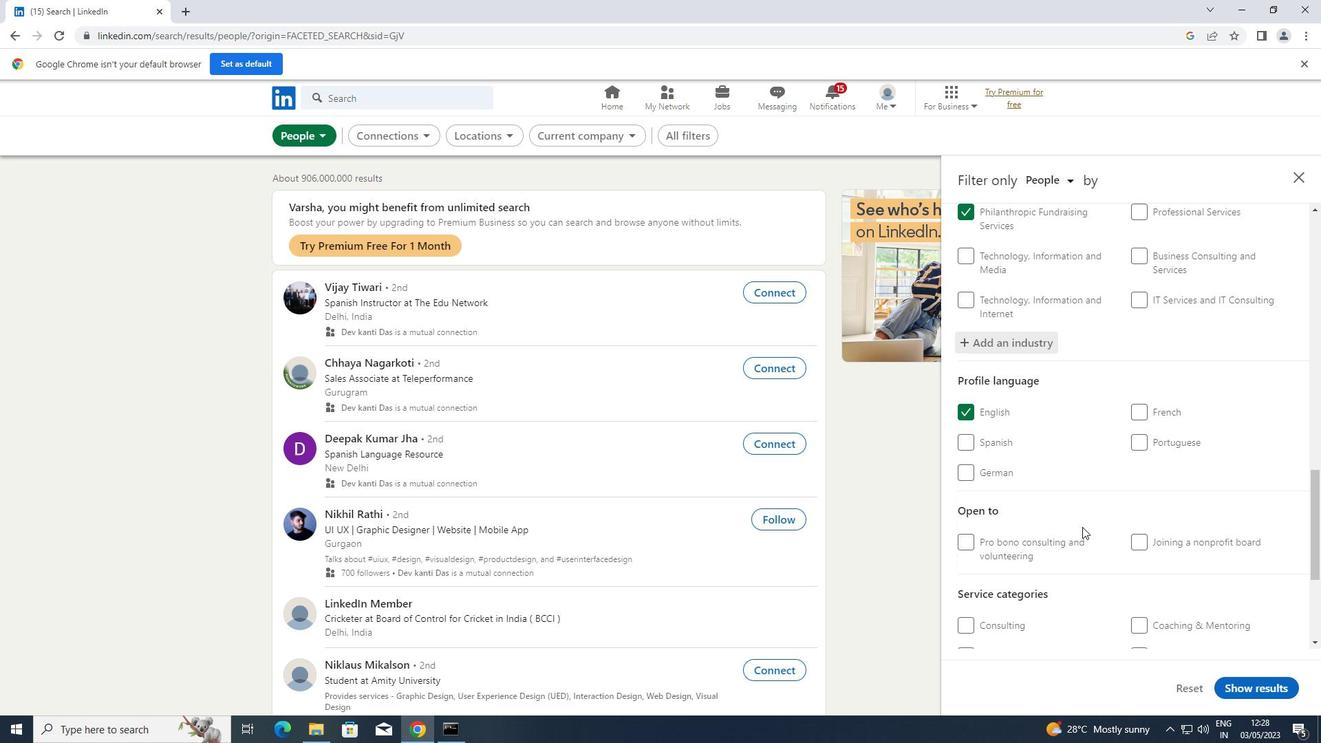 
Action: Mouse scrolled (1082, 526) with delta (0, 0)
Screenshot: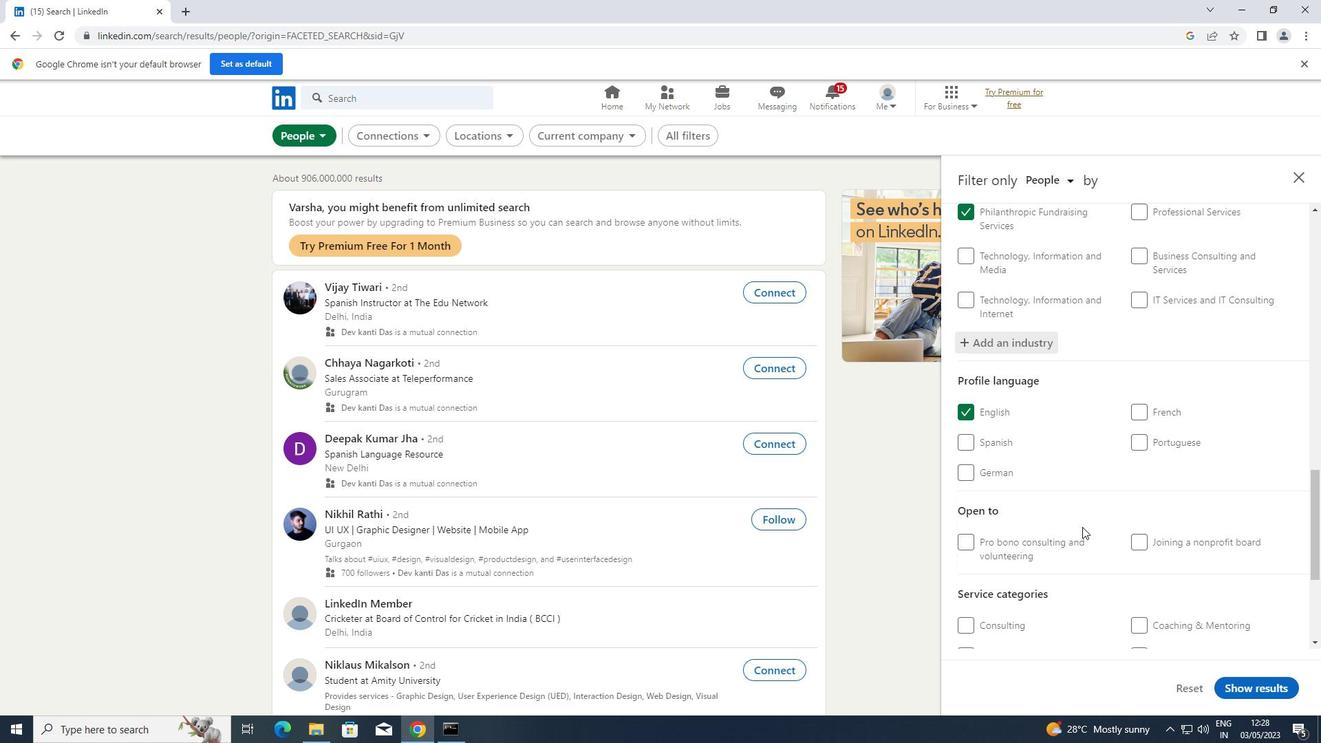 
Action: Mouse moved to (1177, 479)
Screenshot: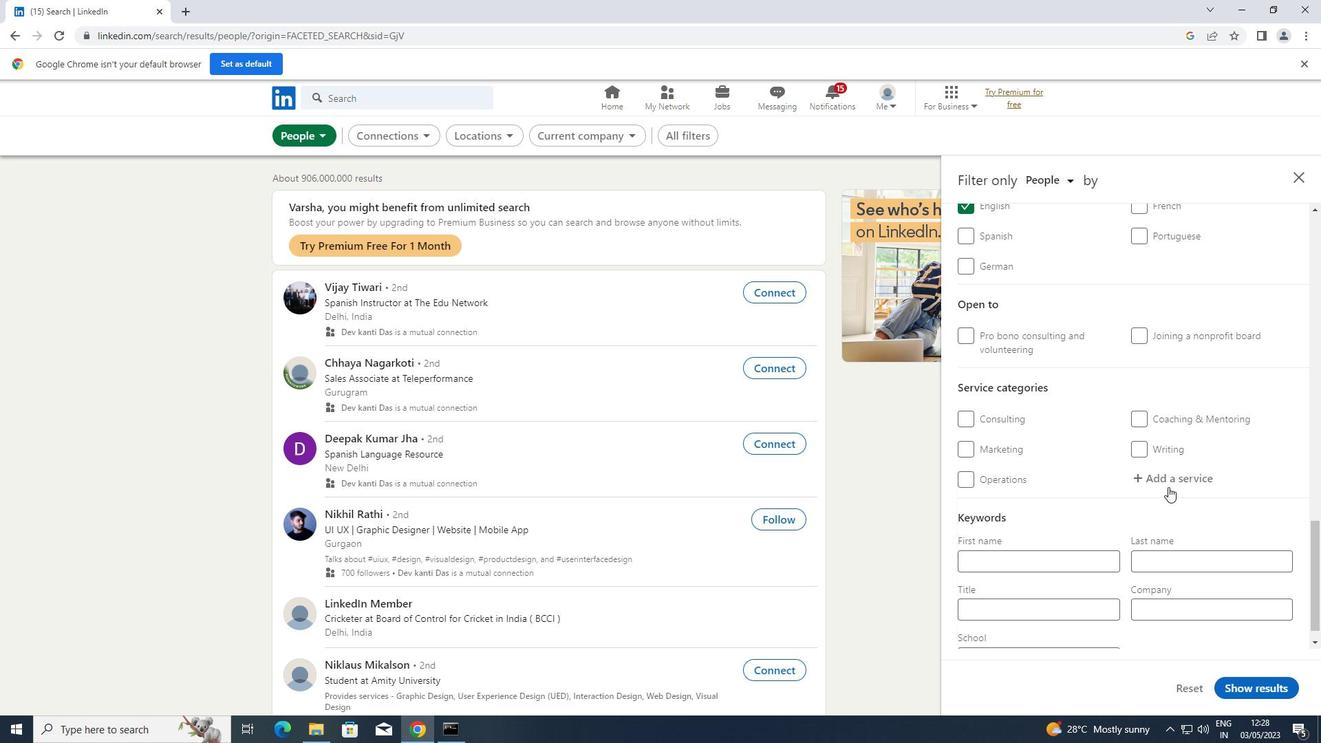 
Action: Mouse pressed left at (1177, 479)
Screenshot: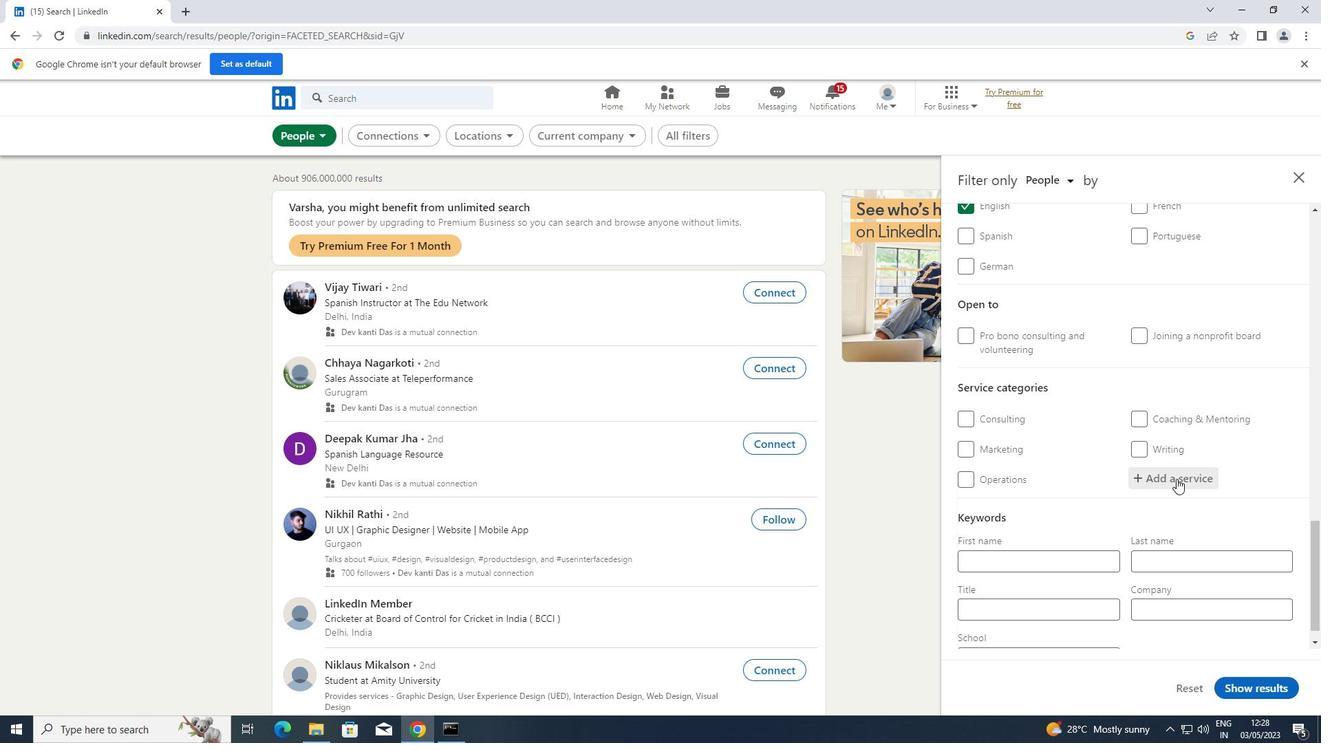 
Action: Key pressed <Key.shift>FINANCIAL
Screenshot: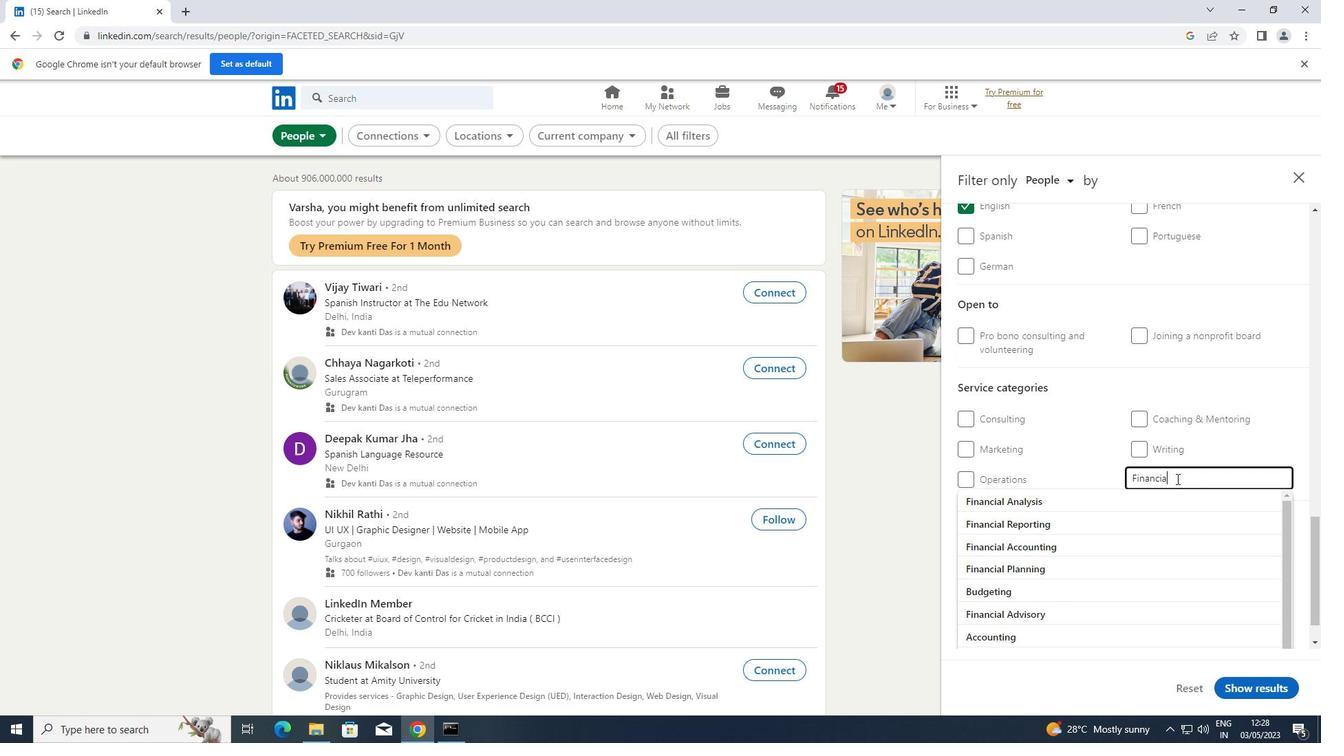 
Action: Mouse moved to (1093, 562)
Screenshot: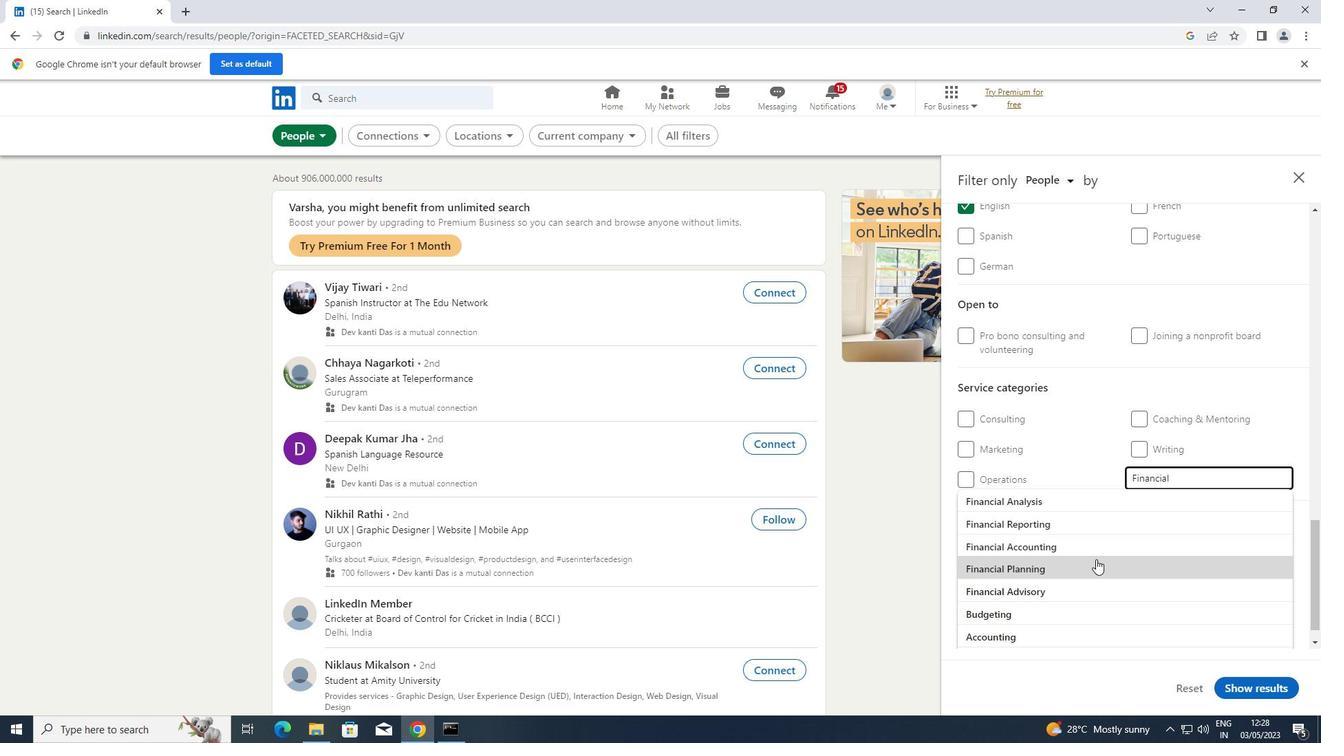 
Action: Mouse pressed left at (1093, 562)
Screenshot: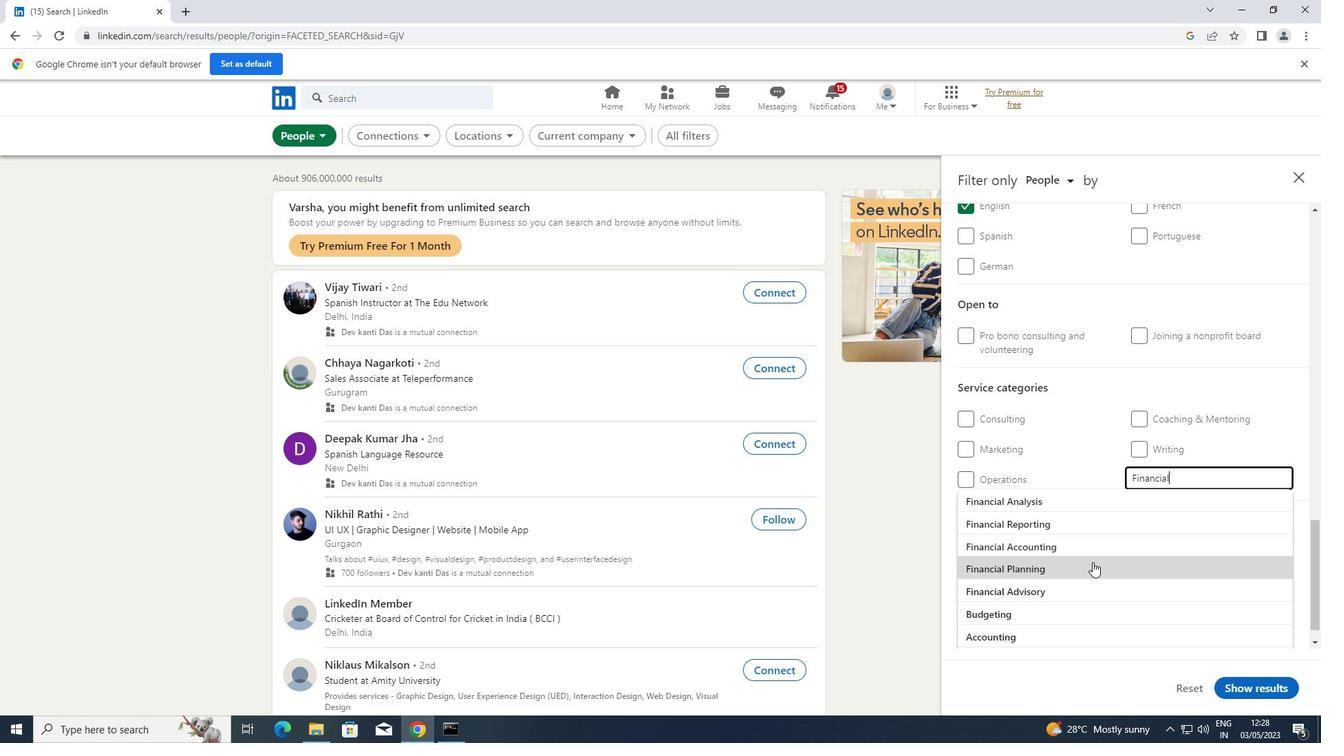 
Action: Mouse scrolled (1093, 561) with delta (0, 0)
Screenshot: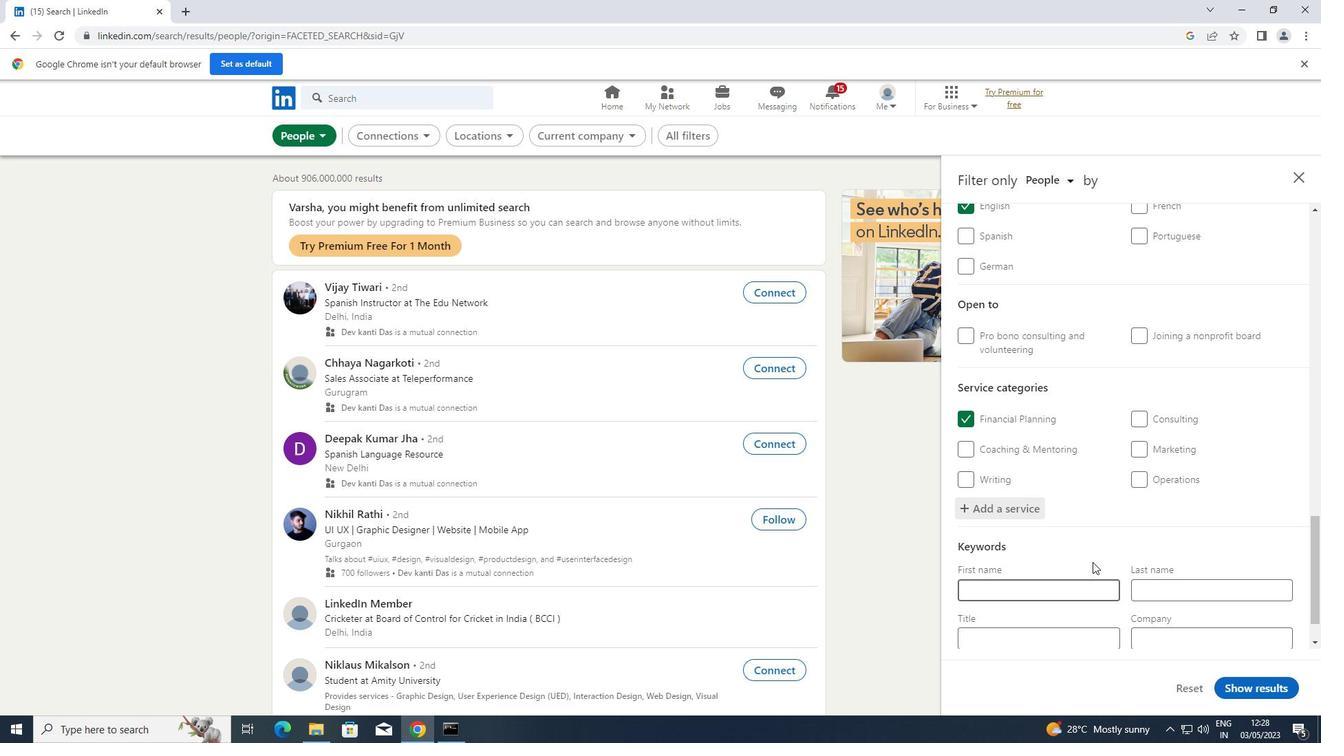 
Action: Mouse scrolled (1093, 561) with delta (0, 0)
Screenshot: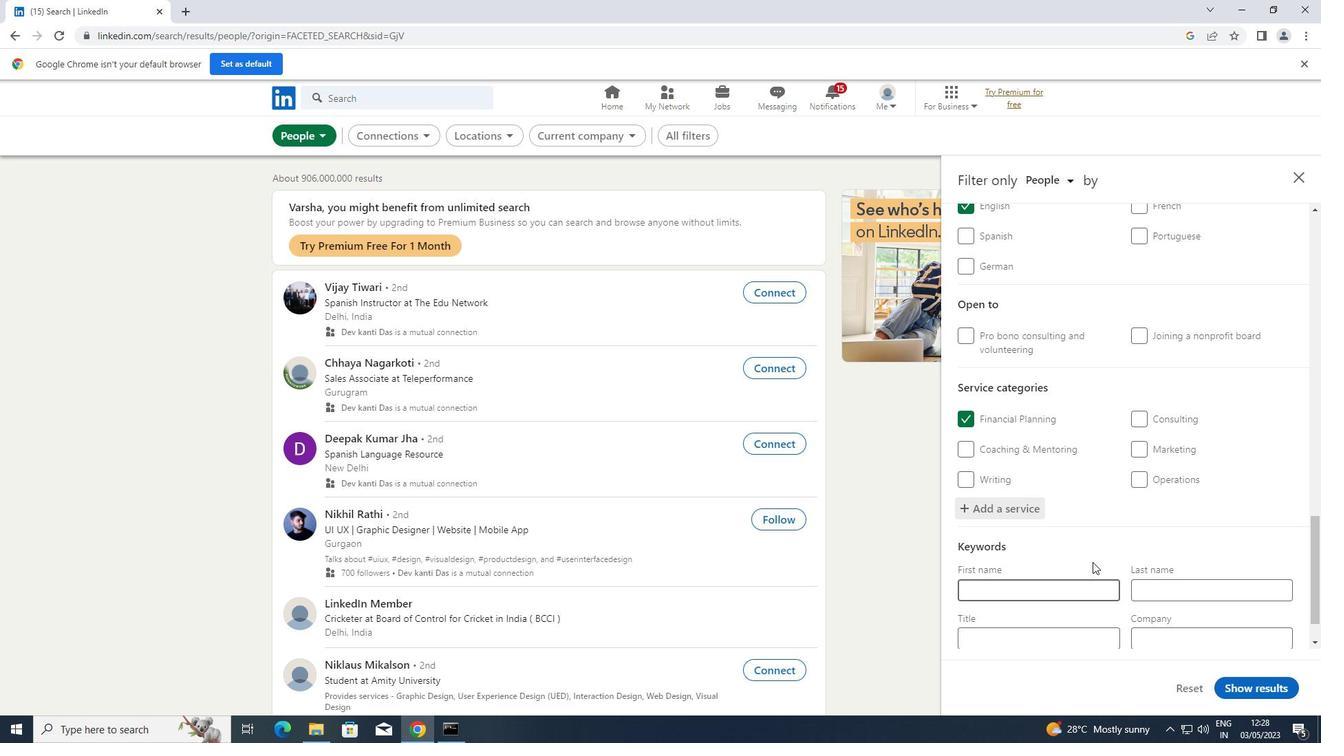 
Action: Mouse scrolled (1093, 561) with delta (0, 0)
Screenshot: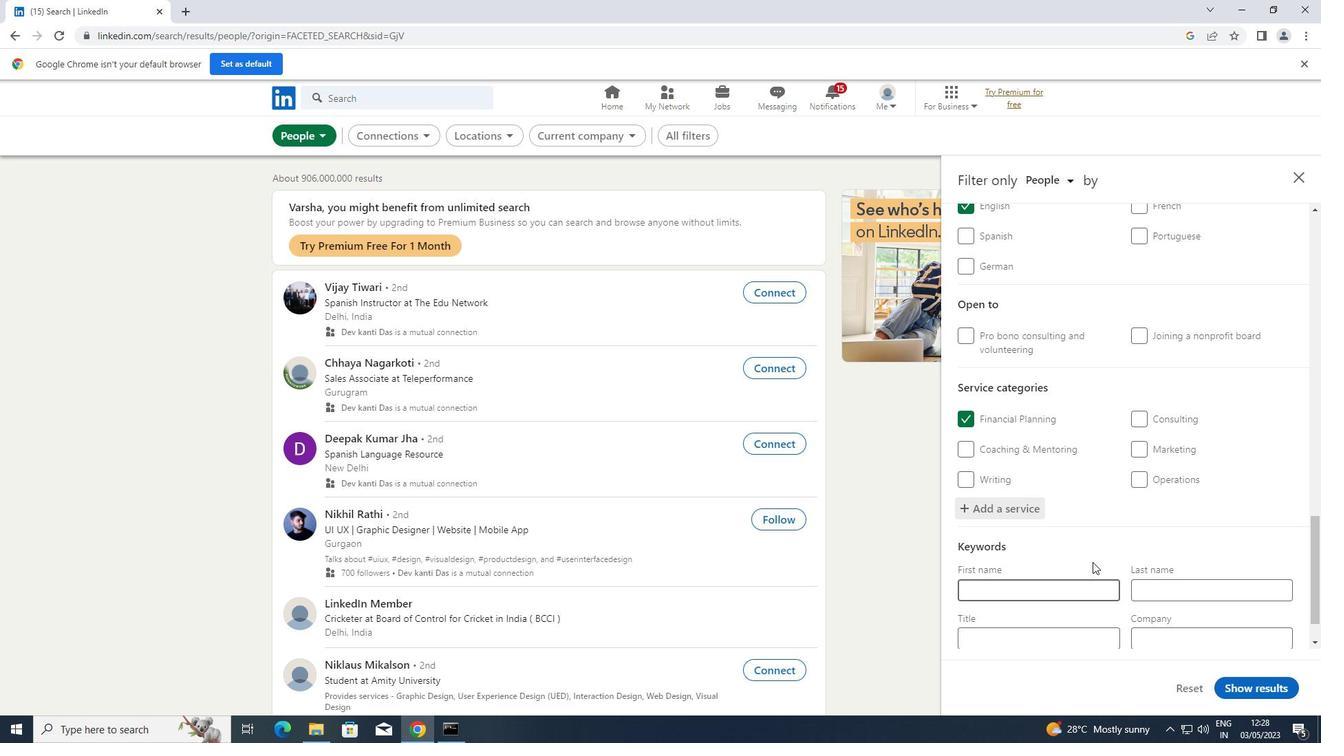 
Action: Mouse scrolled (1093, 561) with delta (0, 0)
Screenshot: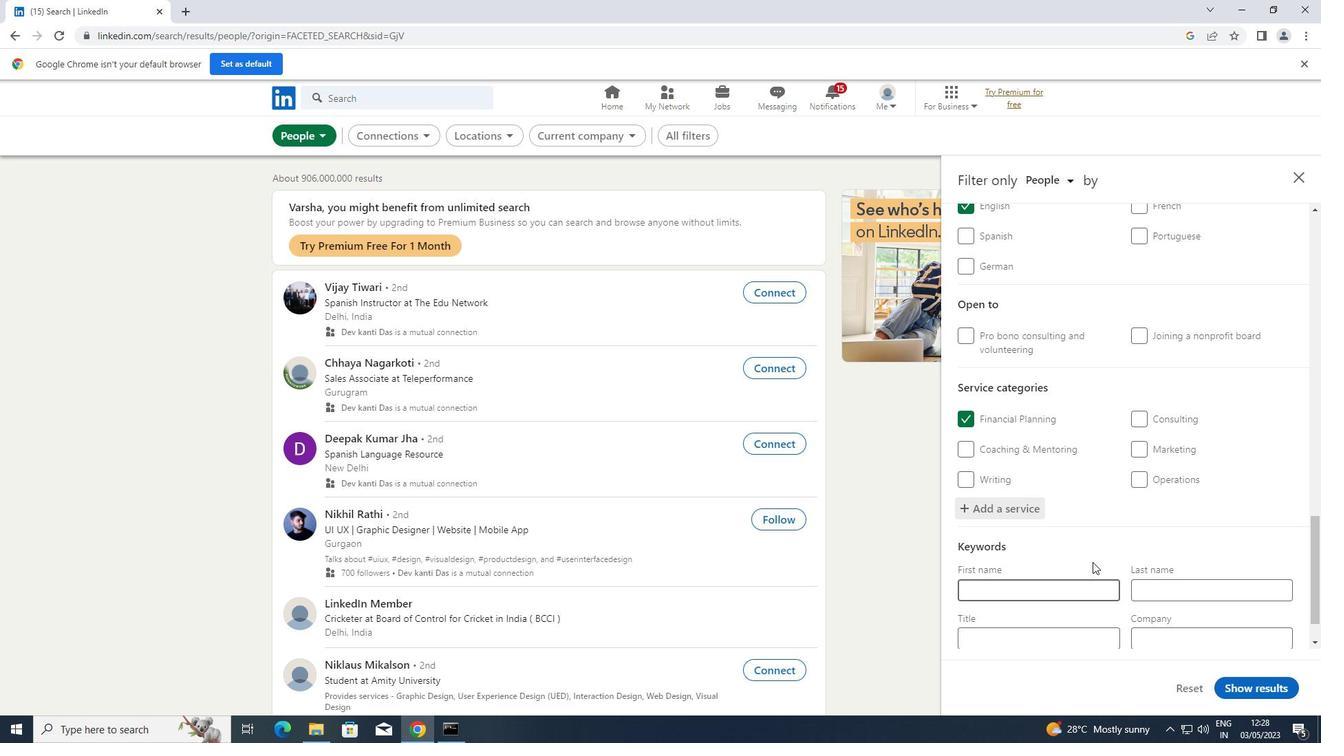 
Action: Mouse scrolled (1093, 561) with delta (0, 0)
Screenshot: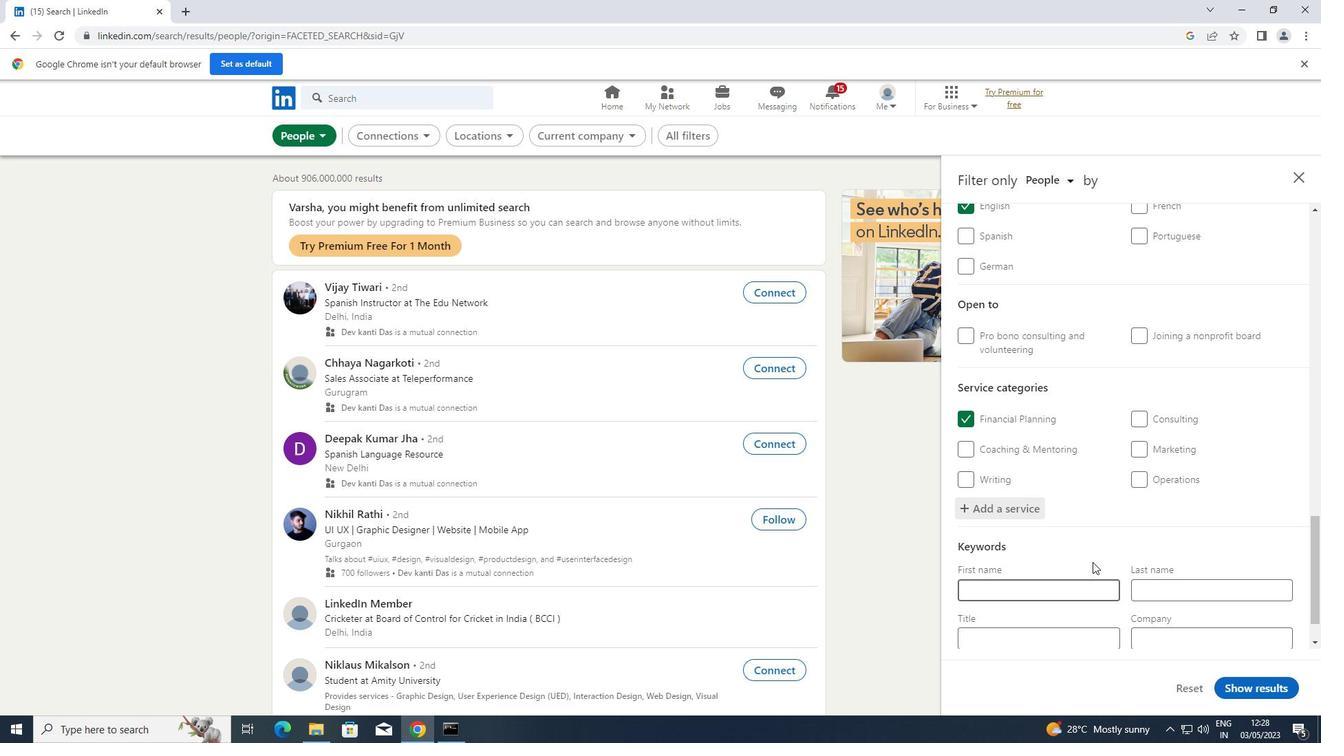 
Action: Mouse scrolled (1093, 561) with delta (0, 0)
Screenshot: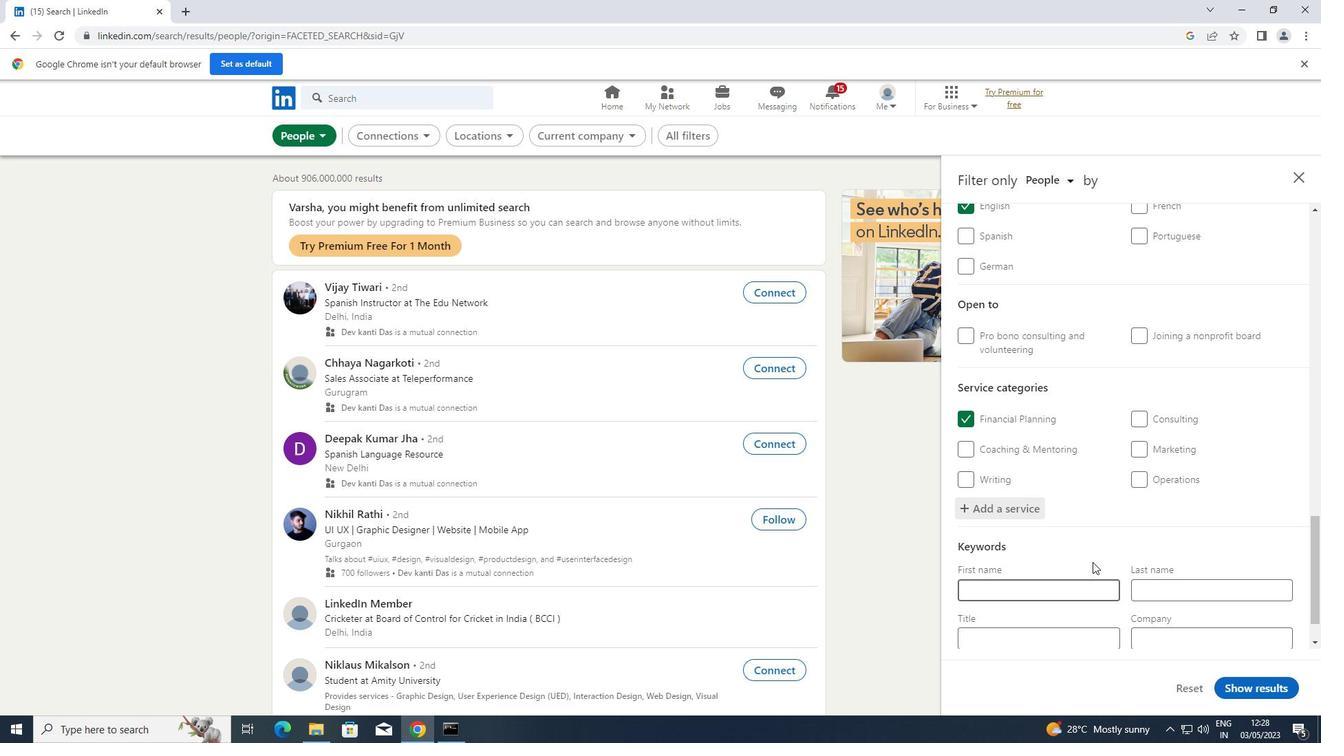 
Action: Mouse scrolled (1093, 561) with delta (0, 0)
Screenshot: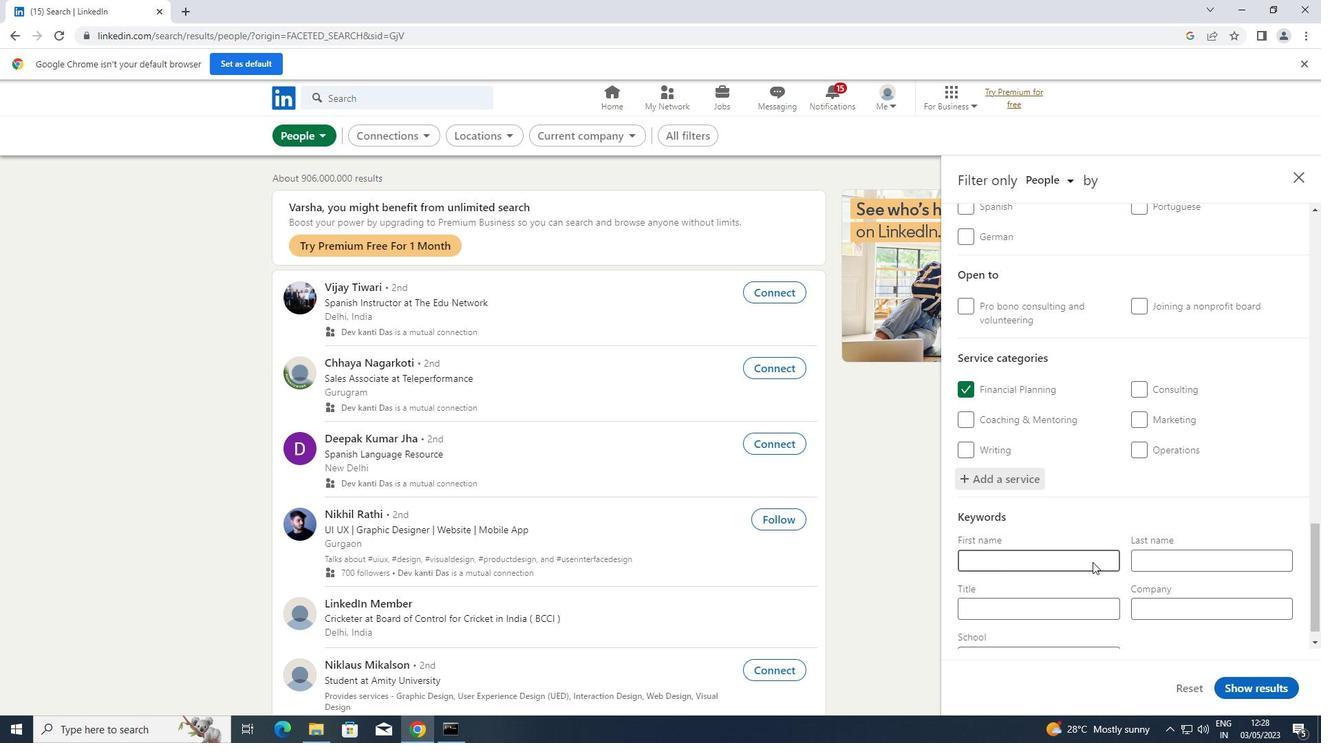 
Action: Mouse moved to (1080, 589)
Screenshot: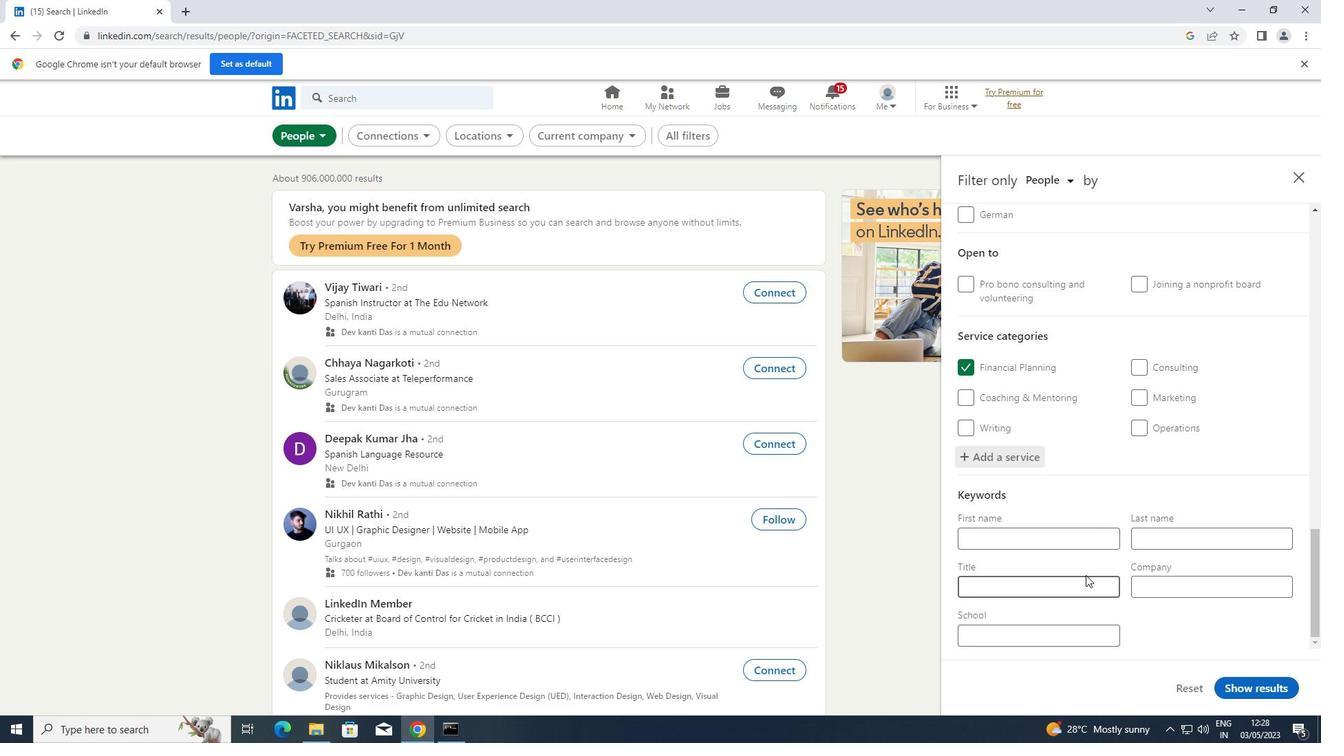 
Action: Mouse pressed left at (1080, 589)
Screenshot: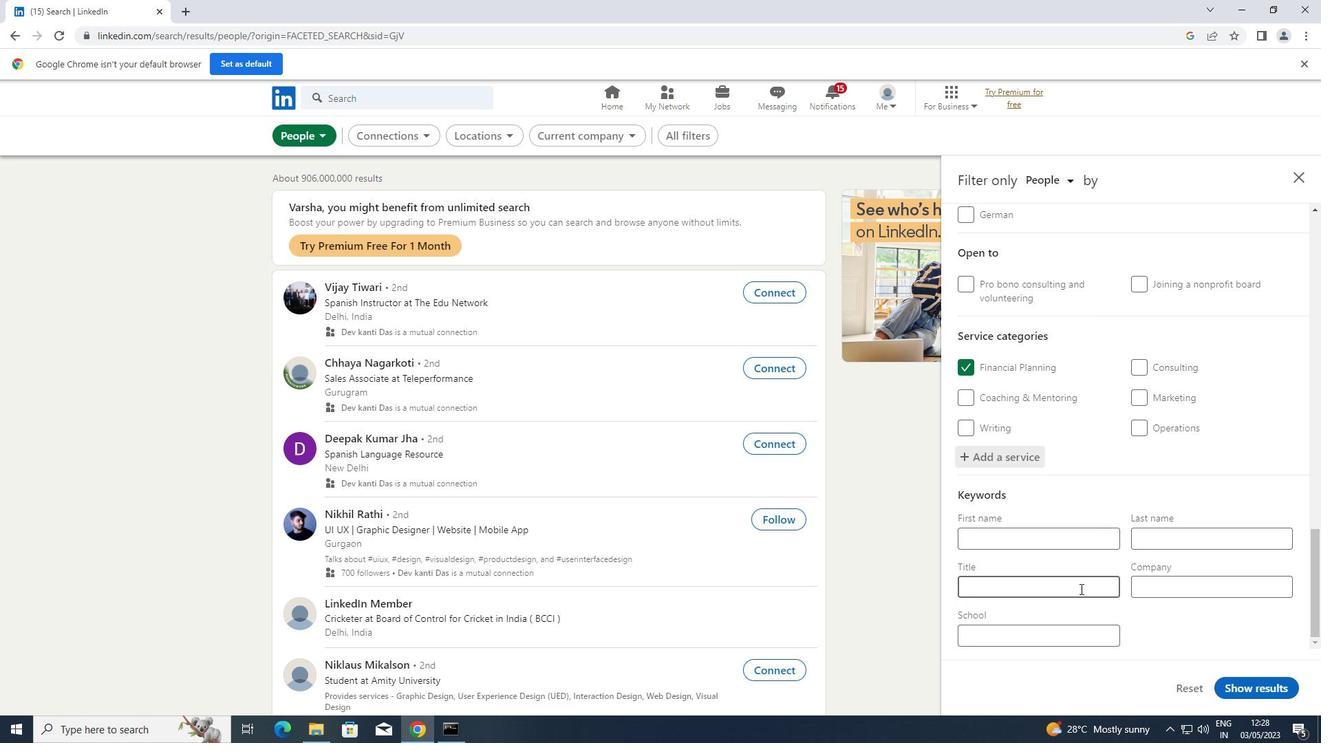 
Action: Key pressed <Key.shift>HUMAN<Key.space><Key.shift>RESOURCES
Screenshot: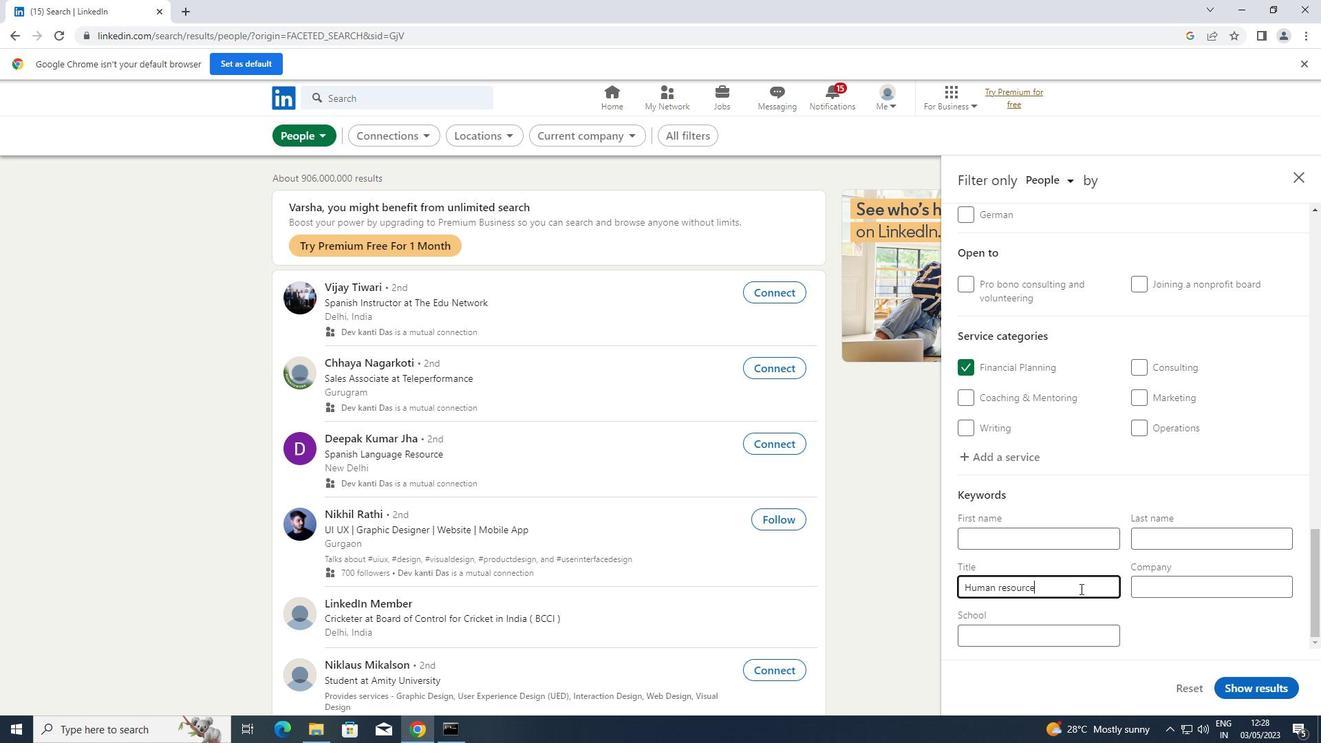 
Action: Mouse moved to (1254, 696)
Screenshot: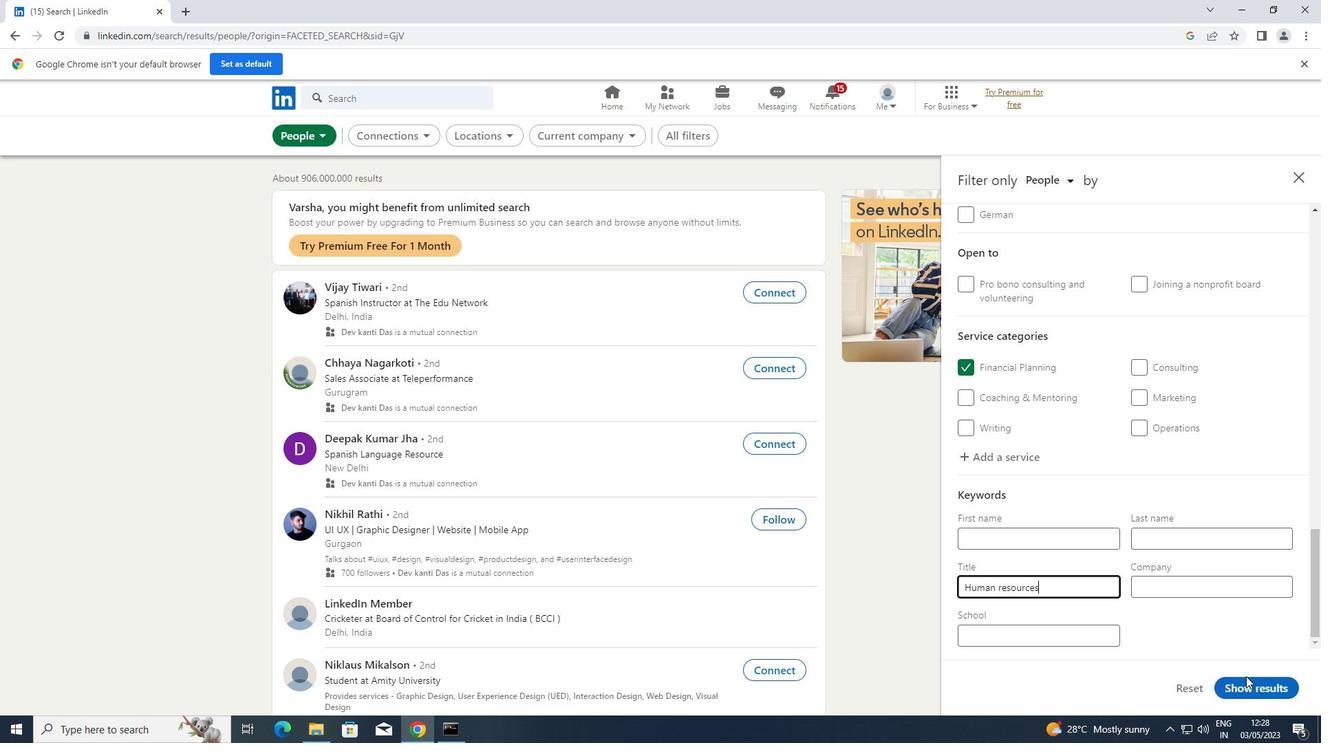 
Action: Mouse pressed left at (1254, 696)
Screenshot: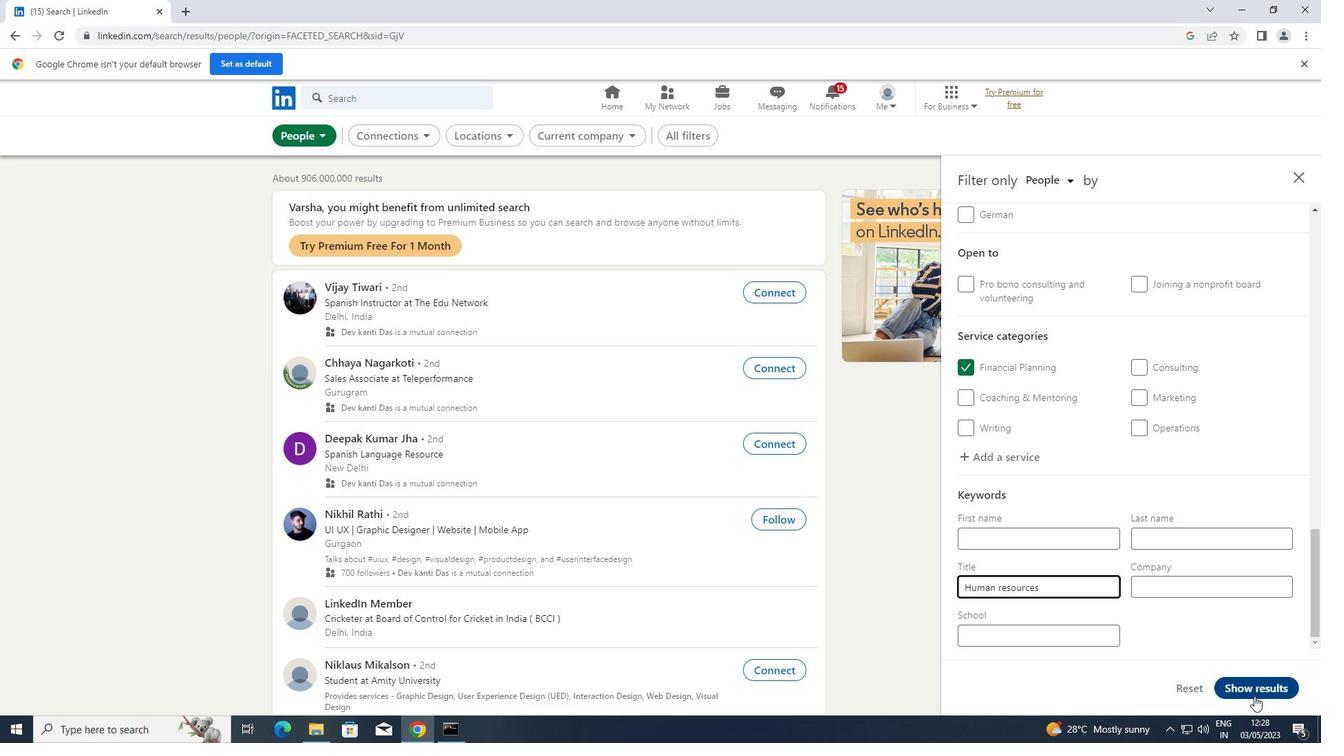 
